 Task: Save favorite listings for houses in San Diego, California, with a minimum of 5 beds and a pool.
Action: Mouse moved to (355, 186)
Screenshot: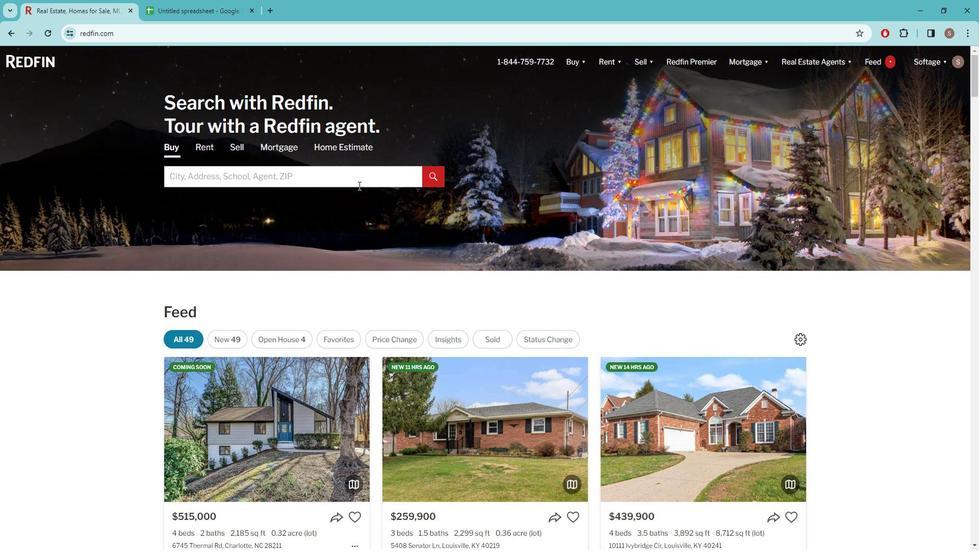 
Action: Mouse pressed left at (355, 186)
Screenshot: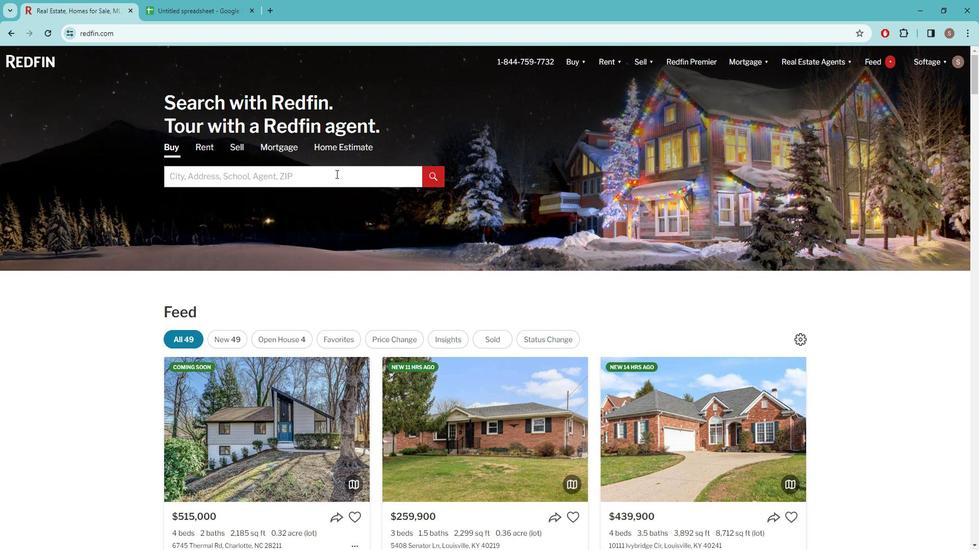 
Action: Key pressed s<Key.caps_lock>AN<Key.space><Key.caps_lock>d<Key.caps_lock>IEGO
Screenshot: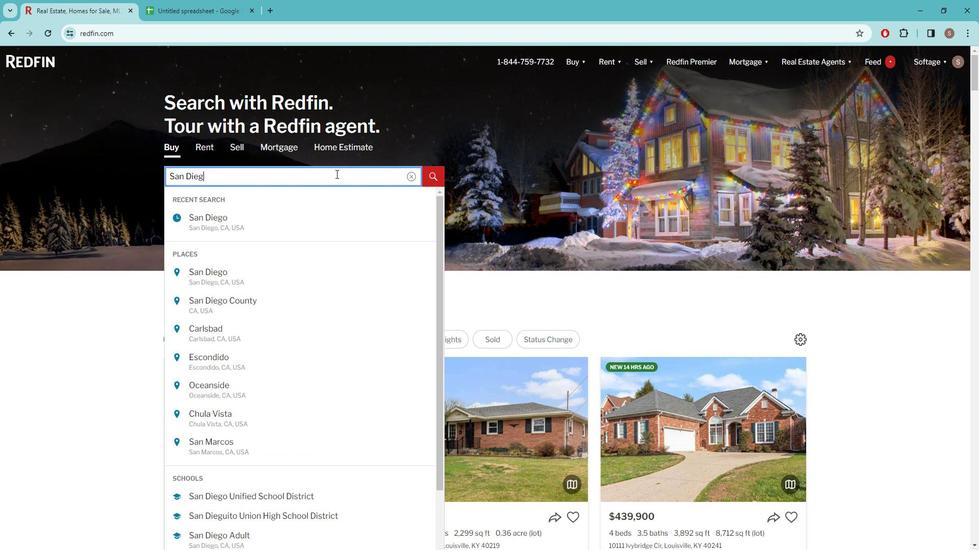 
Action: Mouse moved to (315, 239)
Screenshot: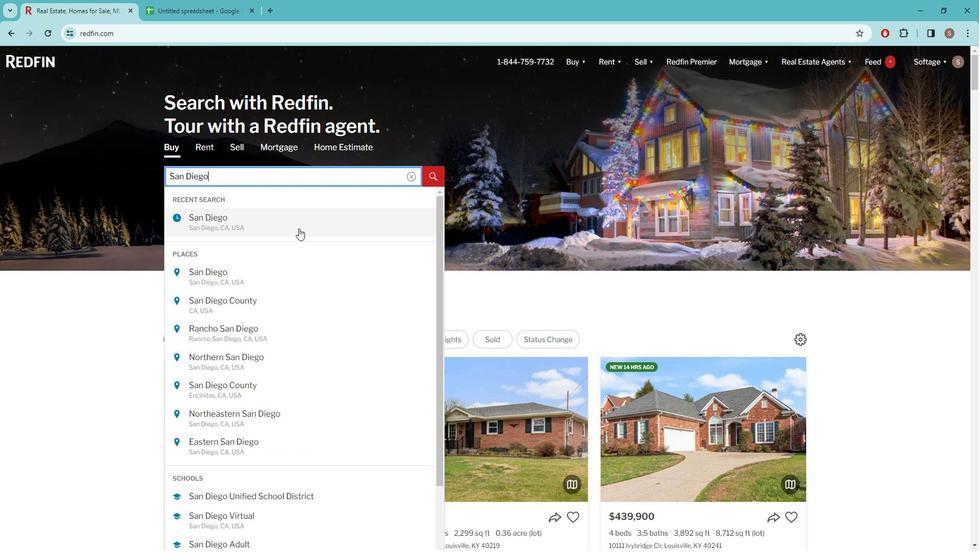 
Action: Mouse pressed left at (315, 239)
Screenshot: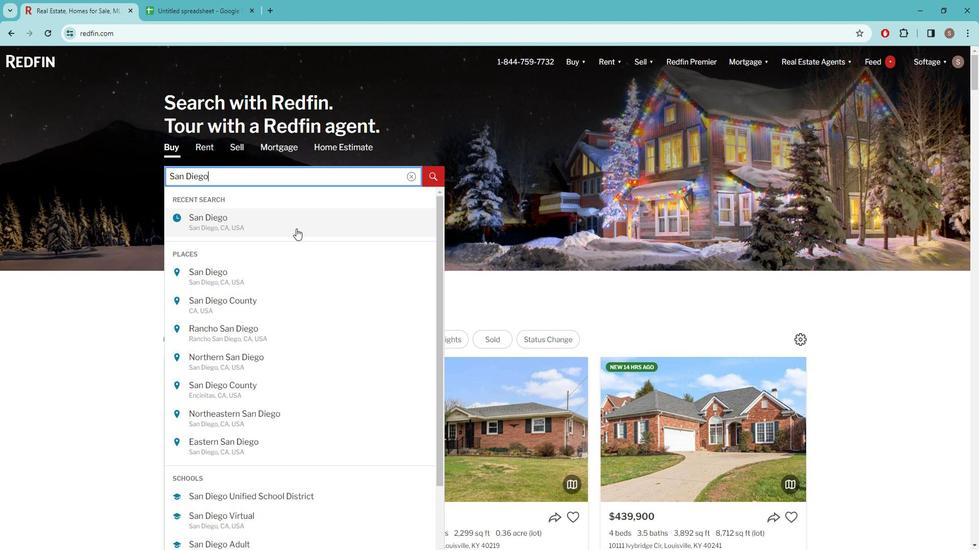 
Action: Mouse moved to (874, 143)
Screenshot: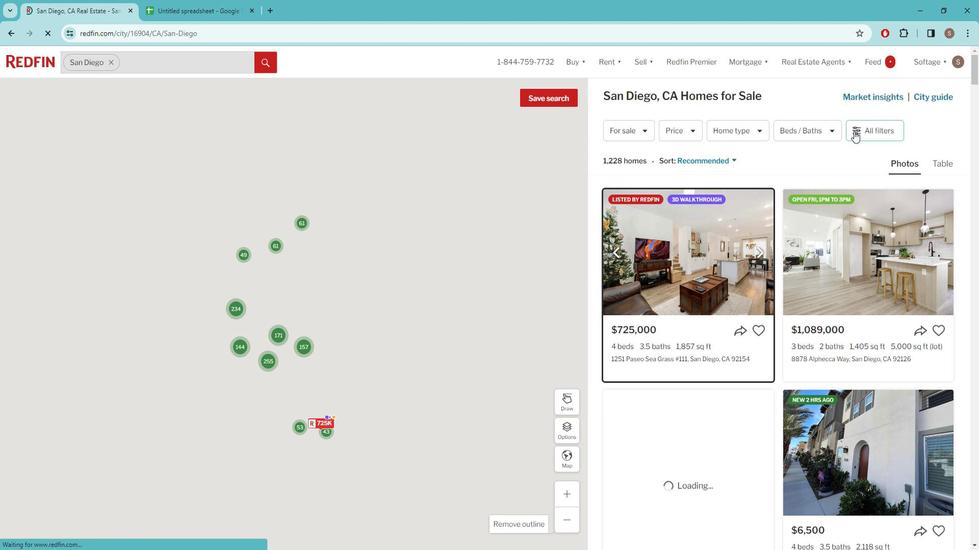 
Action: Mouse pressed left at (874, 143)
Screenshot: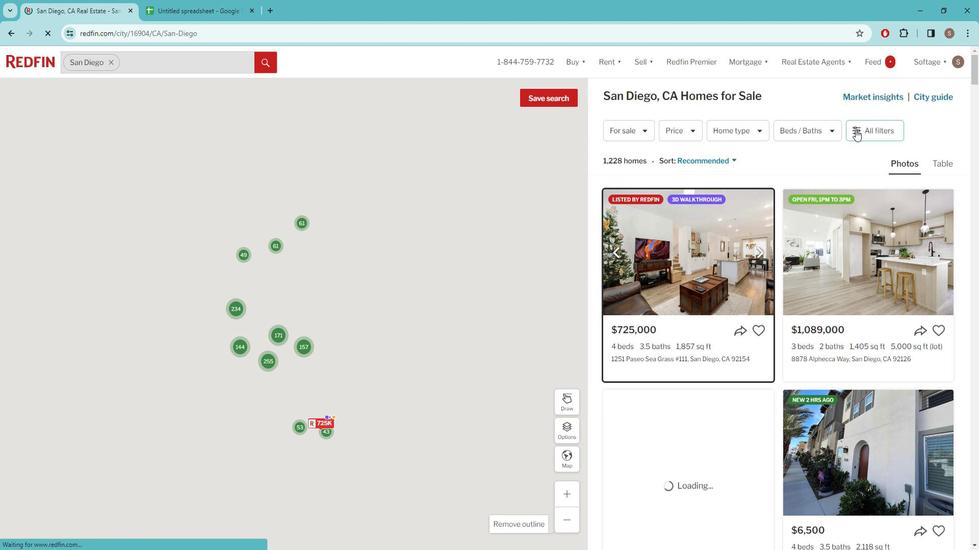
Action: Mouse pressed left at (874, 143)
Screenshot: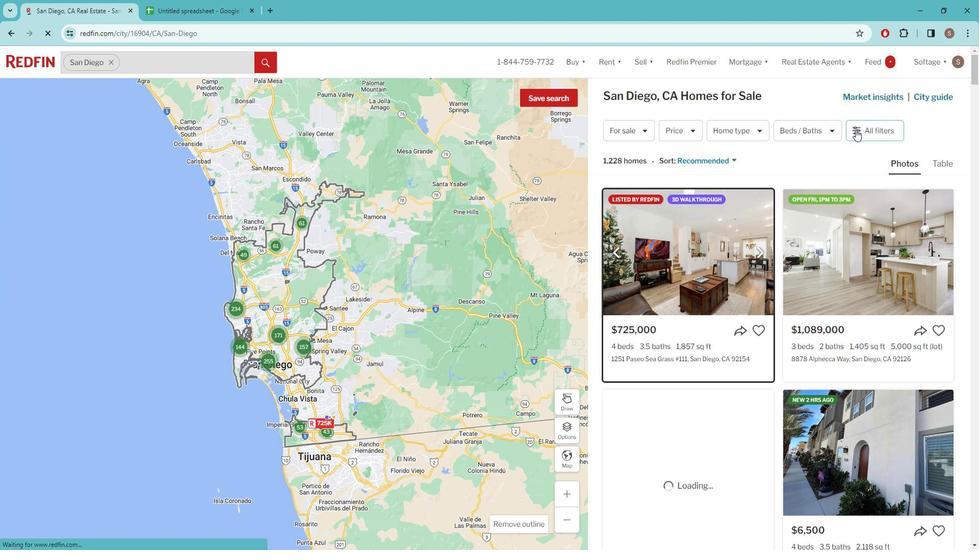 
Action: Mouse pressed left at (874, 143)
Screenshot: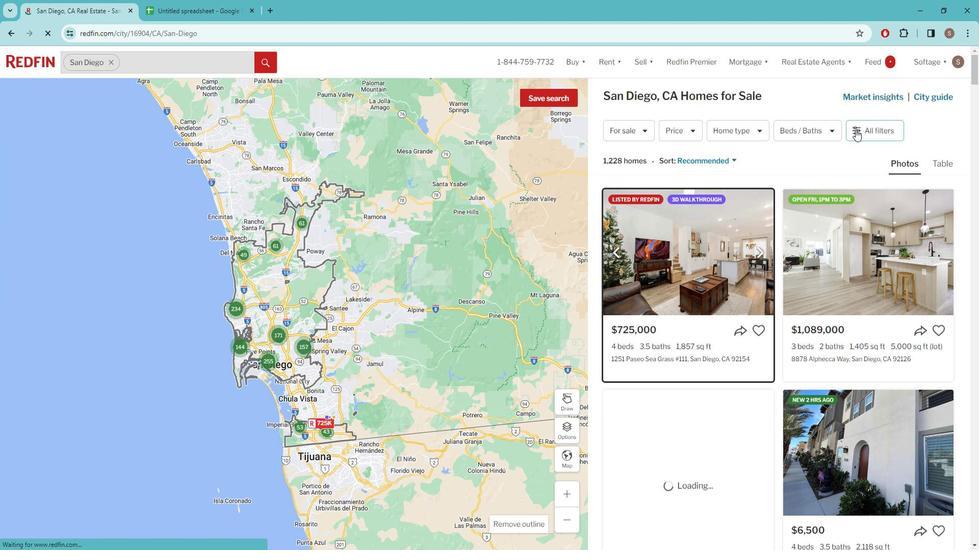 
Action: Mouse pressed left at (874, 143)
Screenshot: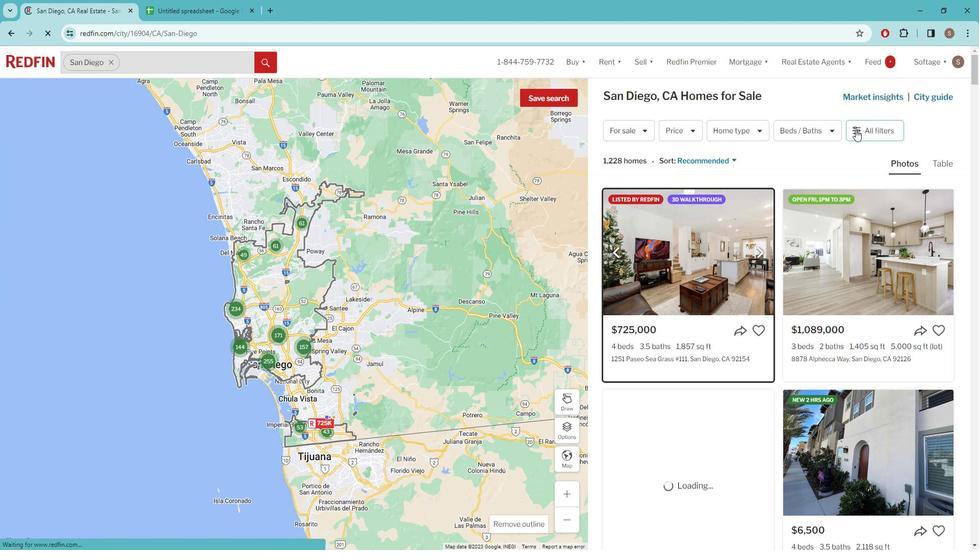 
Action: Mouse pressed left at (874, 143)
Screenshot: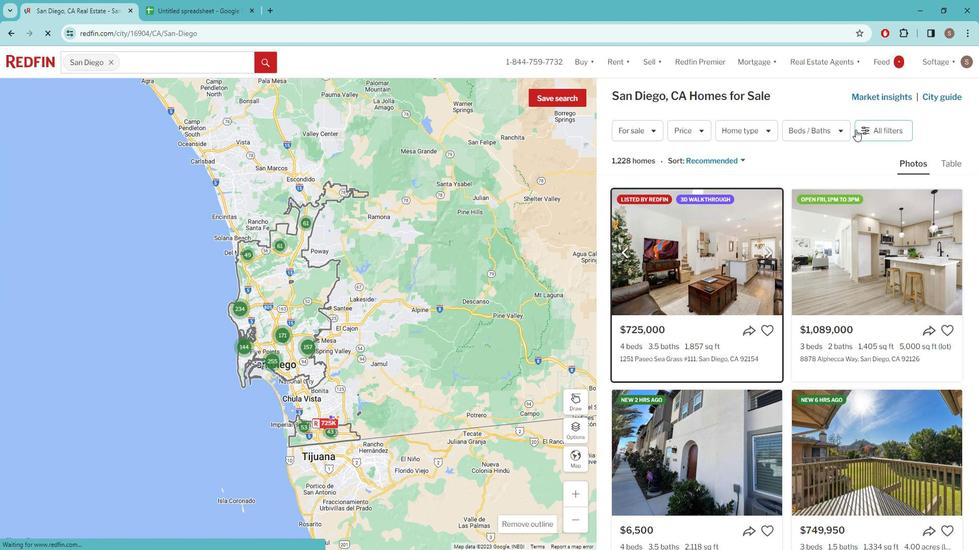 
Action: Mouse moved to (881, 144)
Screenshot: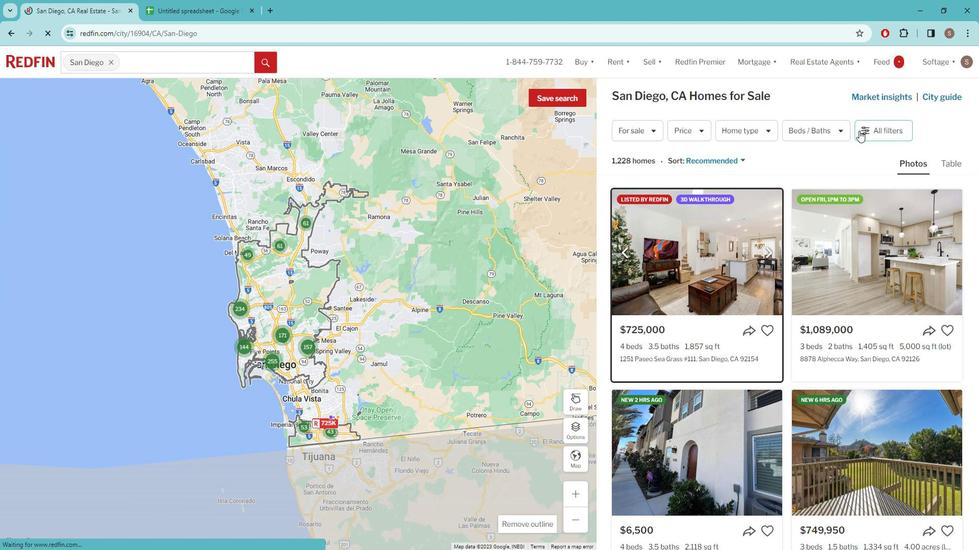 
Action: Mouse pressed left at (881, 144)
Screenshot: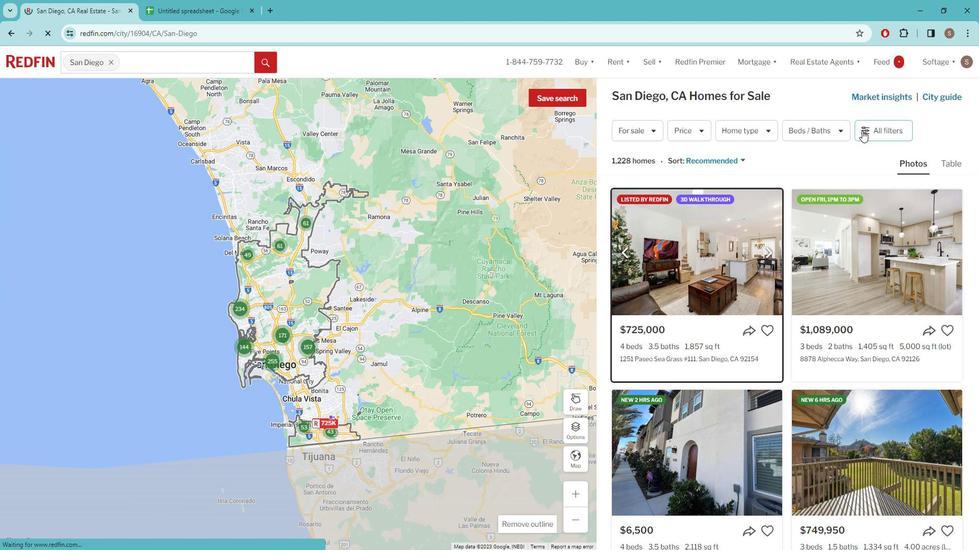 
Action: Mouse moved to (796, 207)
Screenshot: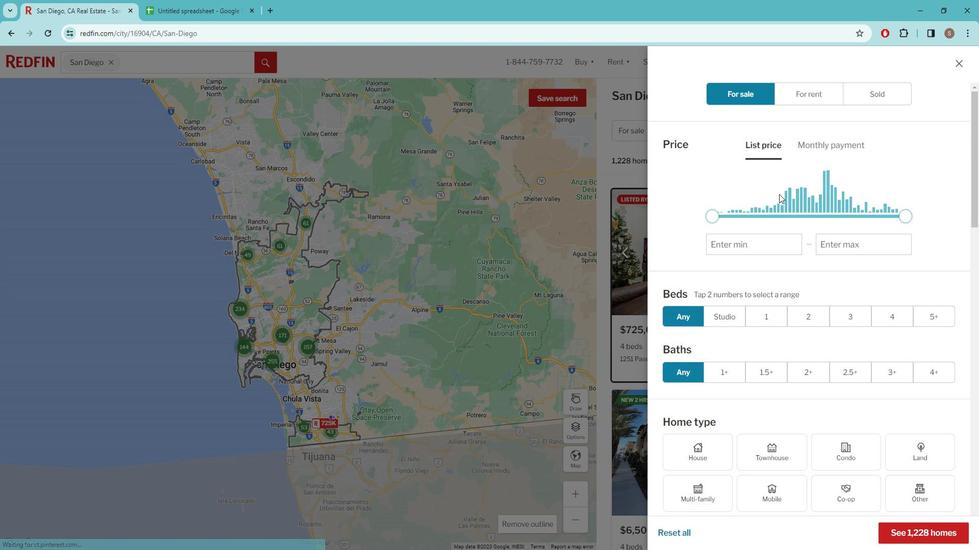 
Action: Mouse scrolled (796, 206) with delta (0, 0)
Screenshot: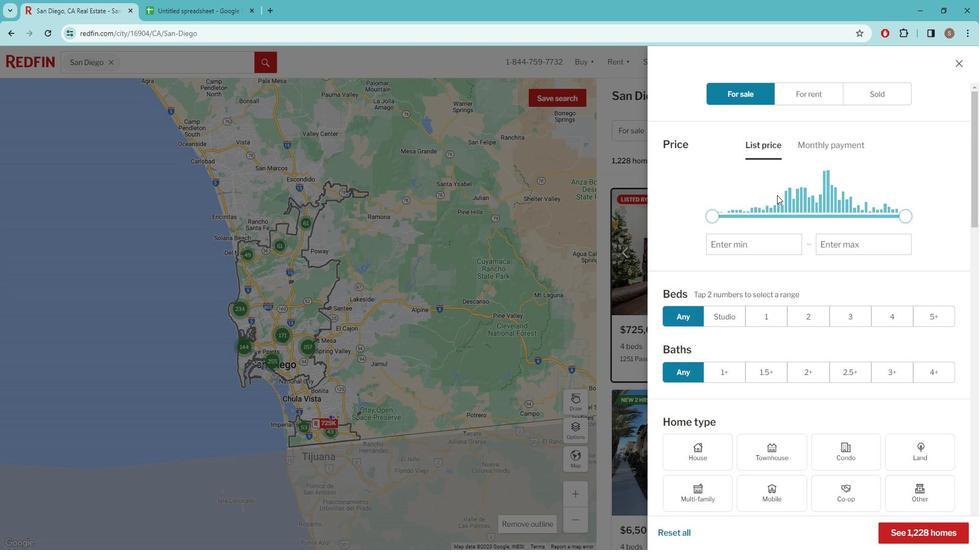 
Action: Mouse moved to (792, 217)
Screenshot: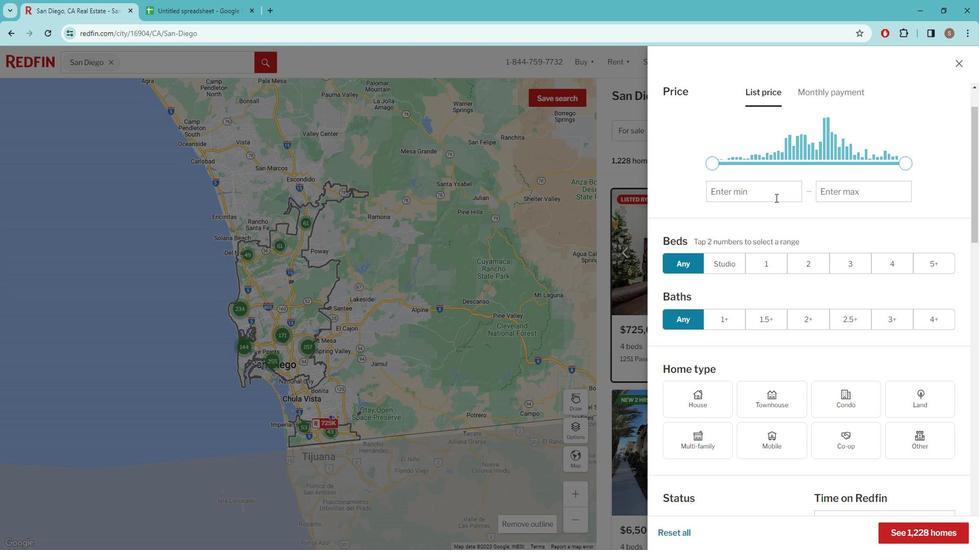 
Action: Mouse scrolled (792, 217) with delta (0, 0)
Screenshot: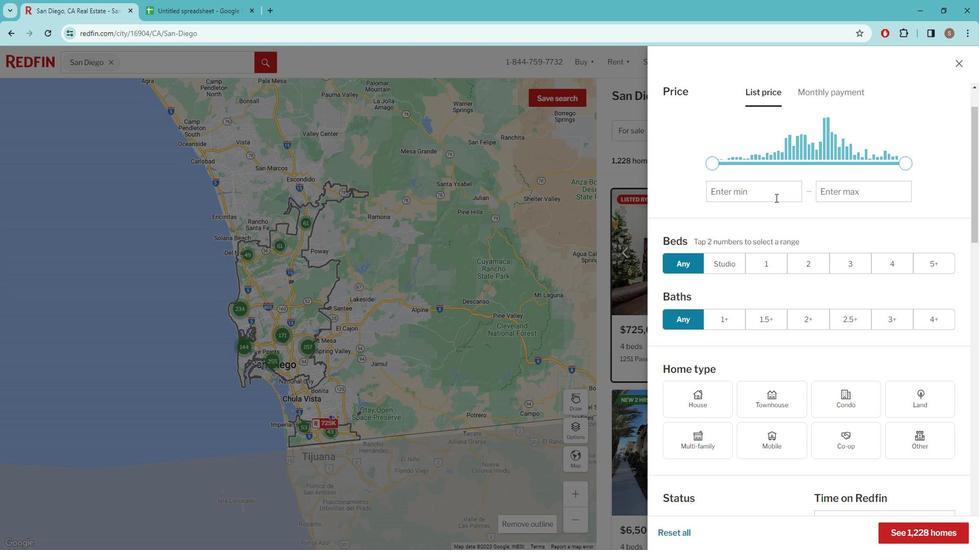 
Action: Mouse moved to (792, 219)
Screenshot: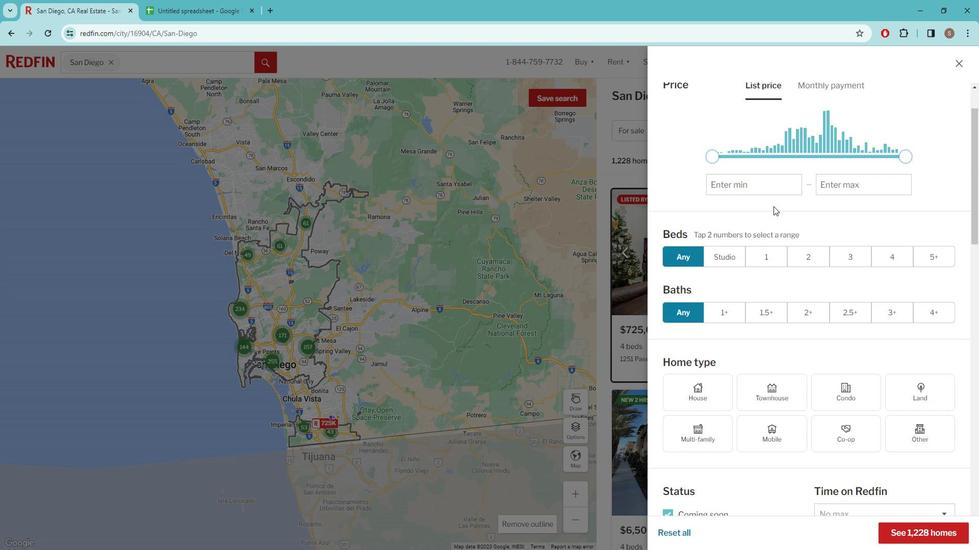 
Action: Mouse scrolled (792, 218) with delta (0, 0)
Screenshot: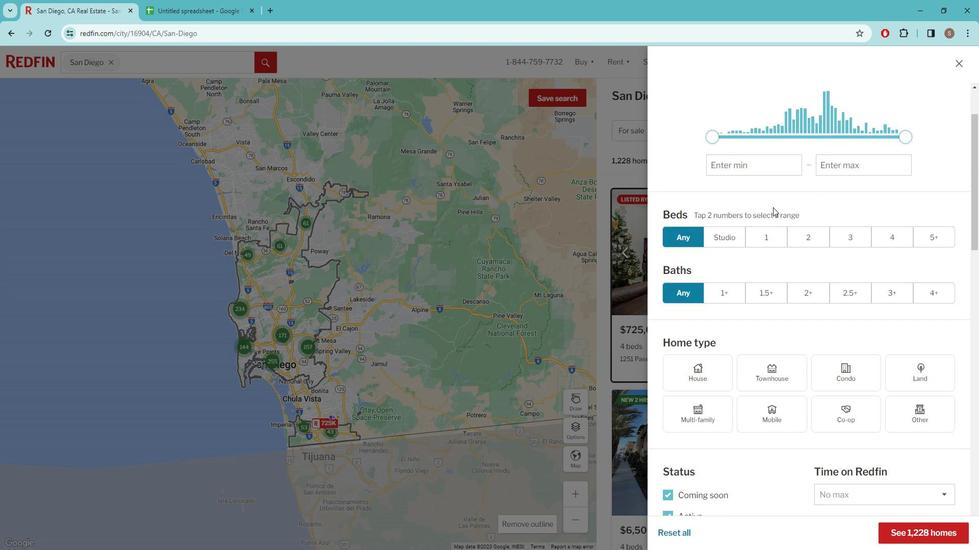 
Action: Mouse moved to (717, 305)
Screenshot: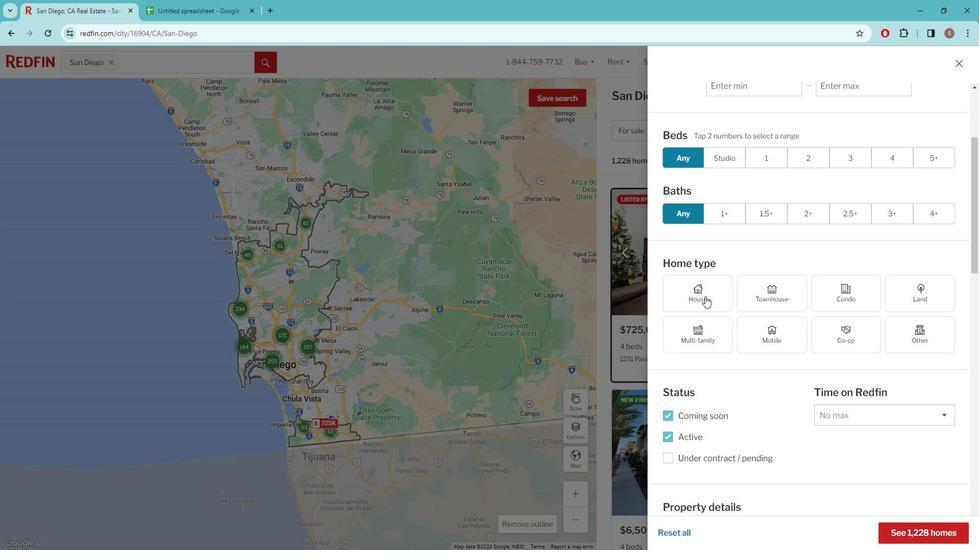 
Action: Mouse pressed left at (717, 305)
Screenshot: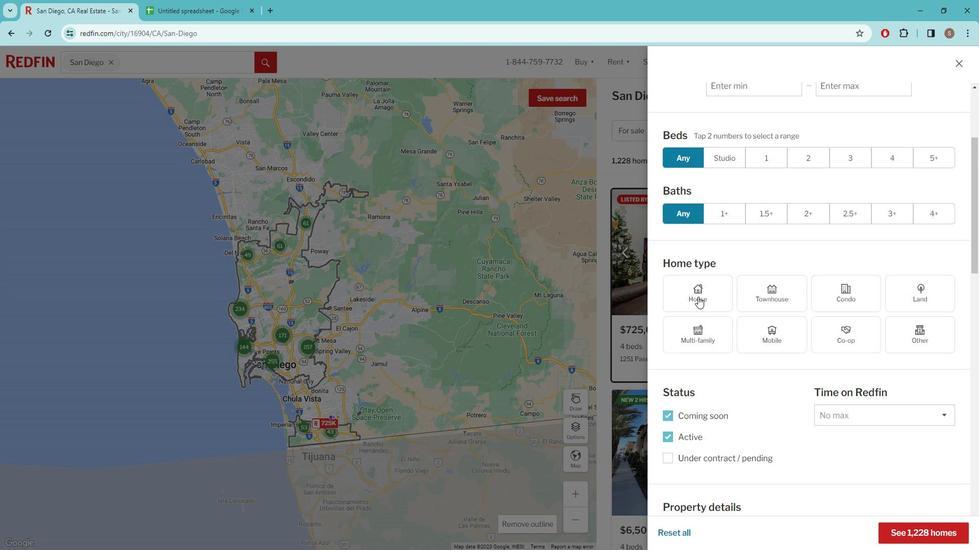 
Action: Mouse moved to (961, 167)
Screenshot: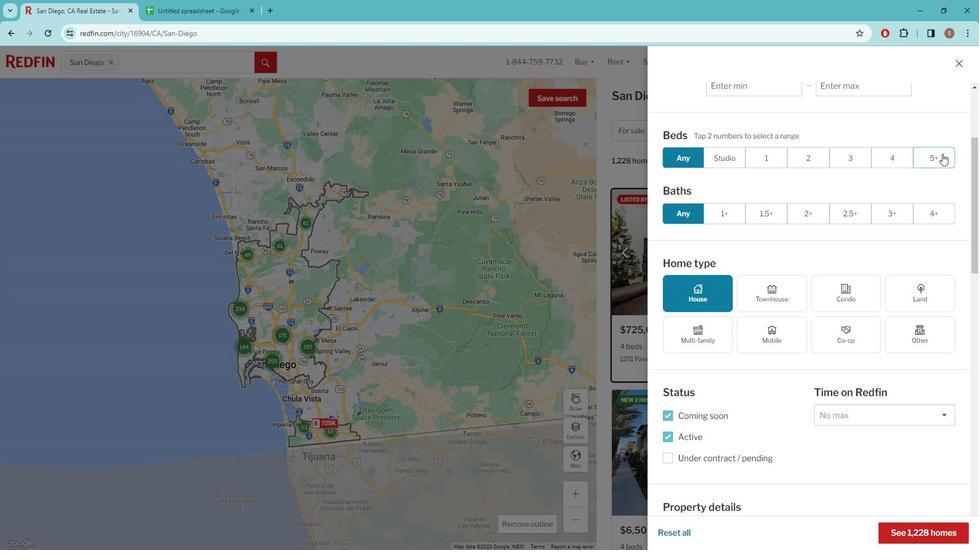 
Action: Mouse pressed left at (961, 167)
Screenshot: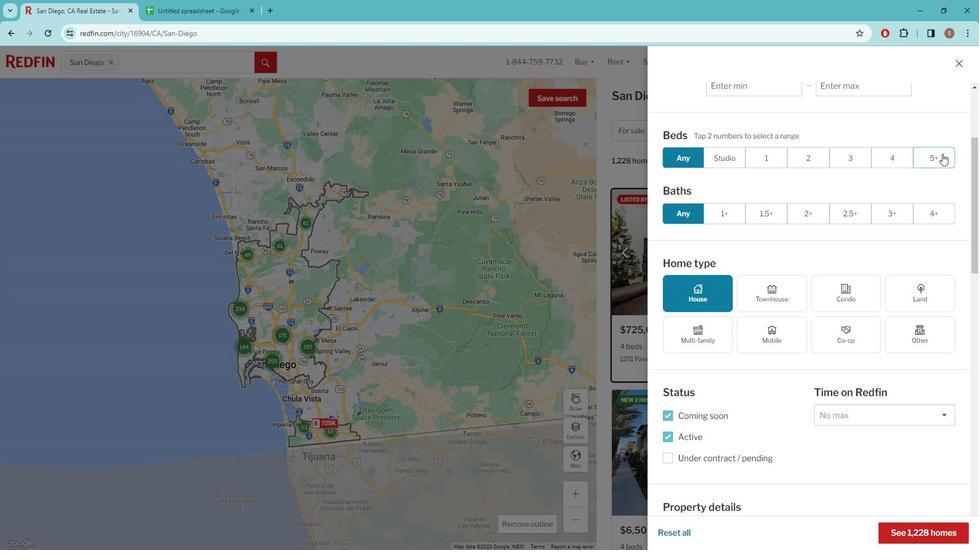 
Action: Mouse moved to (862, 259)
Screenshot: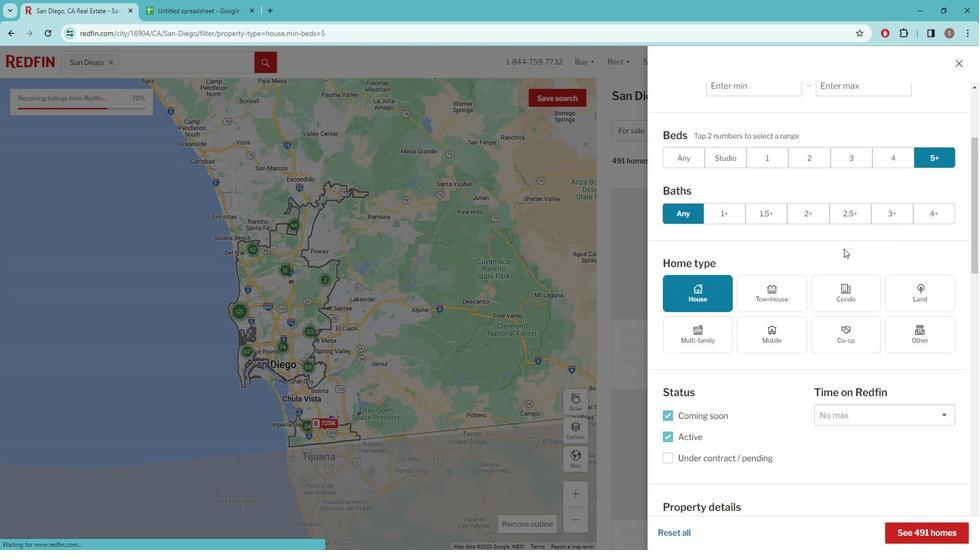 
Action: Mouse scrolled (862, 258) with delta (0, 0)
Screenshot: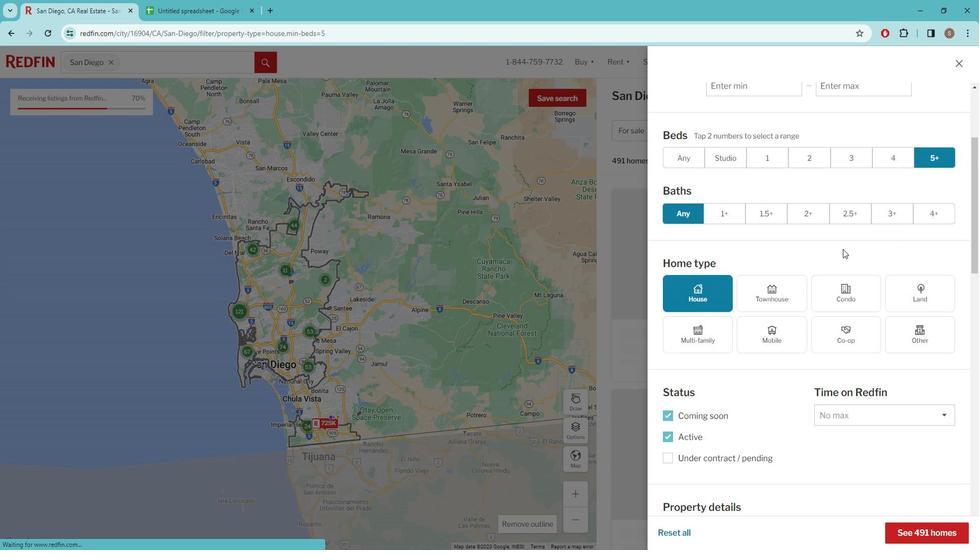 
Action: Mouse moved to (858, 260)
Screenshot: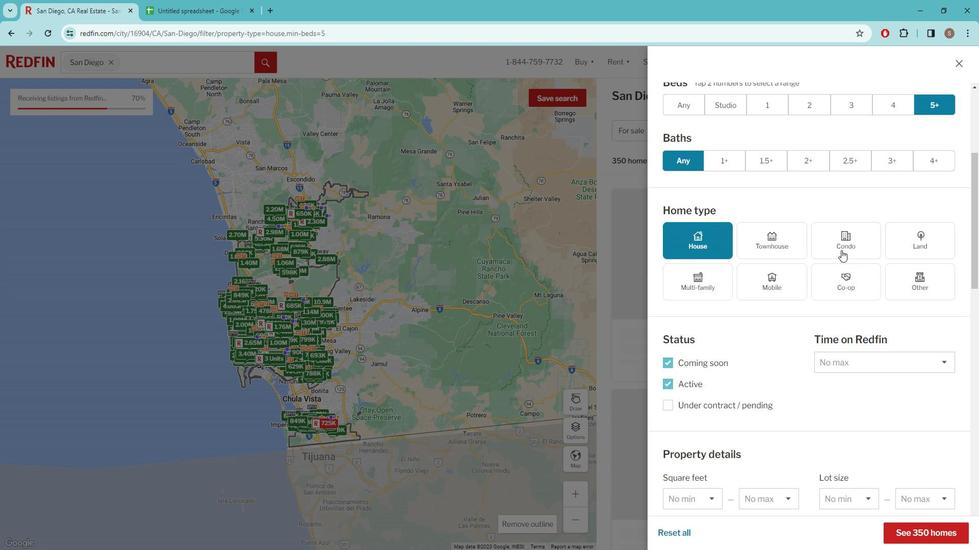 
Action: Mouse scrolled (858, 260) with delta (0, 0)
Screenshot: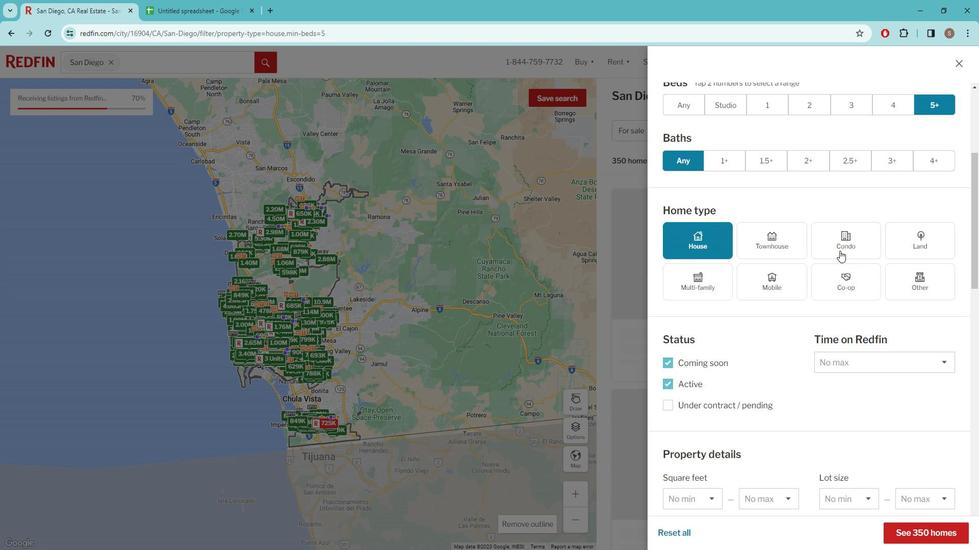 
Action: Mouse moved to (843, 269)
Screenshot: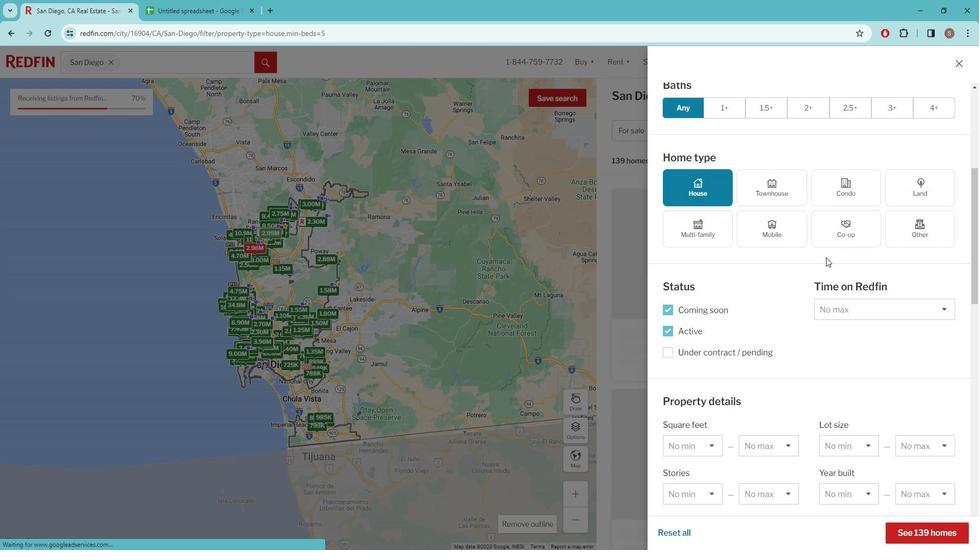 
Action: Mouse scrolled (843, 269) with delta (0, 0)
Screenshot: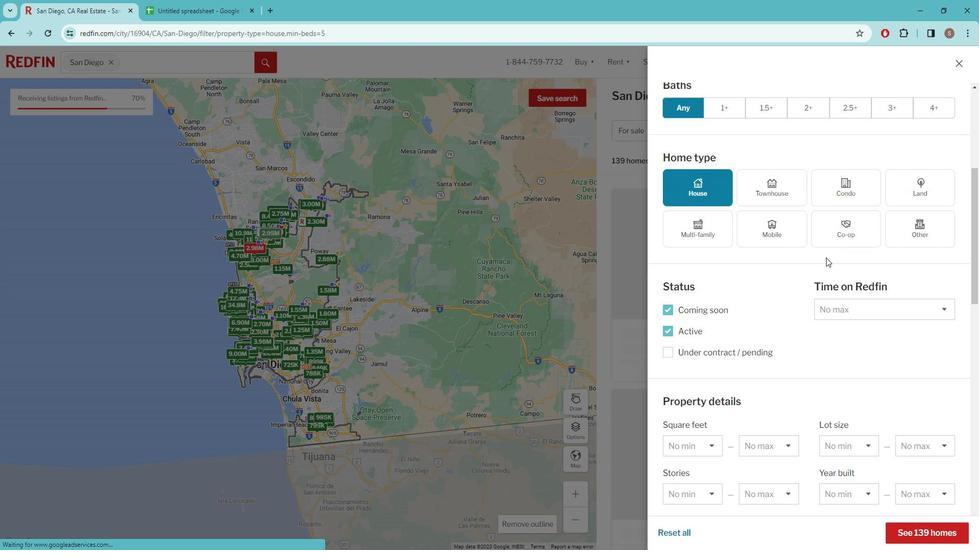 
Action: Mouse moved to (842, 271)
Screenshot: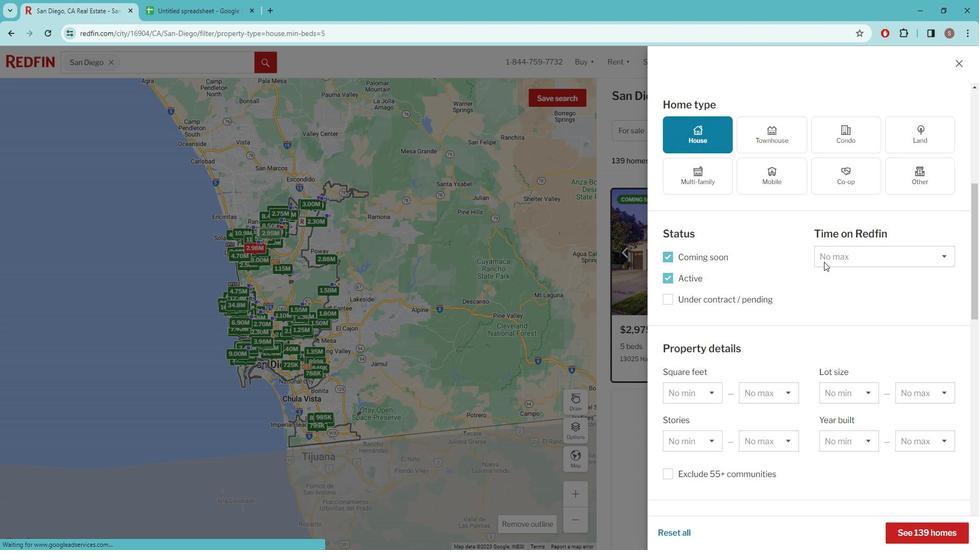 
Action: Mouse scrolled (842, 270) with delta (0, 0)
Screenshot: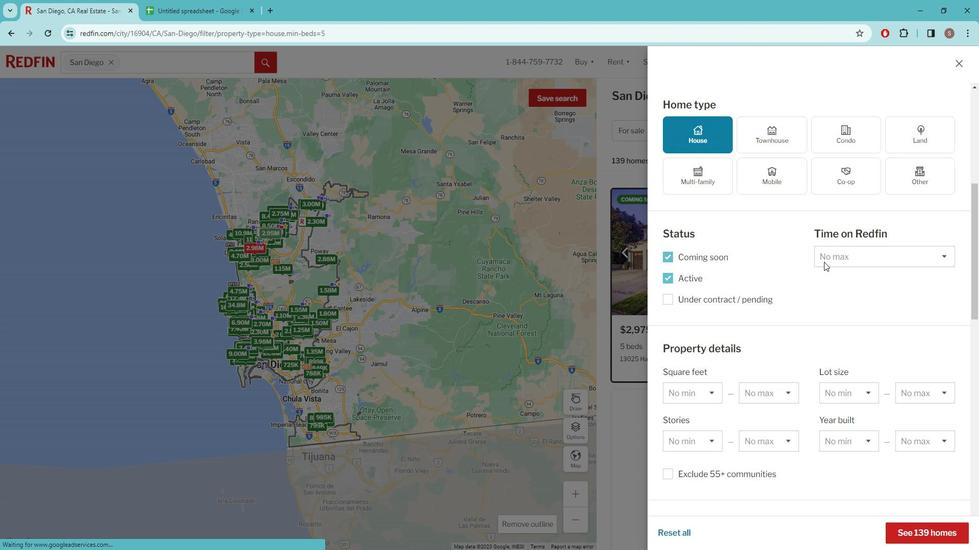
Action: Mouse moved to (841, 272)
Screenshot: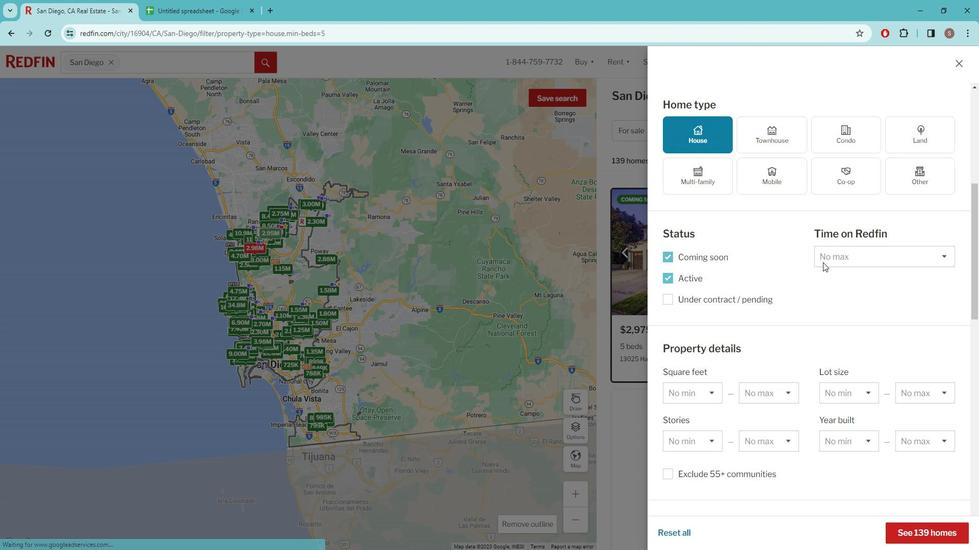 
Action: Mouse scrolled (841, 271) with delta (0, 0)
Screenshot: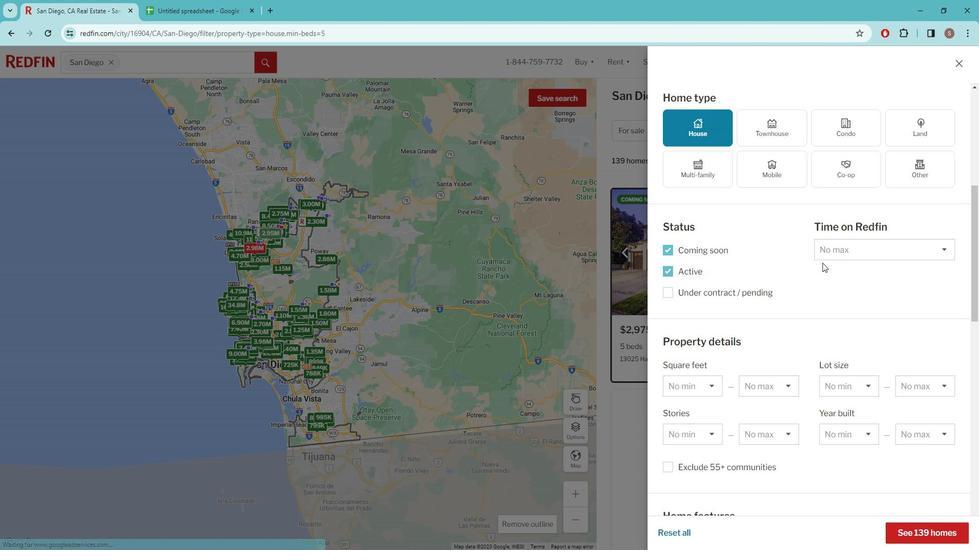 
Action: Mouse scrolled (841, 271) with delta (0, 0)
Screenshot: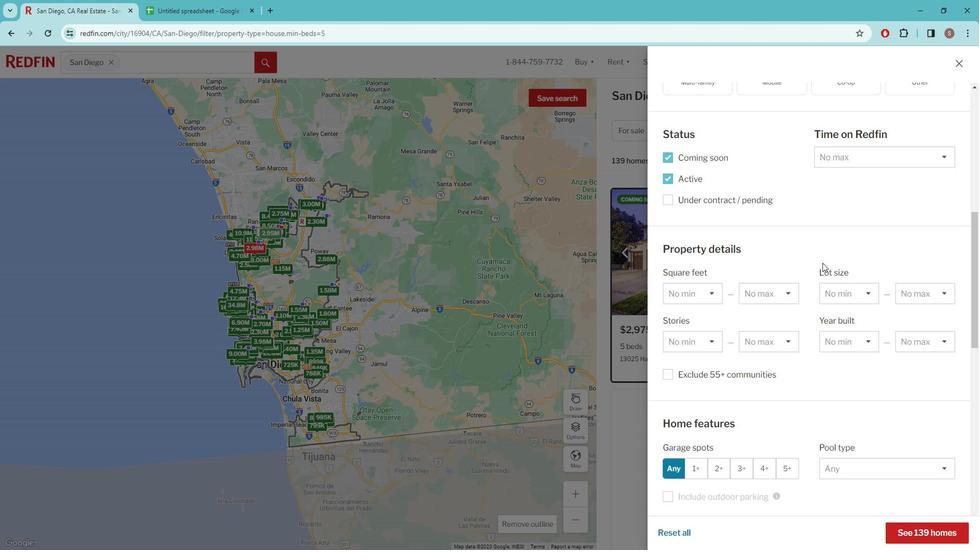 
Action: Mouse scrolled (841, 271) with delta (0, 0)
Screenshot: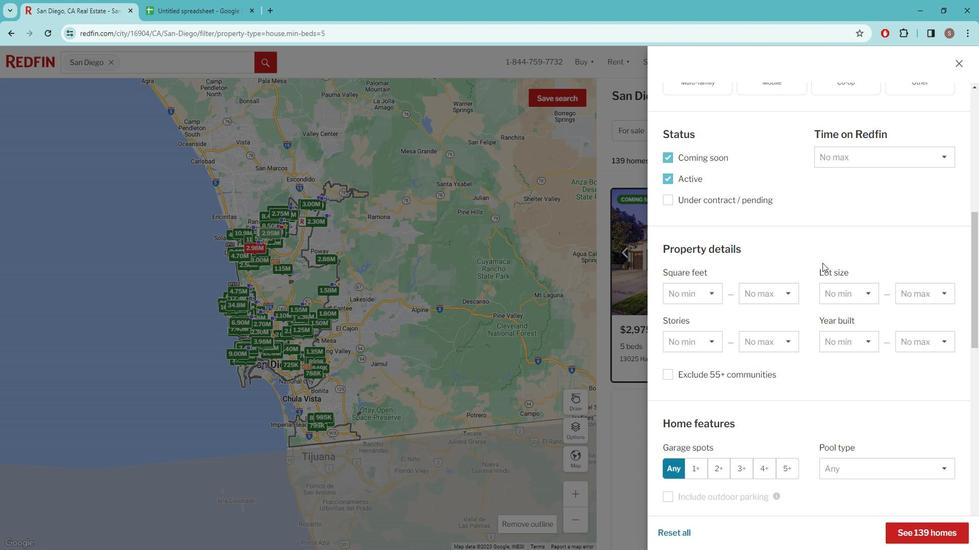 
Action: Mouse moved to (876, 360)
Screenshot: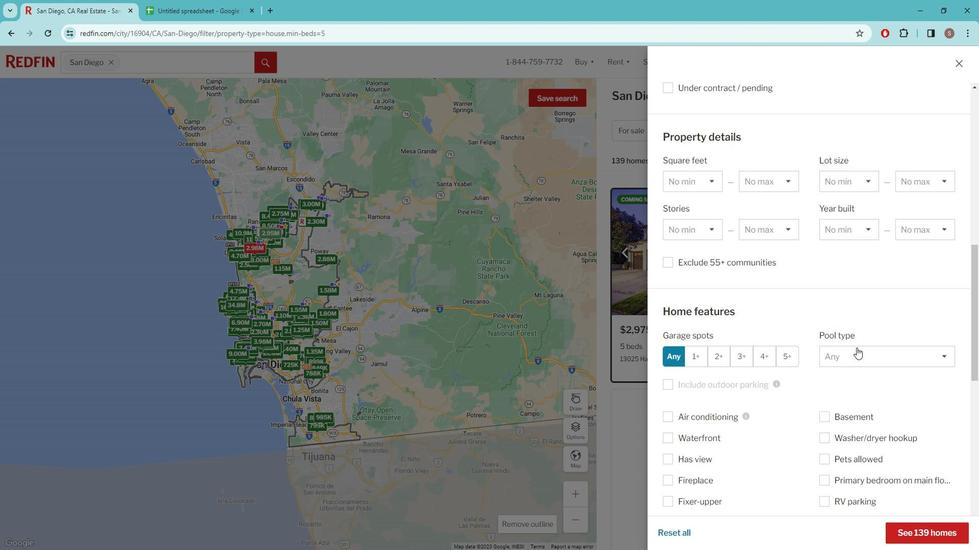 
Action: Mouse pressed left at (876, 360)
Screenshot: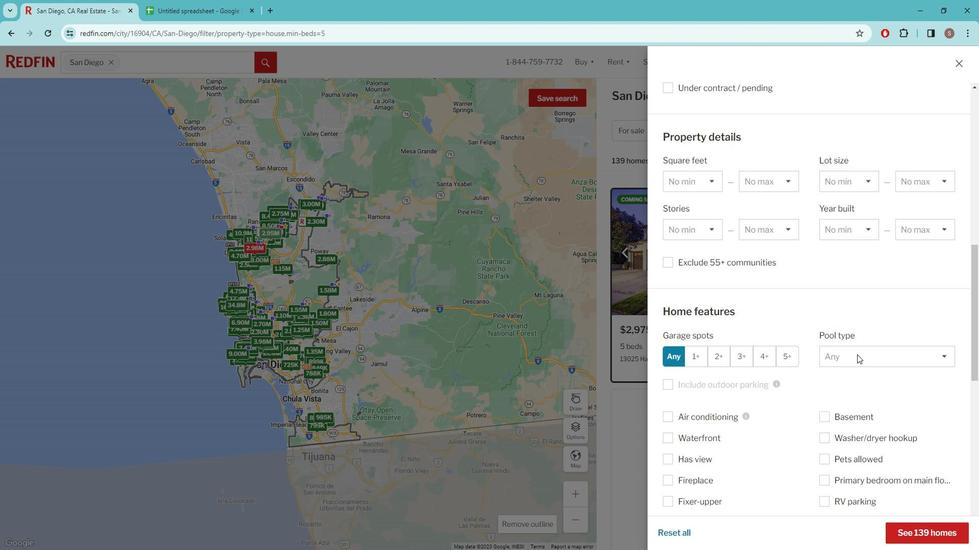 
Action: Mouse moved to (881, 409)
Screenshot: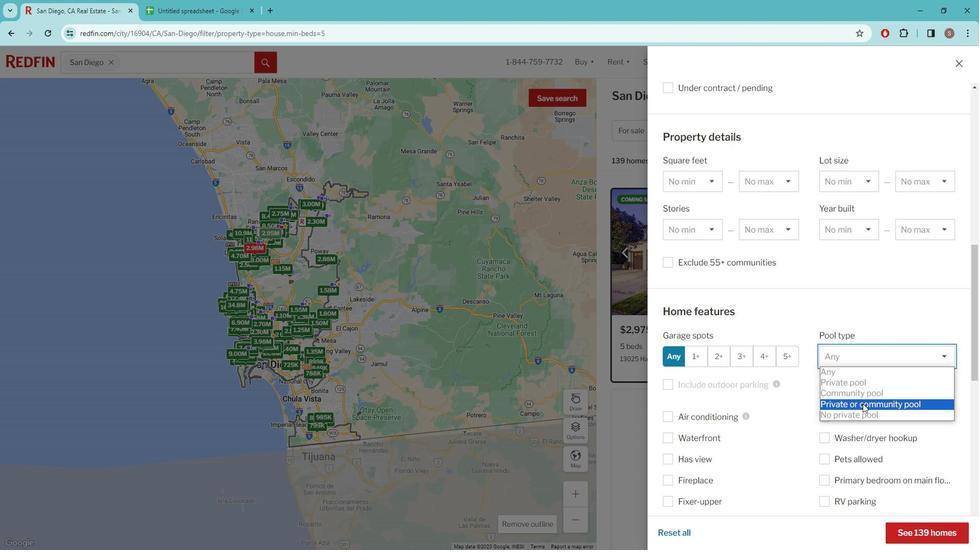 
Action: Mouse pressed left at (881, 409)
Screenshot: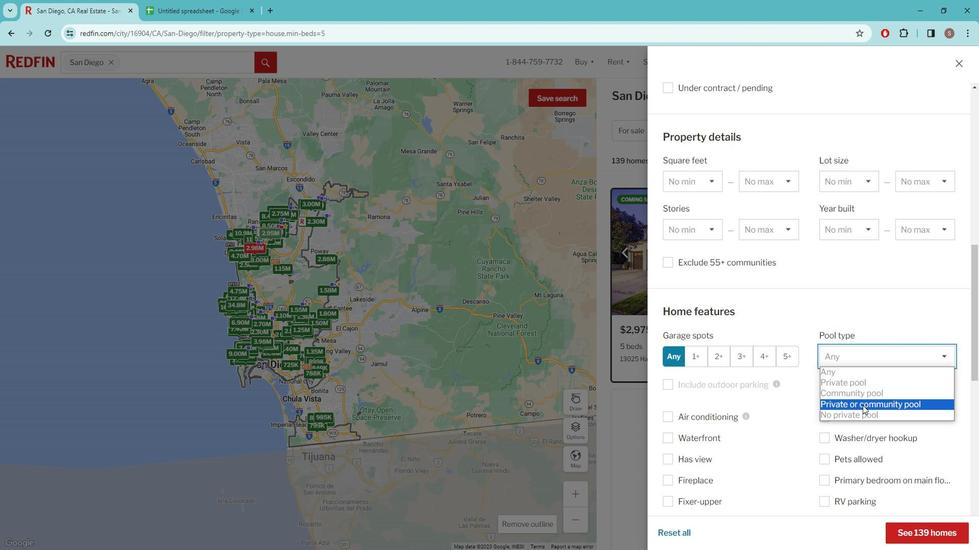 
Action: Mouse moved to (823, 380)
Screenshot: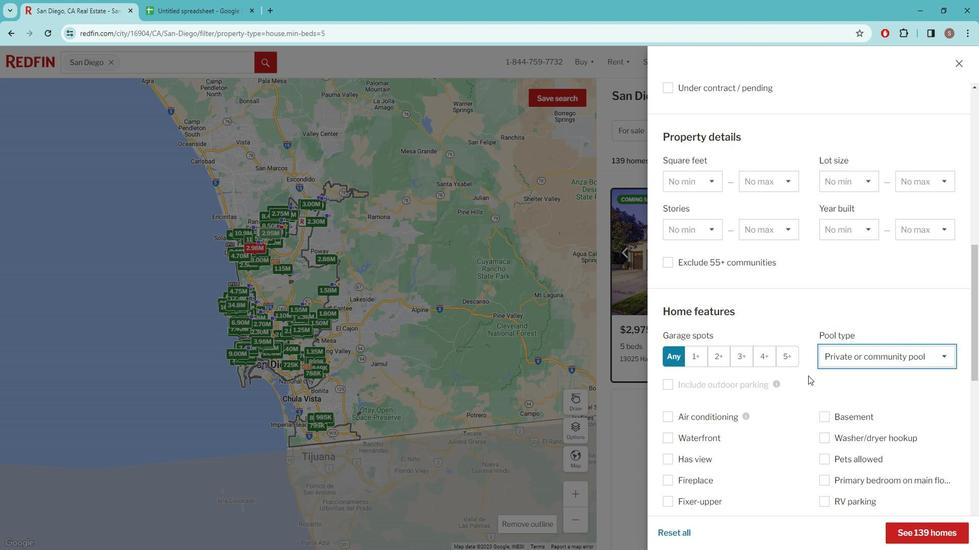 
Action: Mouse scrolled (823, 380) with delta (0, 0)
Screenshot: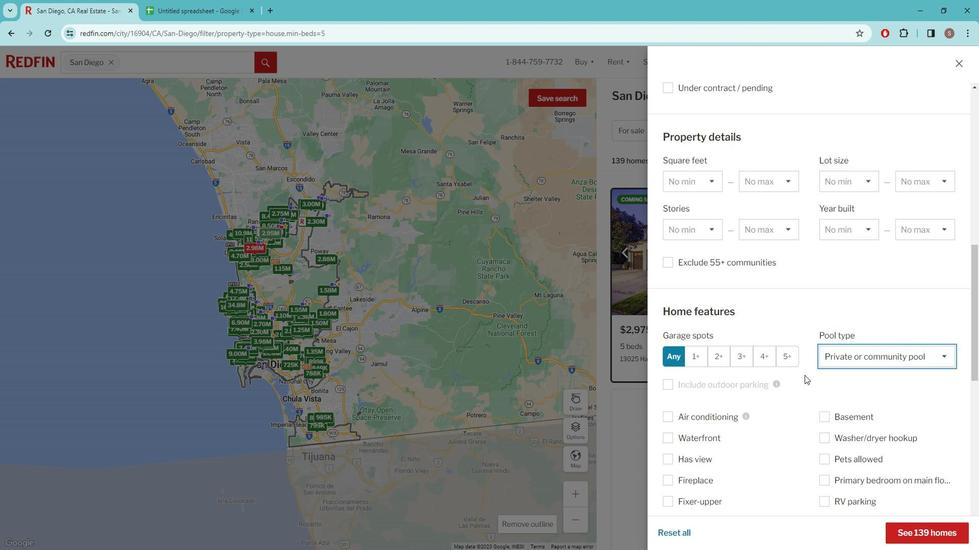 
Action: Mouse scrolled (823, 380) with delta (0, 0)
Screenshot: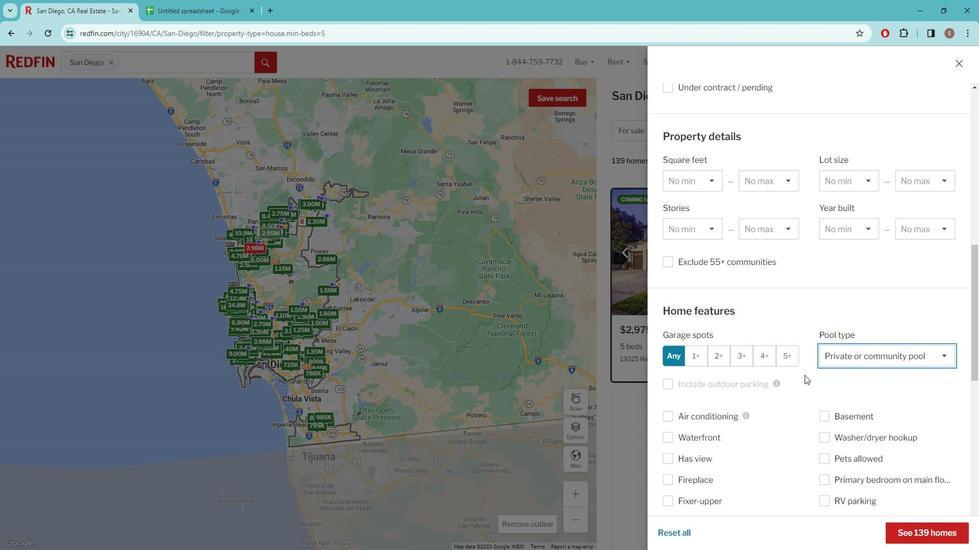 
Action: Mouse scrolled (823, 380) with delta (0, 0)
Screenshot: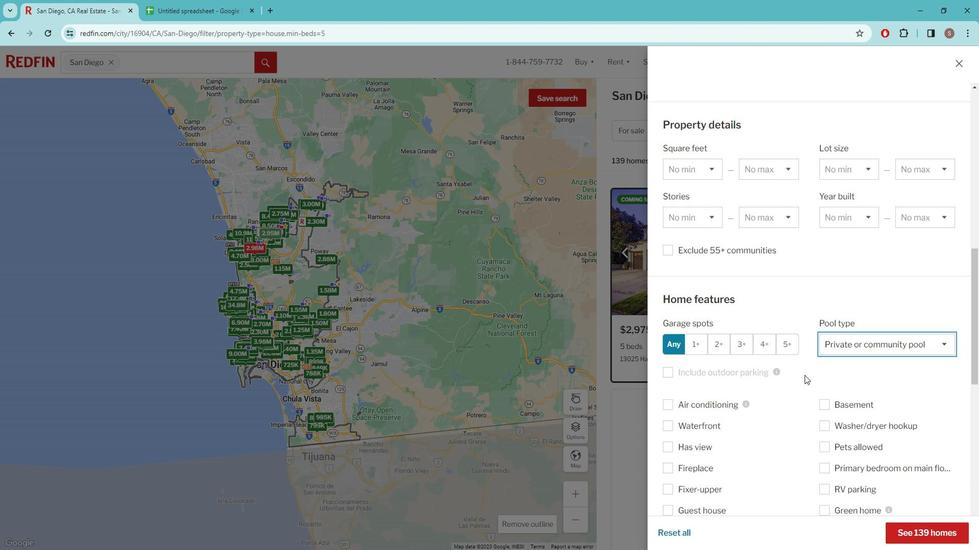 
Action: Mouse moved to (784, 356)
Screenshot: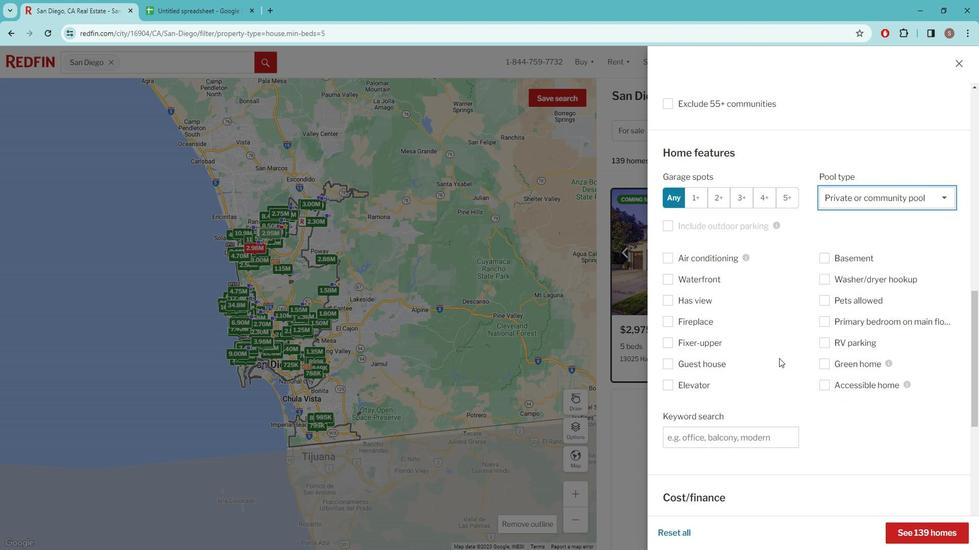 
Action: Mouse scrolled (784, 355) with delta (0, 0)
Screenshot: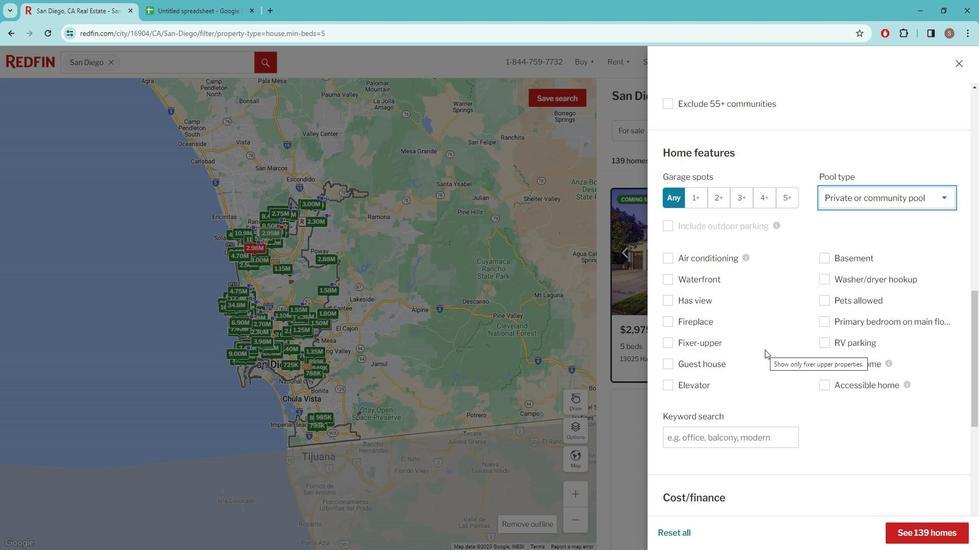 
Action: Mouse scrolled (784, 355) with delta (0, 0)
Screenshot: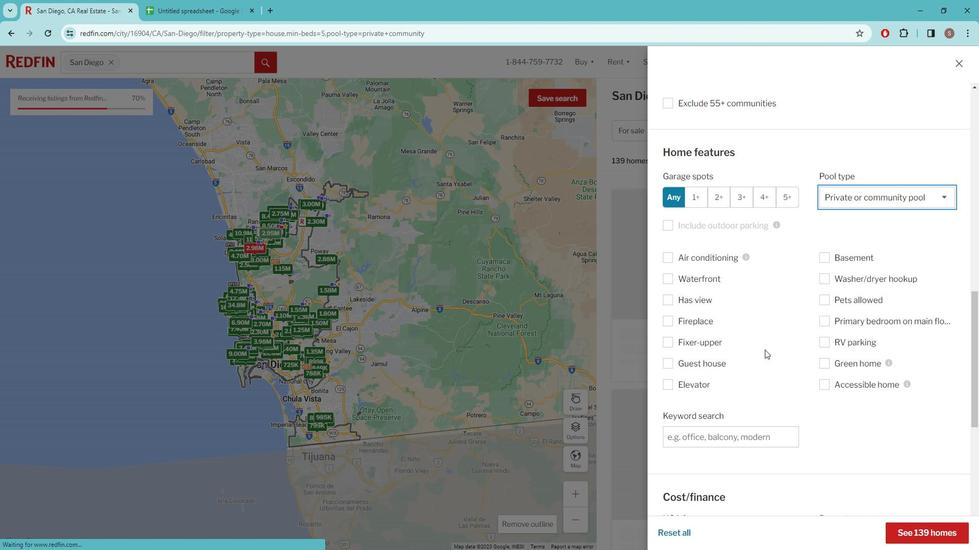 
Action: Mouse scrolled (784, 355) with delta (0, 0)
Screenshot: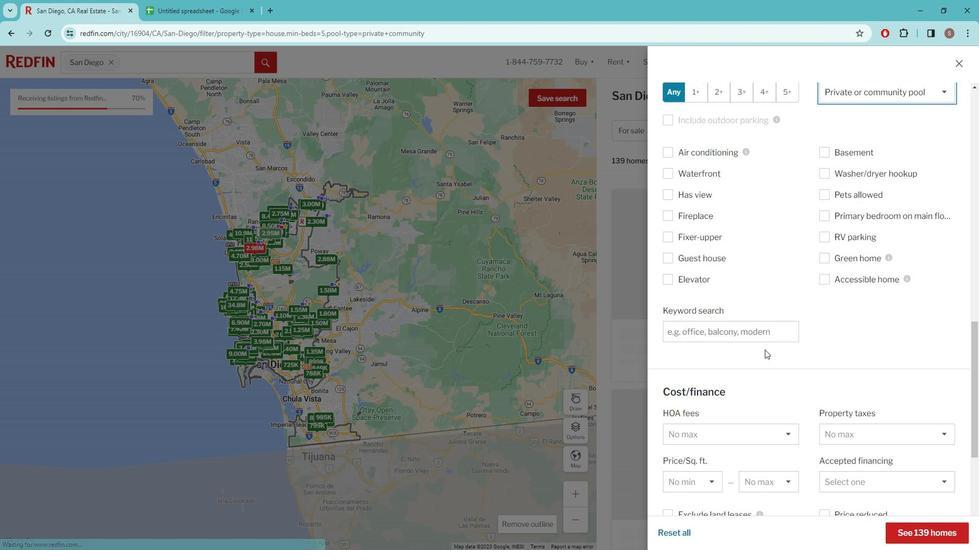 
Action: Mouse scrolled (784, 355) with delta (0, 0)
Screenshot: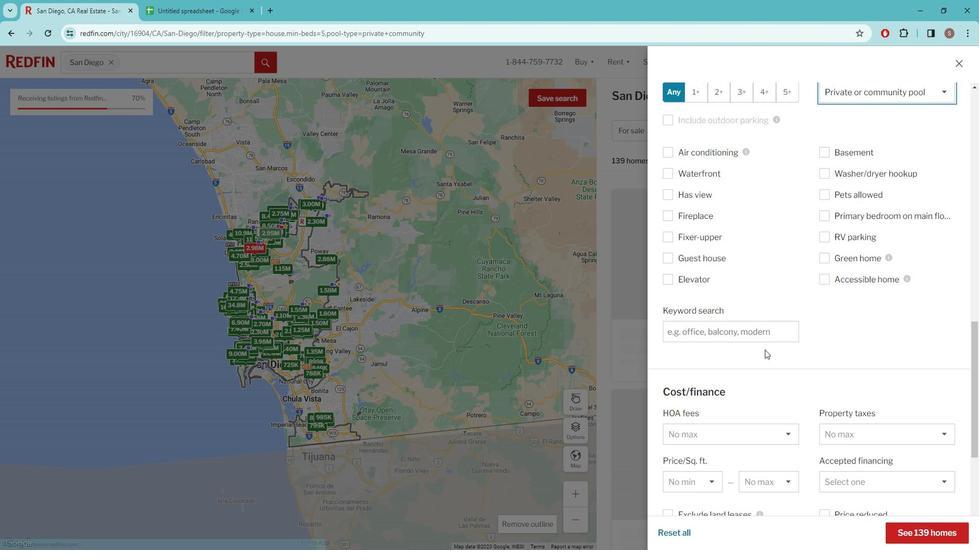 
Action: Mouse scrolled (784, 355) with delta (0, 0)
Screenshot: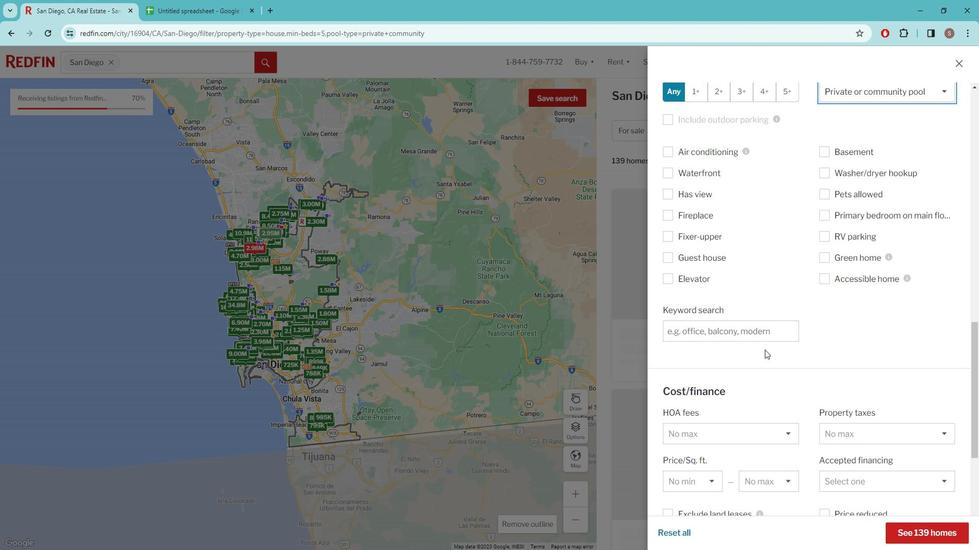 
Action: Mouse scrolled (784, 355) with delta (0, 0)
Screenshot: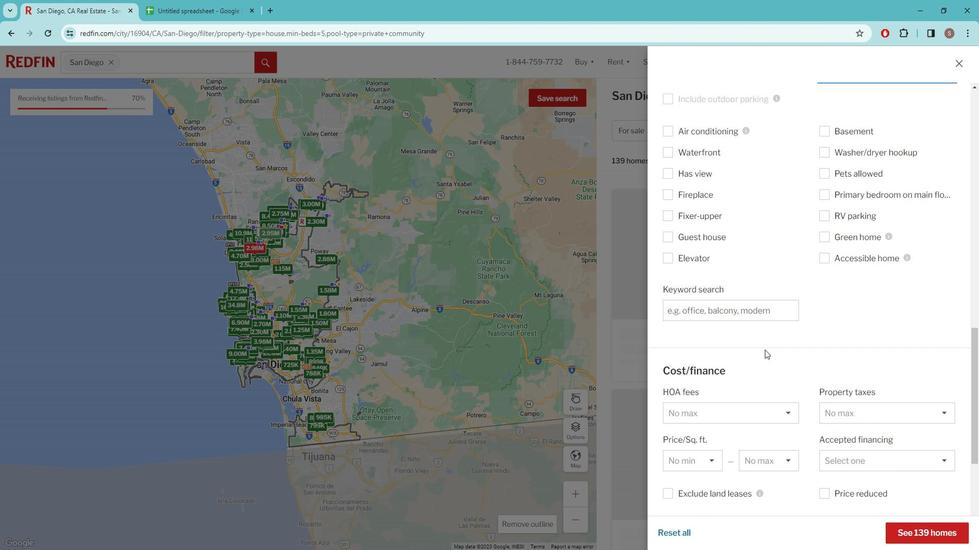 
Action: Mouse scrolled (784, 355) with delta (0, 0)
Screenshot: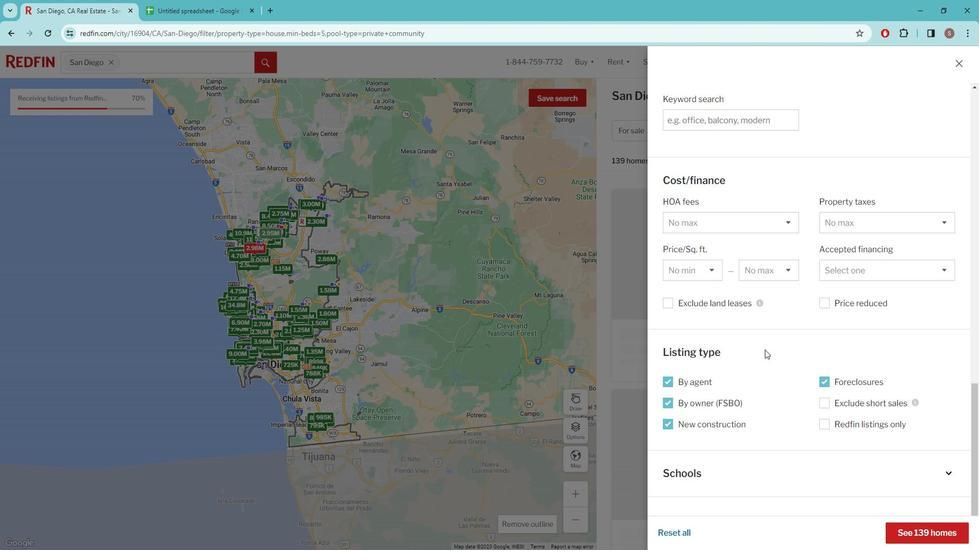 
Action: Mouse scrolled (784, 355) with delta (0, 0)
Screenshot: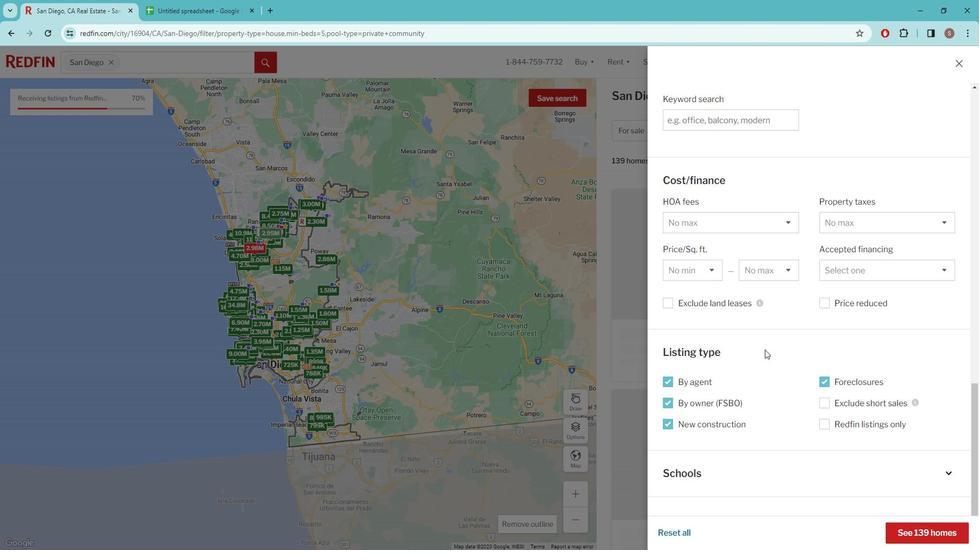 
Action: Mouse scrolled (784, 355) with delta (0, 0)
Screenshot: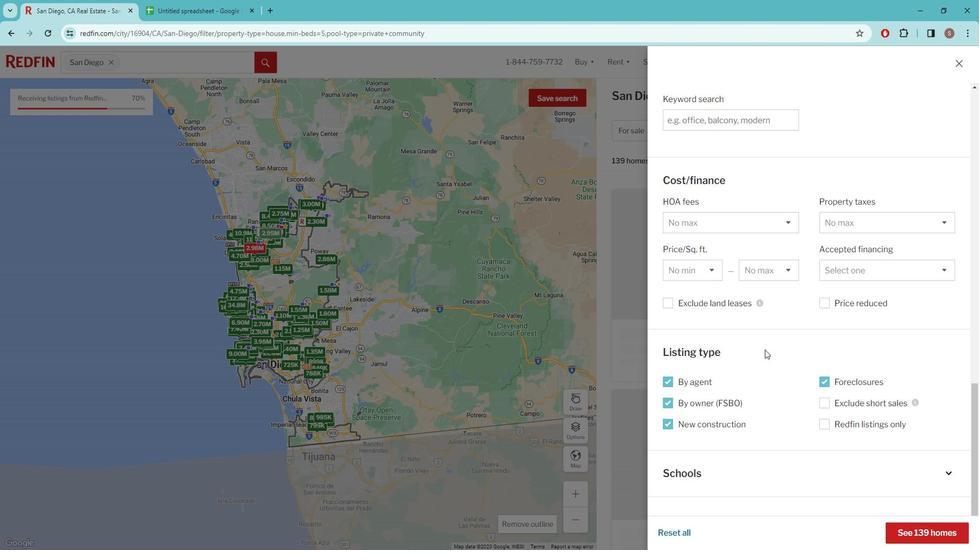 
Action: Mouse scrolled (784, 355) with delta (0, 0)
Screenshot: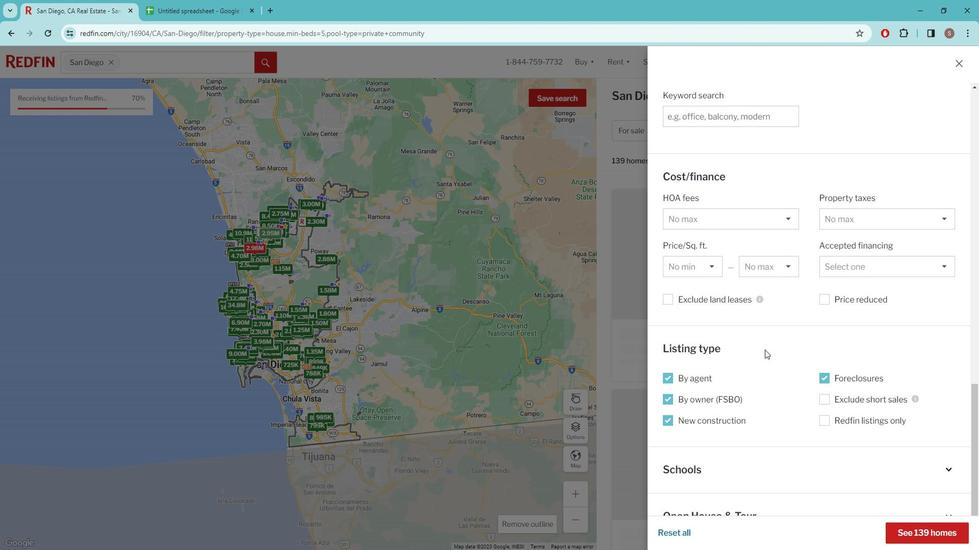 
Action: Mouse scrolled (784, 355) with delta (0, 0)
Screenshot: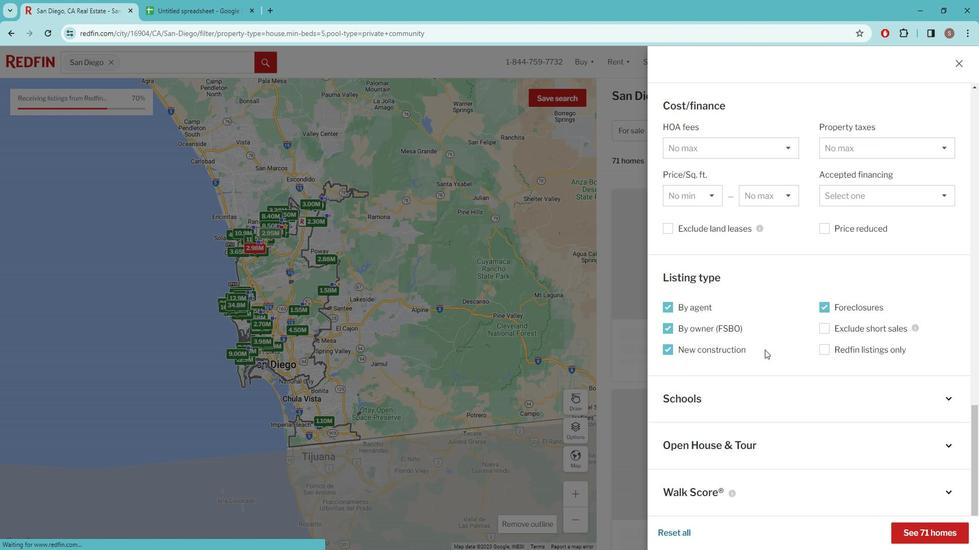 
Action: Mouse scrolled (784, 355) with delta (0, 0)
Screenshot: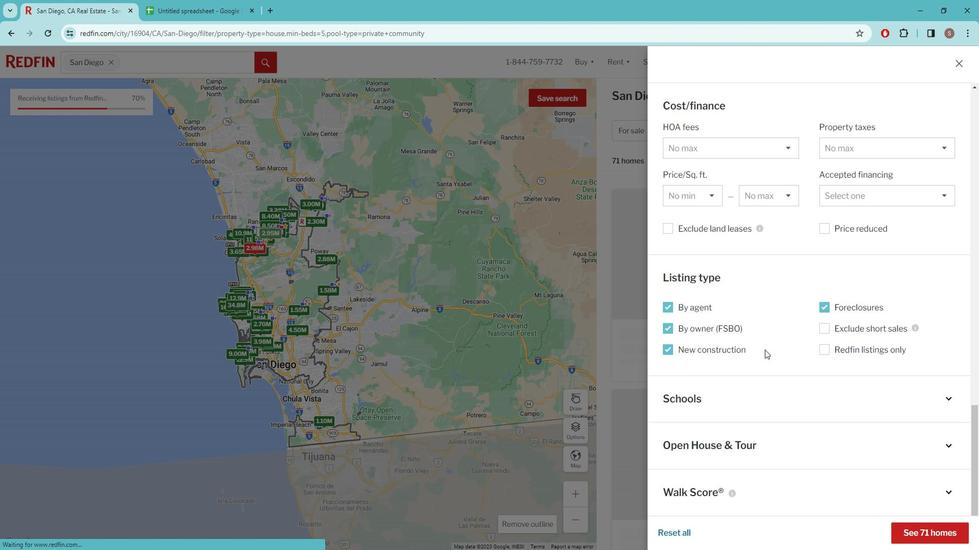 
Action: Mouse moved to (784, 368)
Screenshot: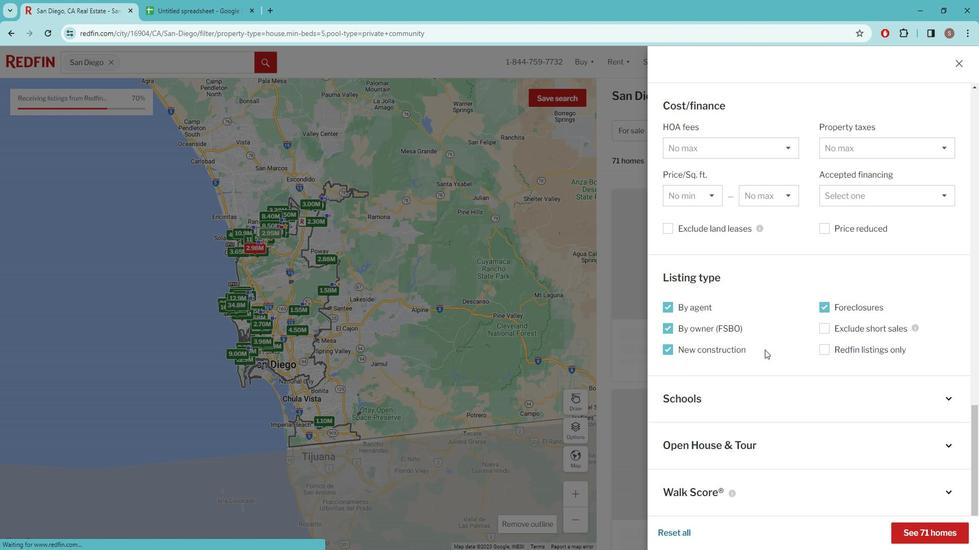 
Action: Mouse scrolled (784, 368) with delta (0, 0)
Screenshot: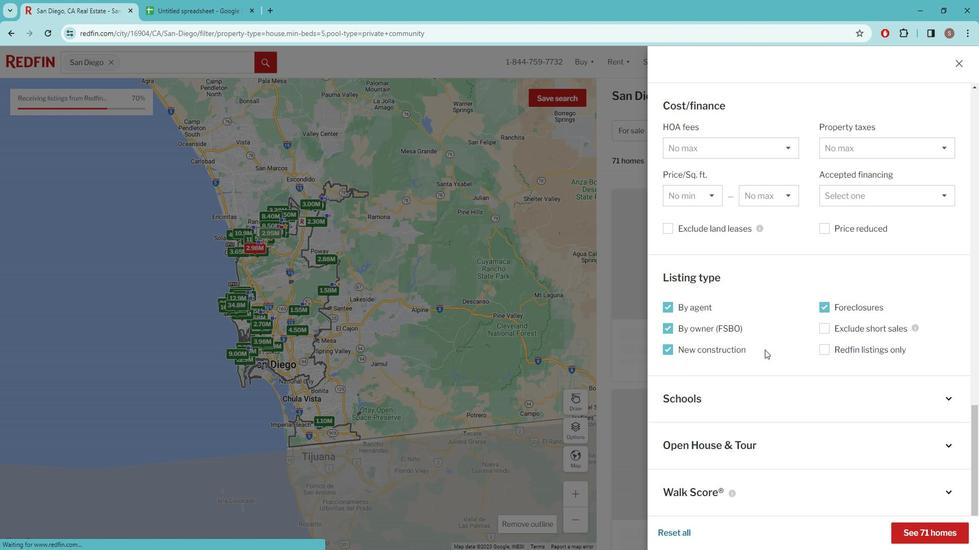 
Action: Mouse moved to (936, 530)
Screenshot: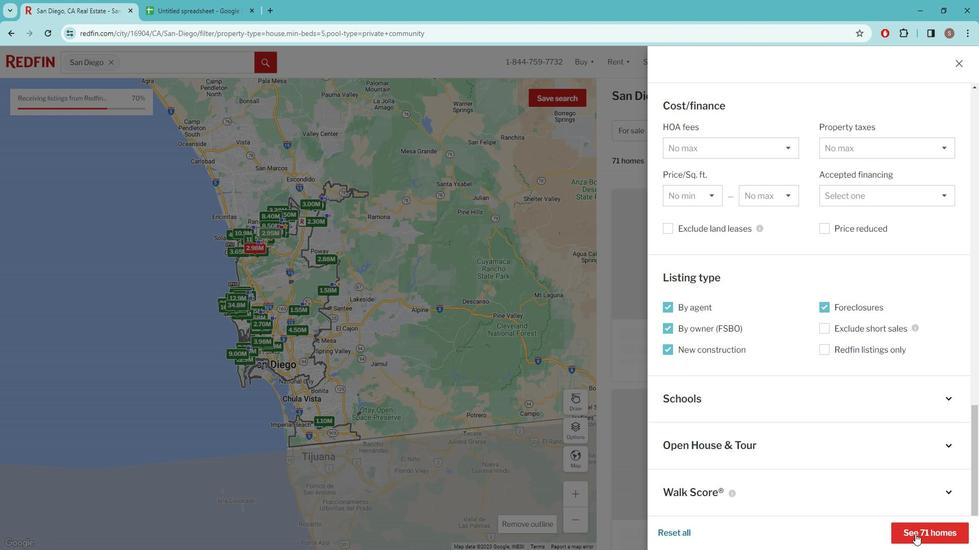 
Action: Mouse pressed left at (936, 530)
Screenshot: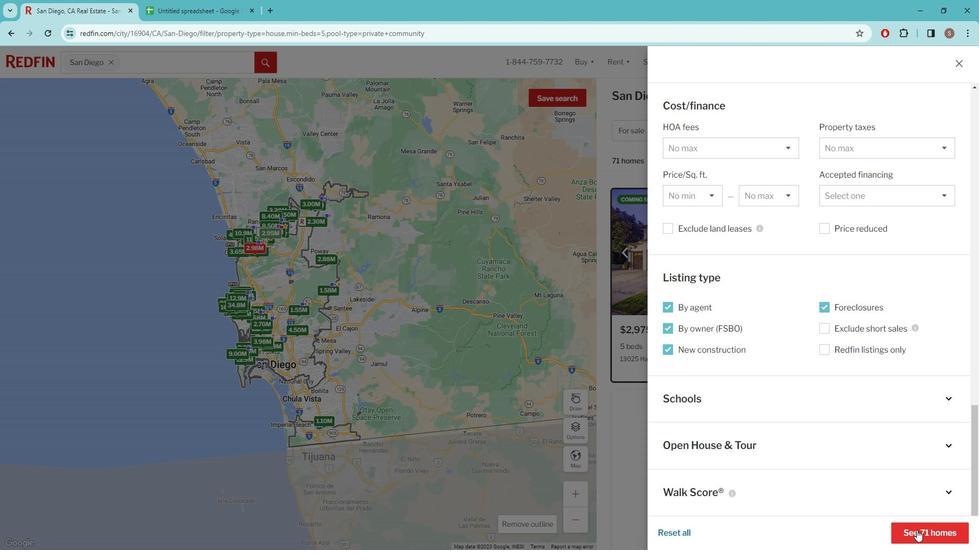 
Action: Mouse moved to (717, 334)
Screenshot: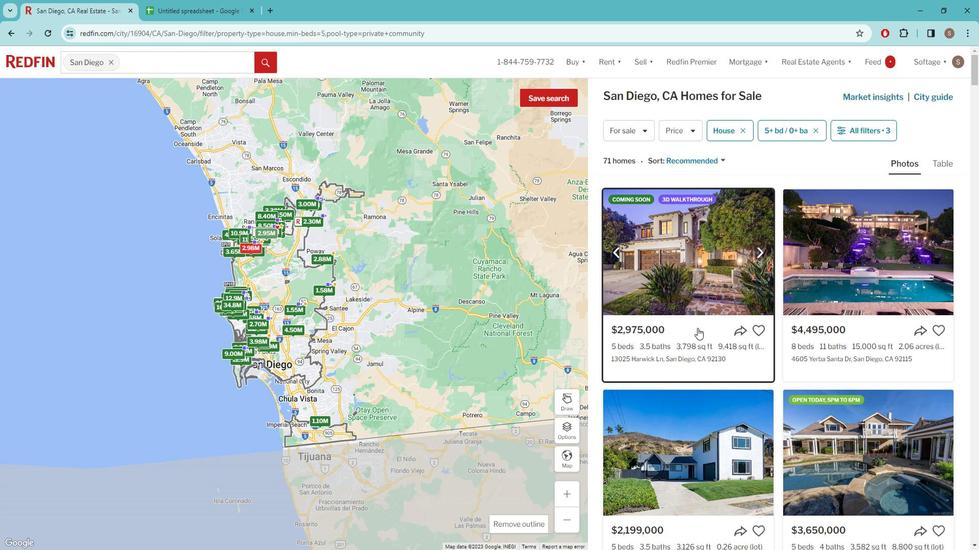 
Action: Mouse pressed left at (717, 334)
Screenshot: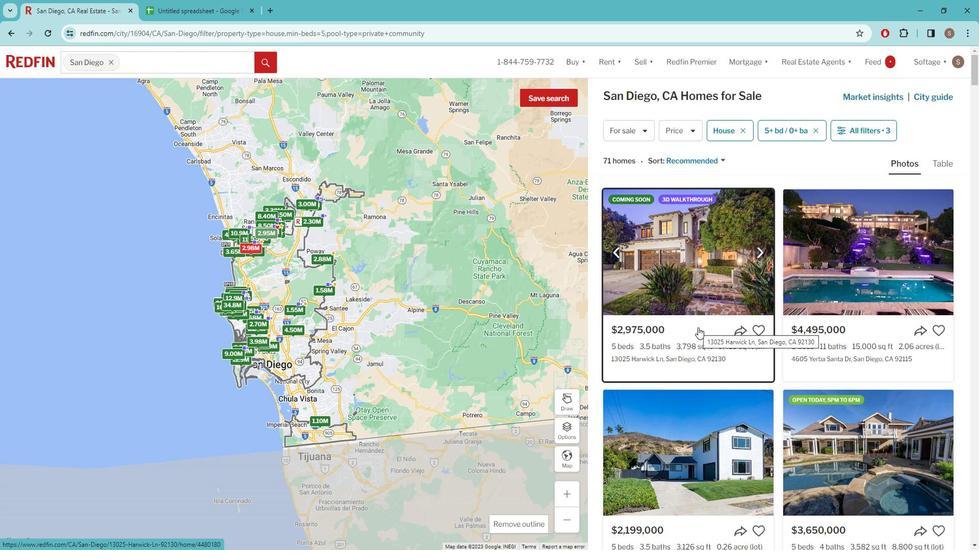 
Action: Mouse moved to (516, 309)
Screenshot: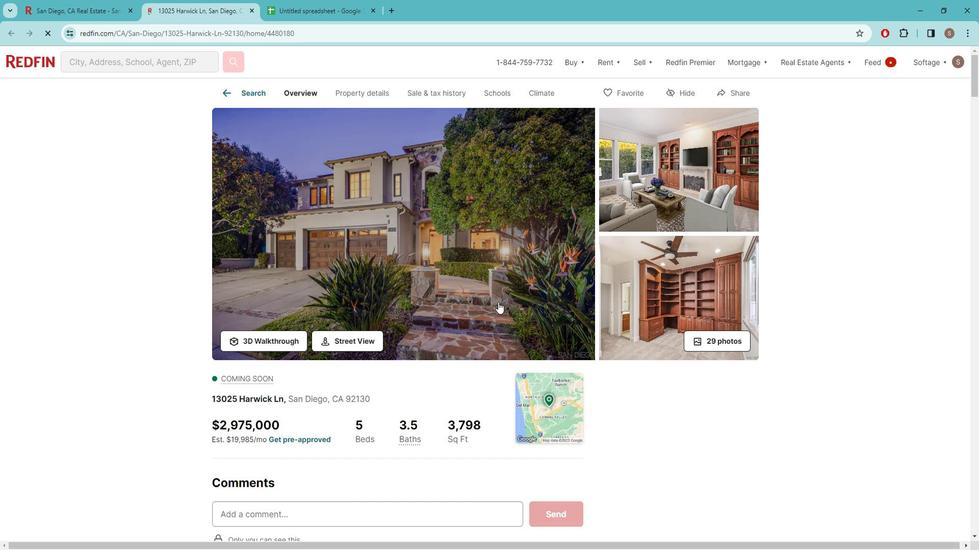 
Action: Mouse pressed left at (516, 309)
Screenshot: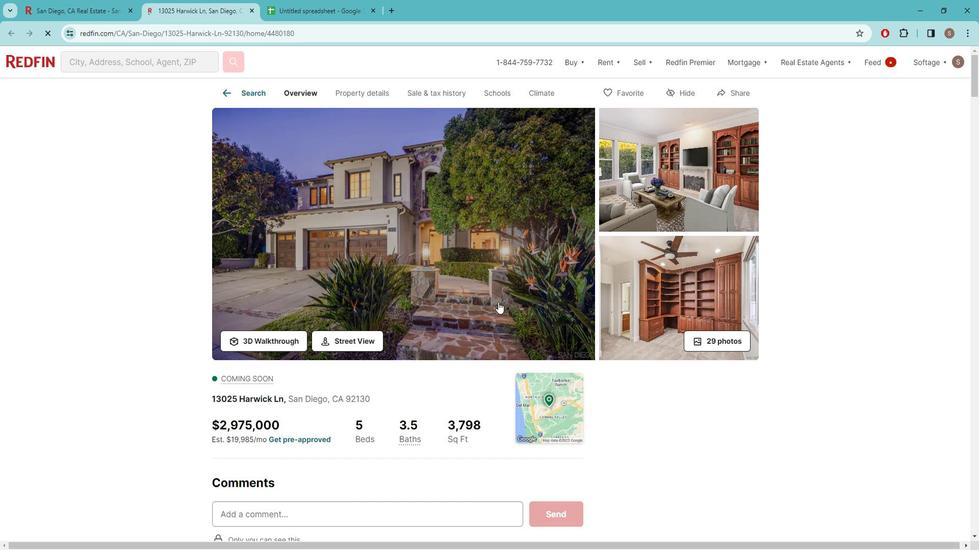 
Action: Mouse moved to (209, 515)
Screenshot: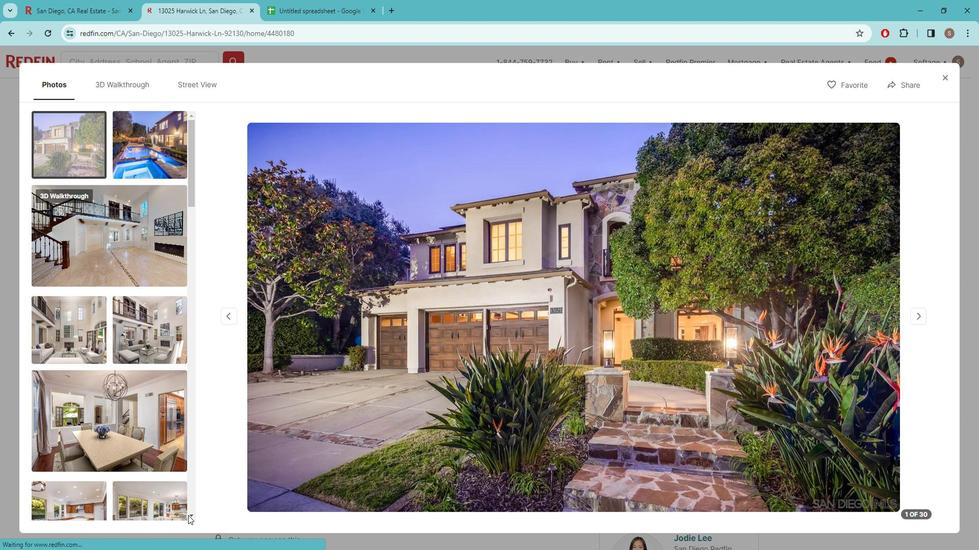 
Action: Mouse pressed left at (209, 515)
Screenshot: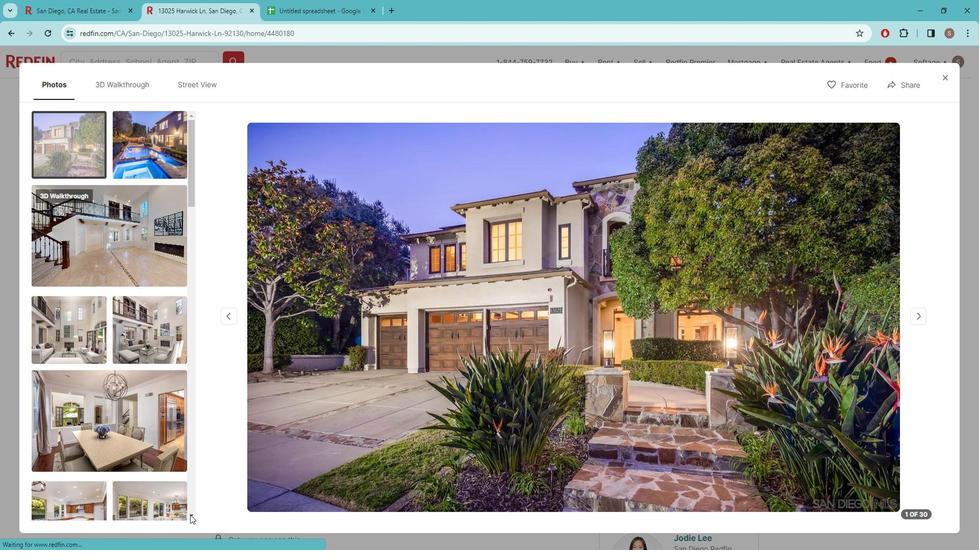 
Action: Mouse pressed left at (209, 515)
Screenshot: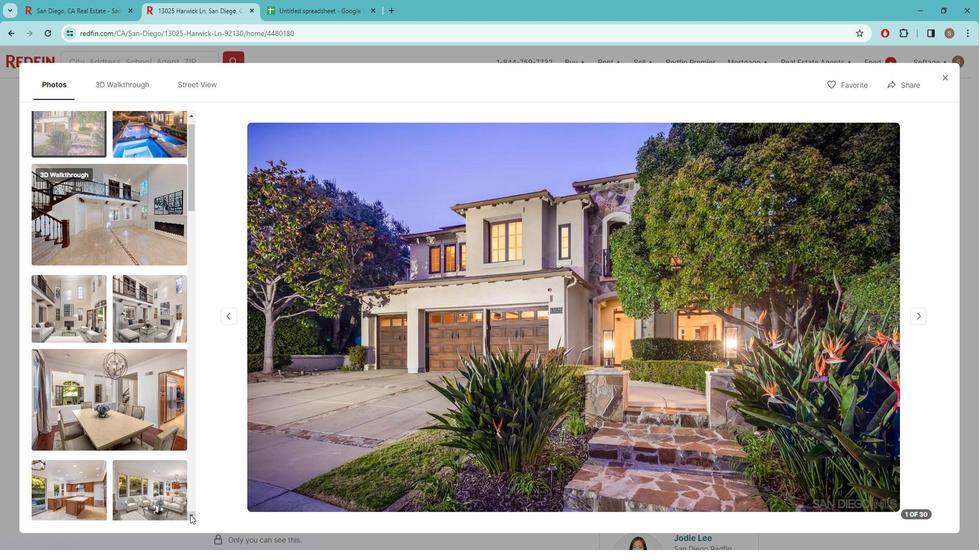 
Action: Mouse pressed left at (209, 515)
Screenshot: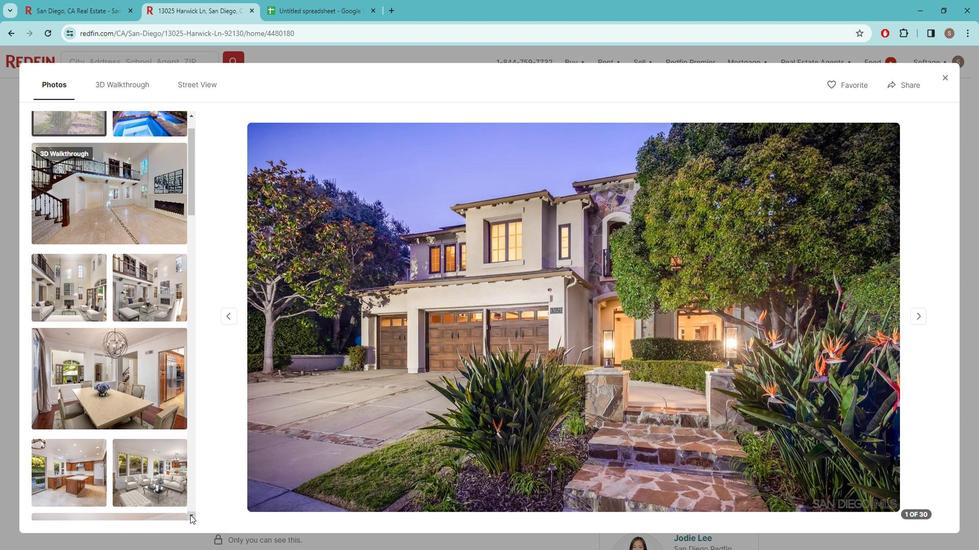 
Action: Mouse pressed left at (209, 515)
Screenshot: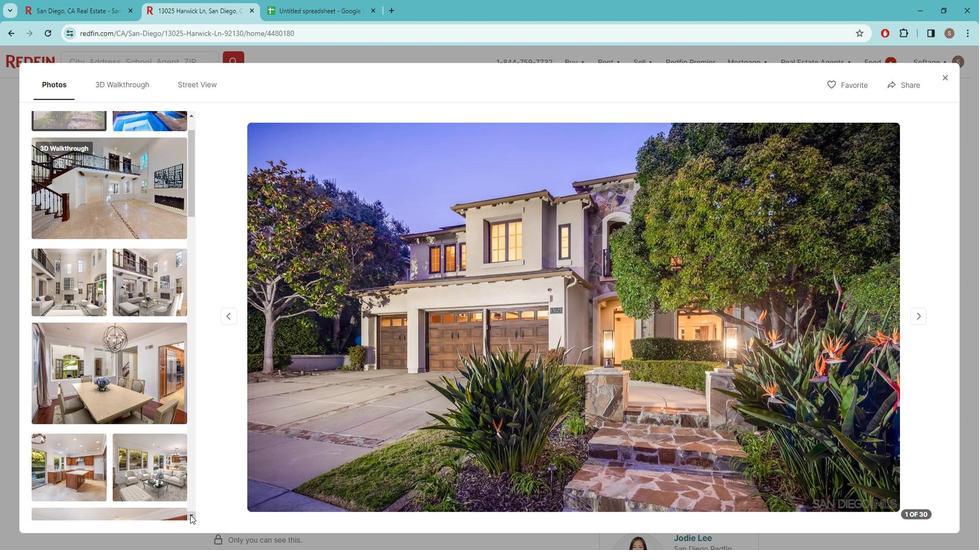 
Action: Mouse pressed left at (209, 515)
Screenshot: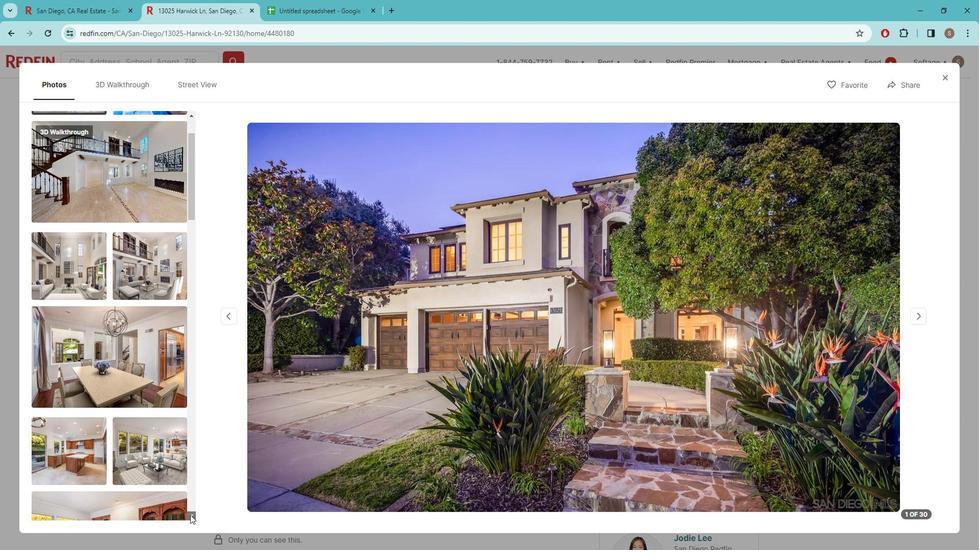 
Action: Mouse pressed left at (209, 515)
Screenshot: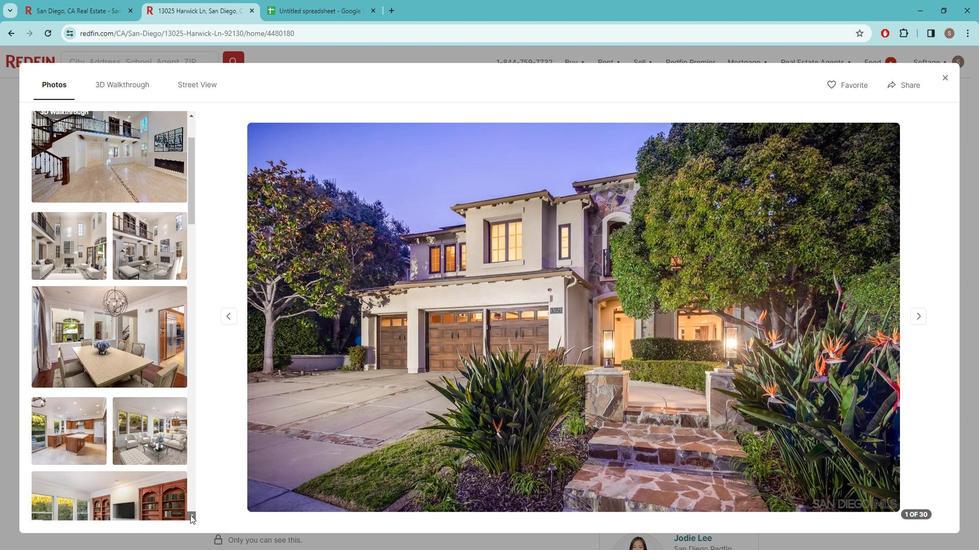
Action: Mouse pressed left at (209, 515)
Screenshot: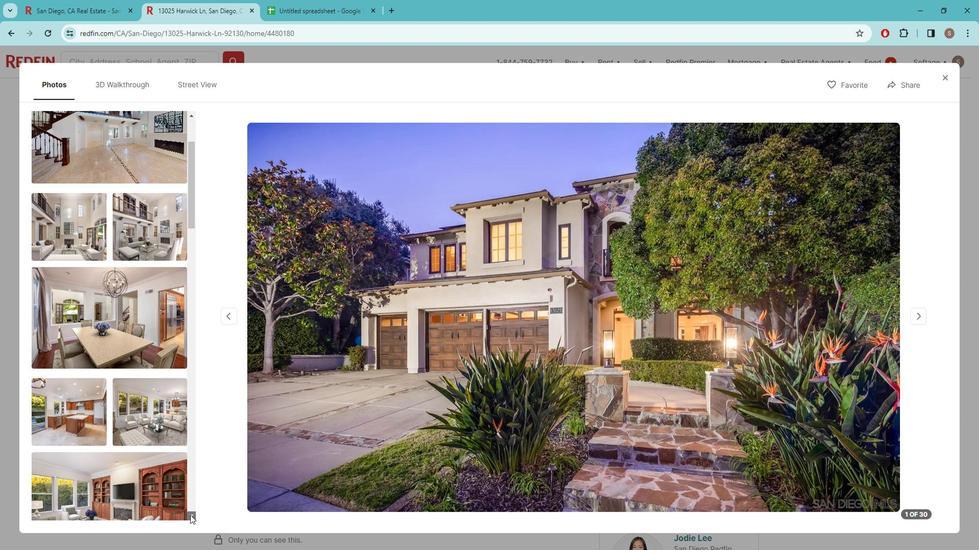 
Action: Mouse pressed left at (209, 515)
Screenshot: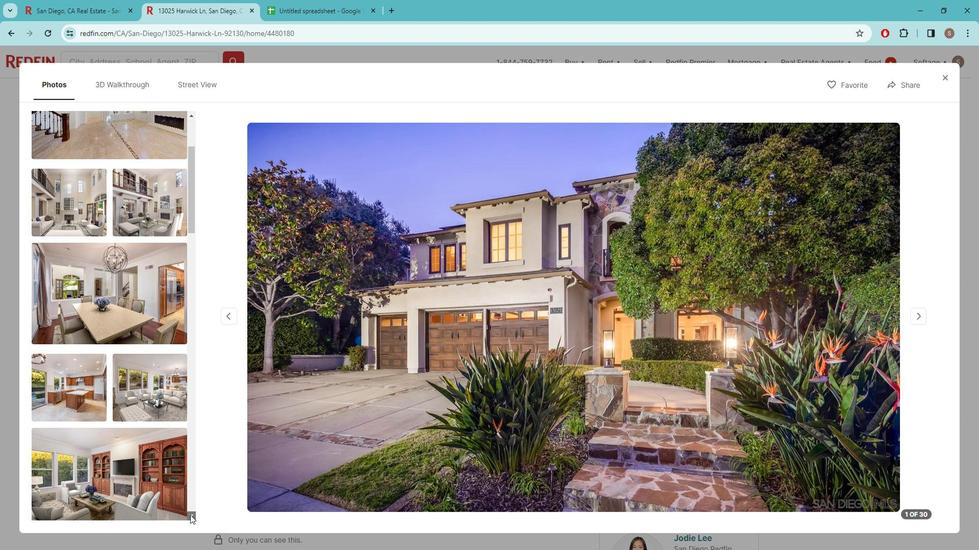 
Action: Mouse pressed left at (209, 515)
Screenshot: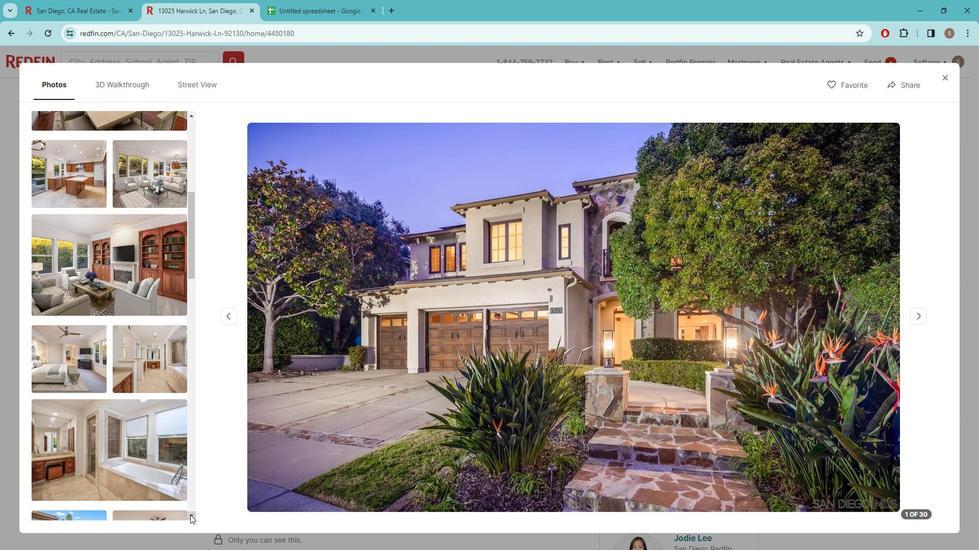 
Action: Mouse pressed left at (209, 515)
Screenshot: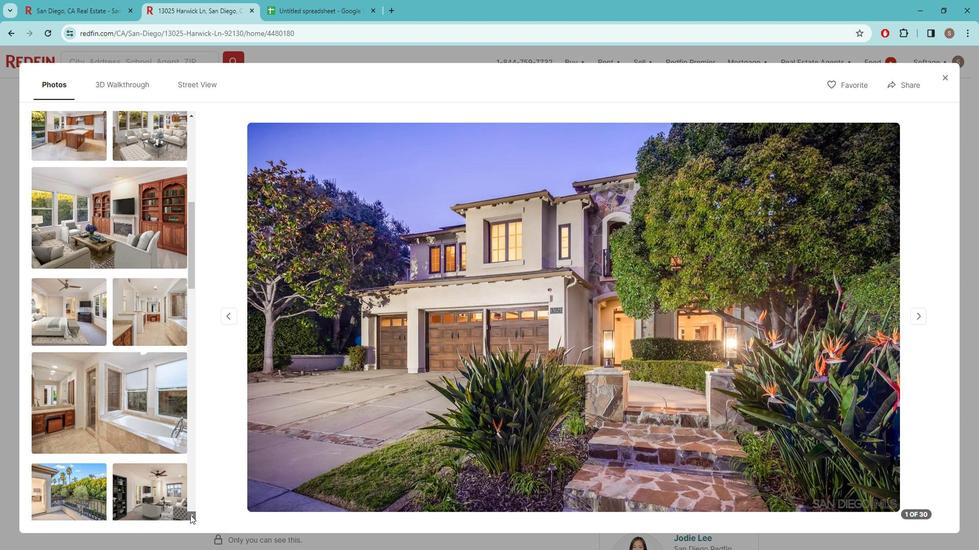 
Action: Mouse pressed left at (209, 515)
Screenshot: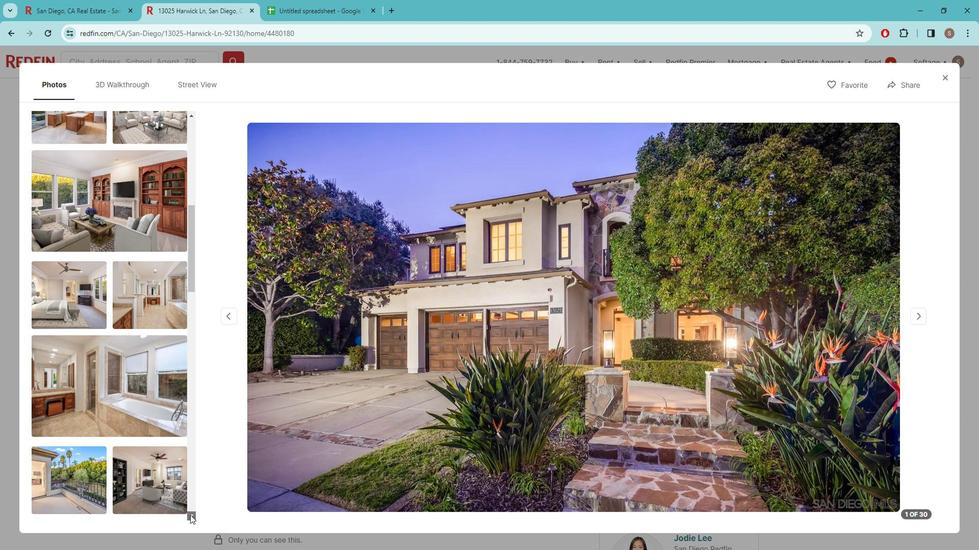 
Action: Mouse pressed left at (209, 515)
Screenshot: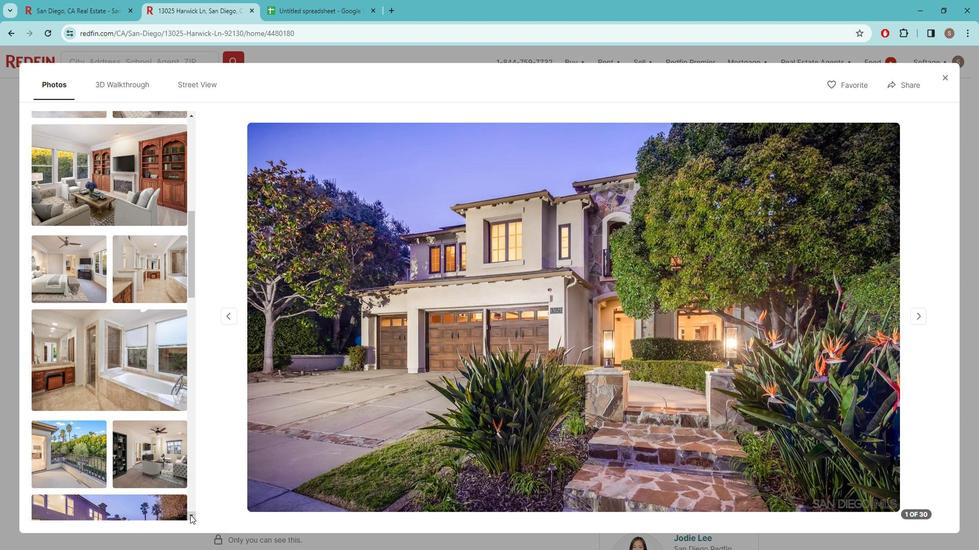 
Action: Mouse pressed left at (209, 515)
Screenshot: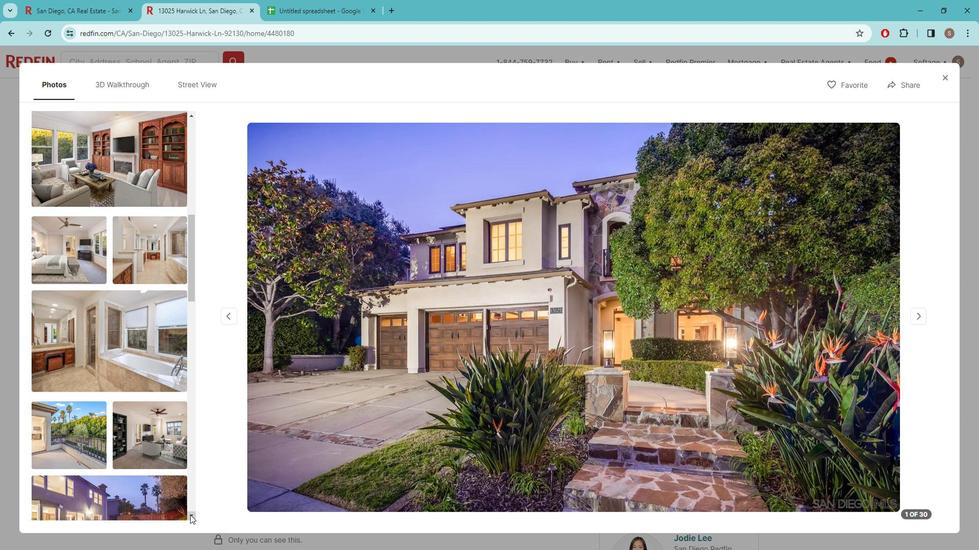 
Action: Mouse pressed left at (209, 515)
Screenshot: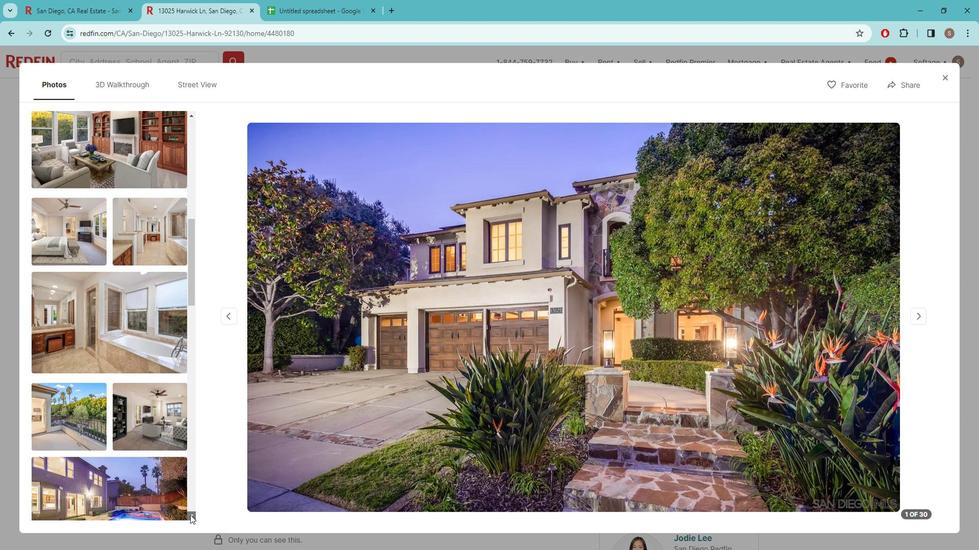 
Action: Mouse pressed left at (209, 515)
Screenshot: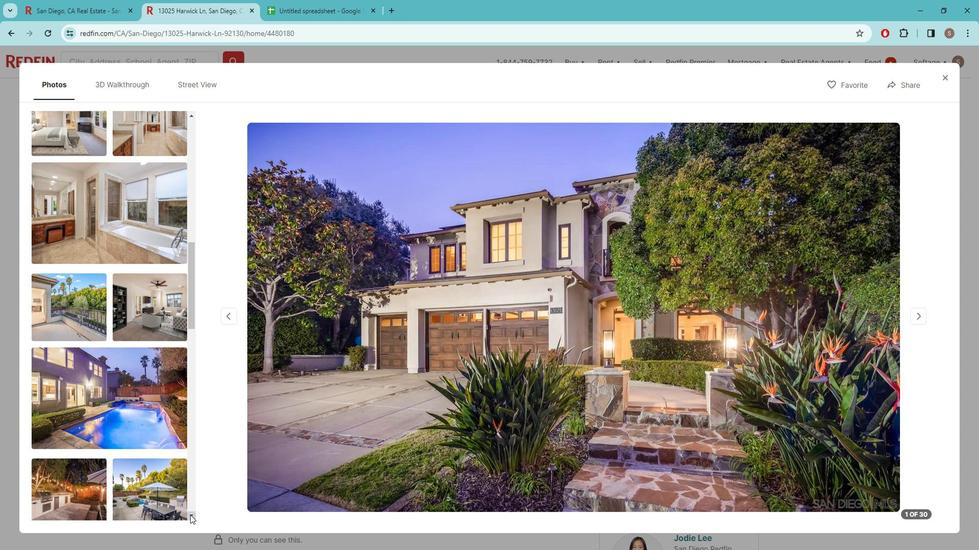 
Action: Mouse pressed left at (209, 515)
Screenshot: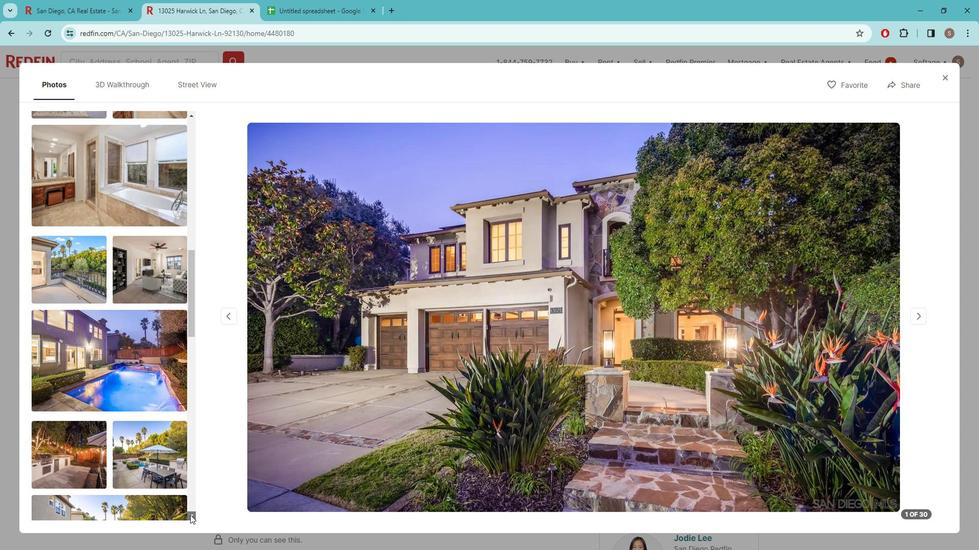
Action: Mouse pressed left at (209, 515)
Screenshot: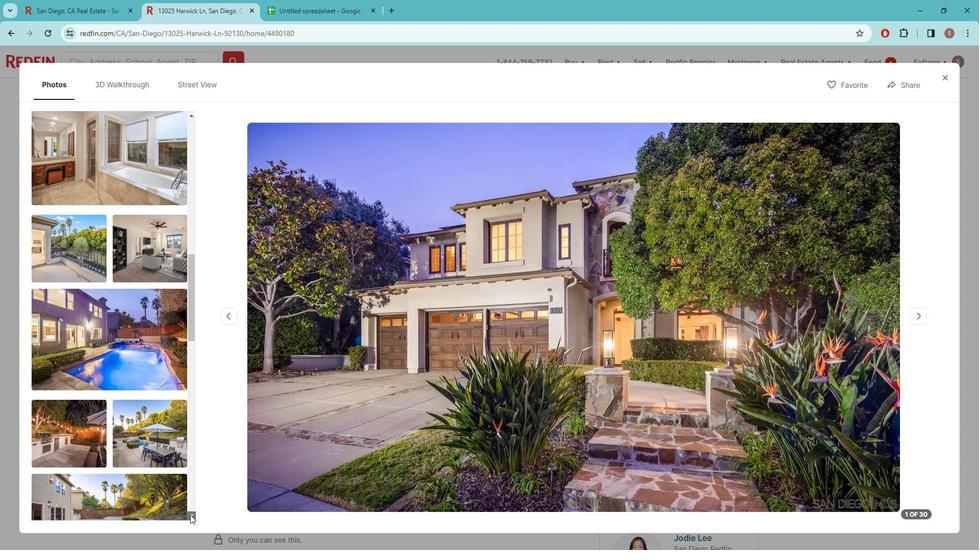 
Action: Mouse pressed left at (209, 515)
Screenshot: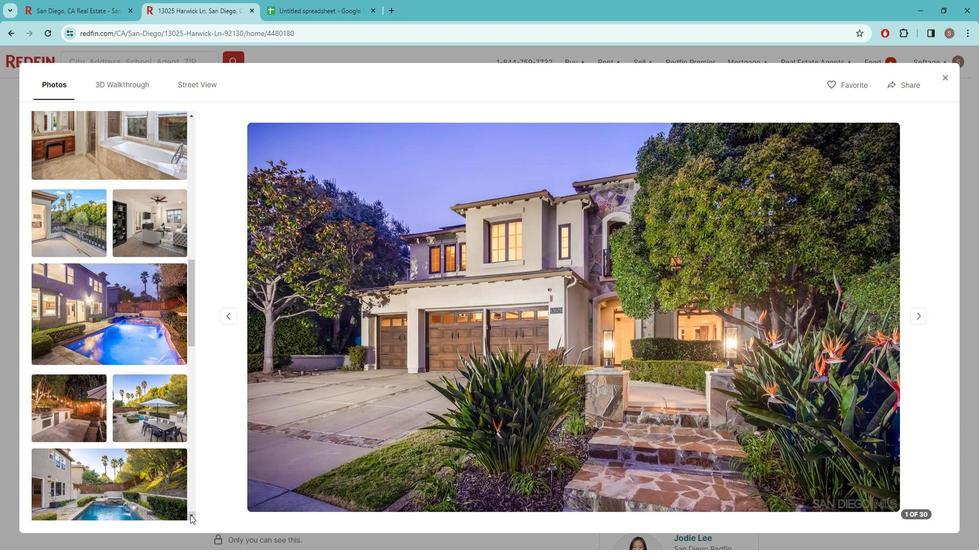 
Action: Mouse pressed left at (209, 515)
Screenshot: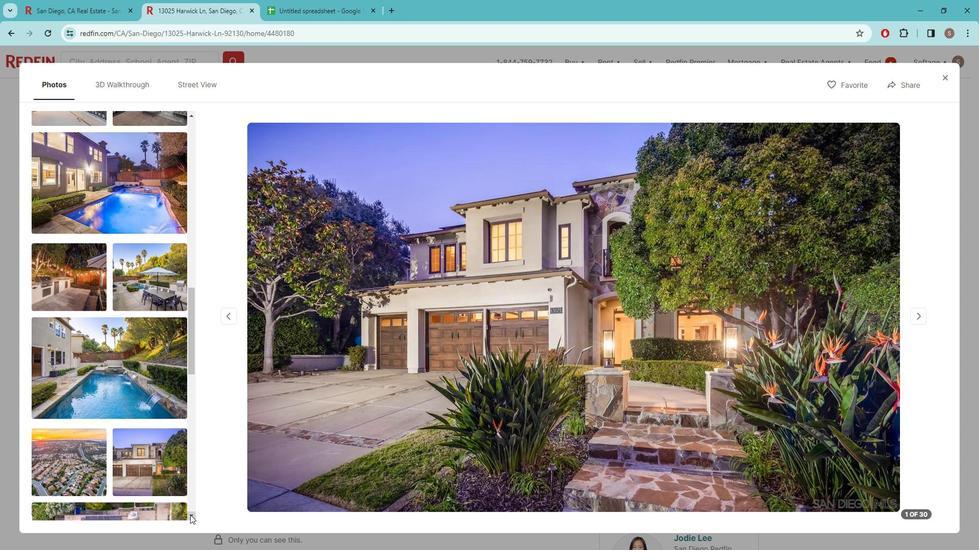 
Action: Mouse pressed left at (209, 515)
Screenshot: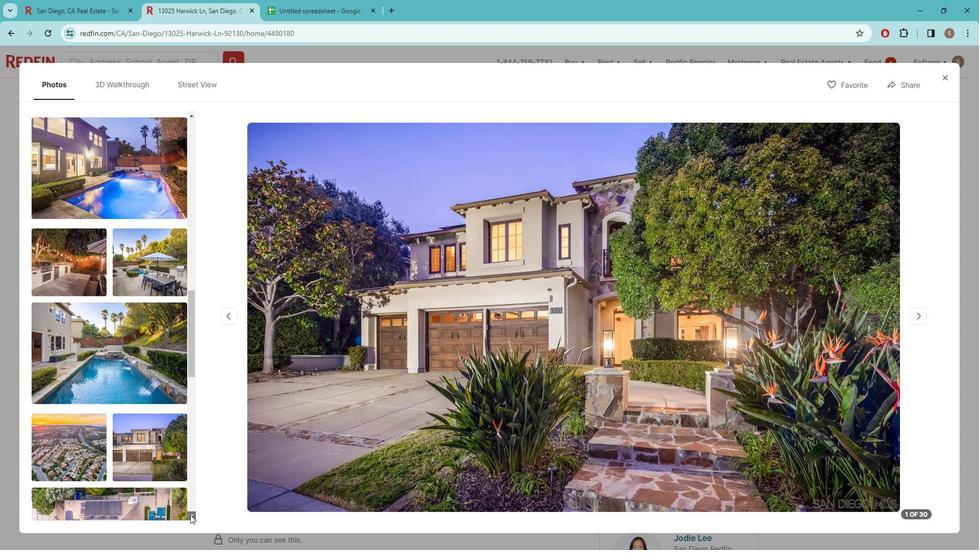 
Action: Mouse pressed left at (209, 515)
Screenshot: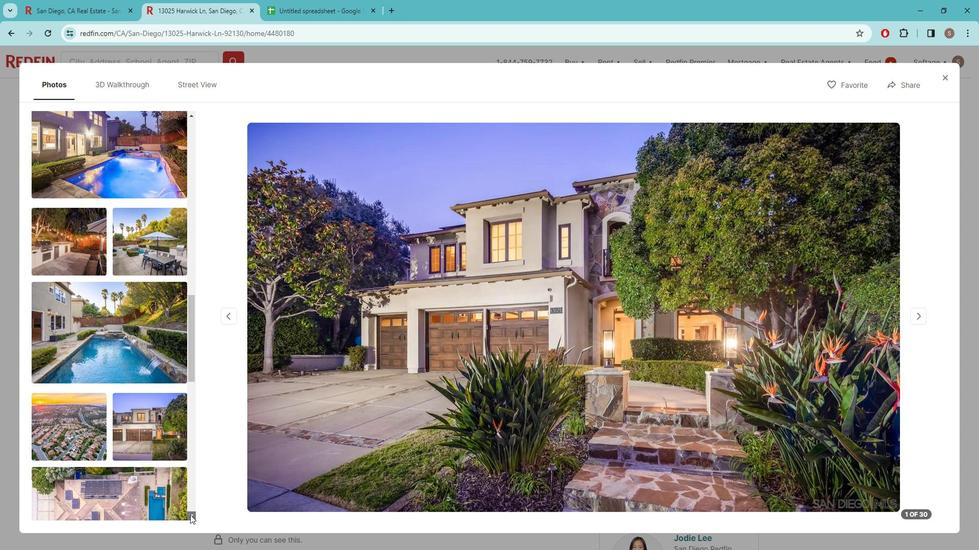 
Action: Mouse pressed left at (209, 515)
Screenshot: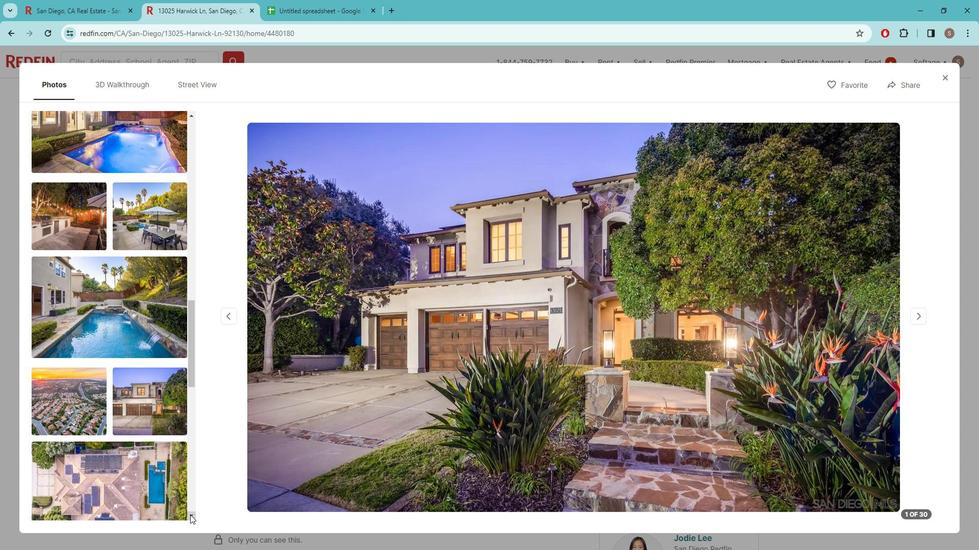 
Action: Mouse pressed left at (209, 515)
Screenshot: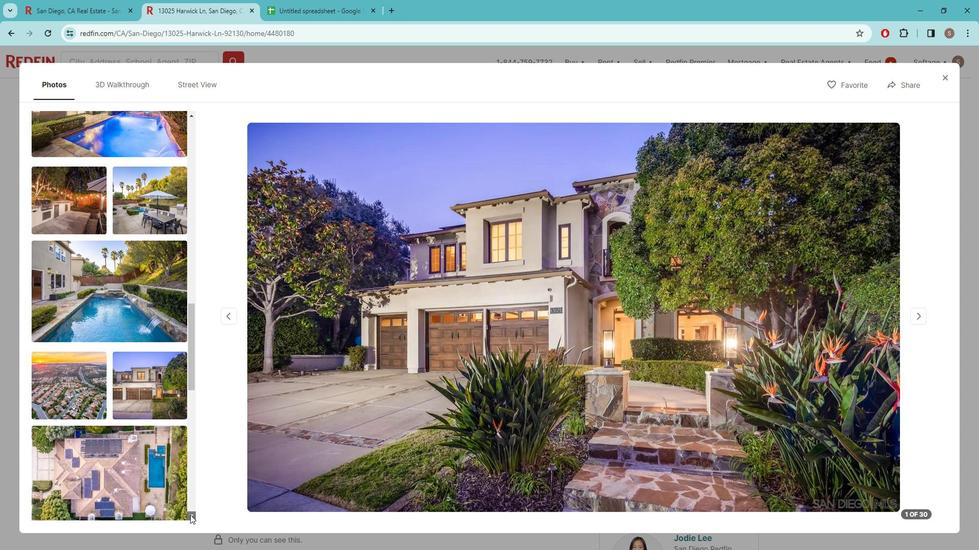 
Action: Mouse pressed left at (209, 515)
Screenshot: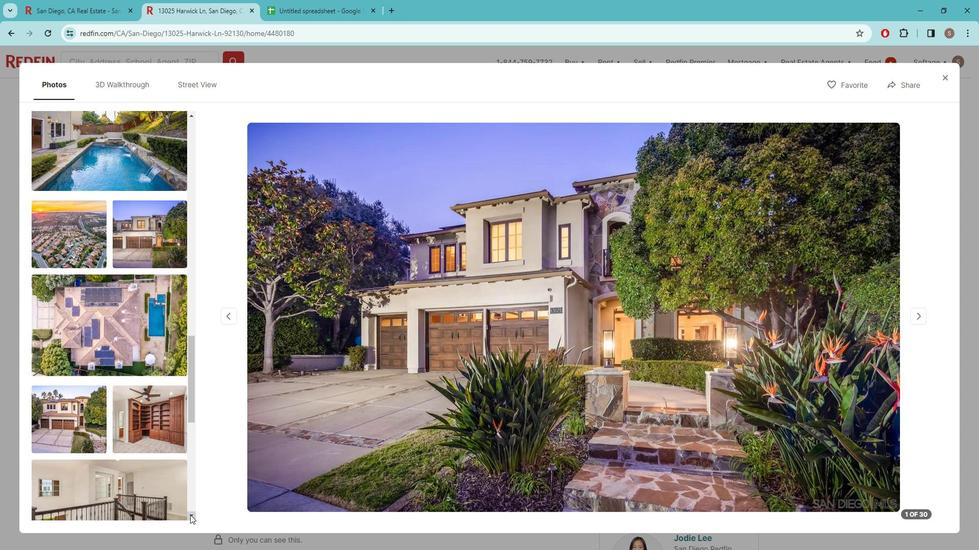 
Action: Mouse pressed left at (209, 515)
Screenshot: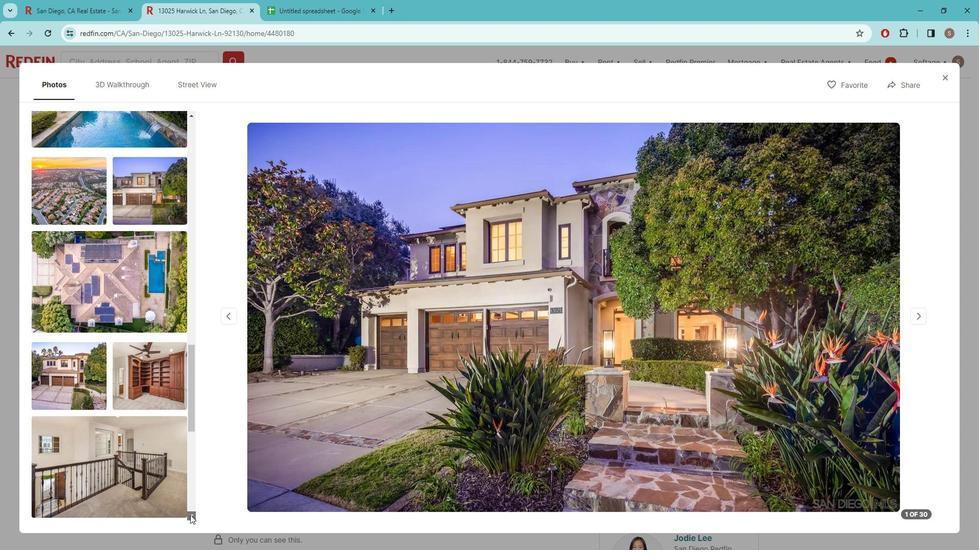 
Action: Mouse pressed left at (209, 515)
Screenshot: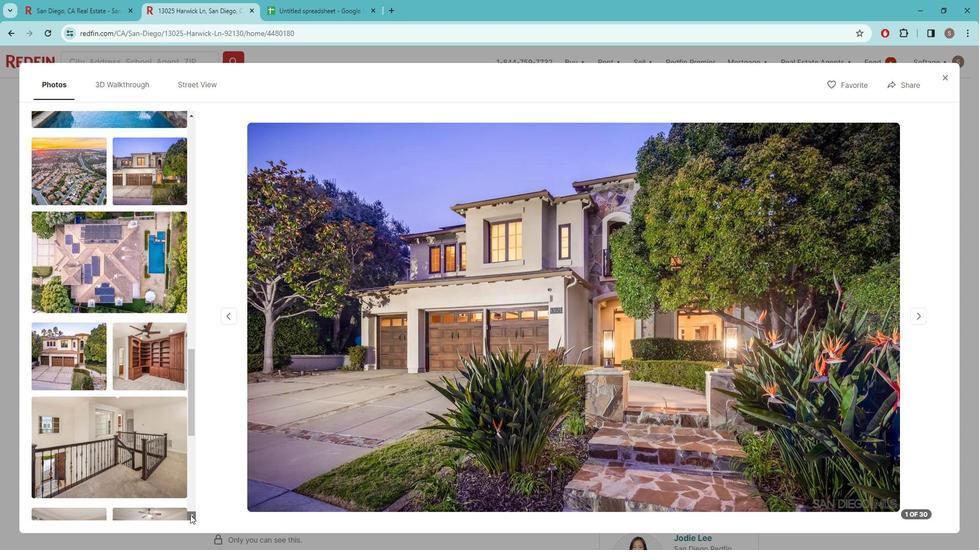 
Action: Mouse pressed left at (209, 515)
Screenshot: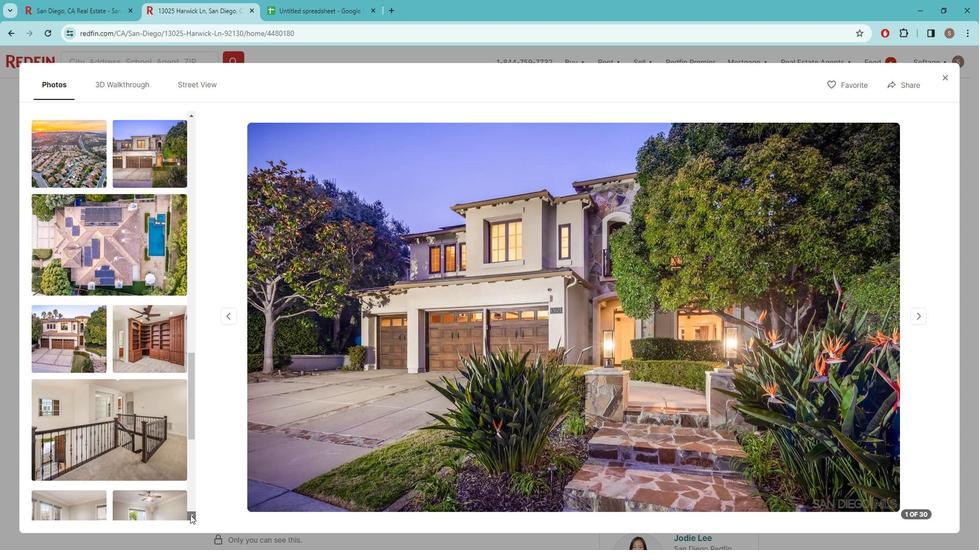 
Action: Mouse pressed left at (209, 515)
Screenshot: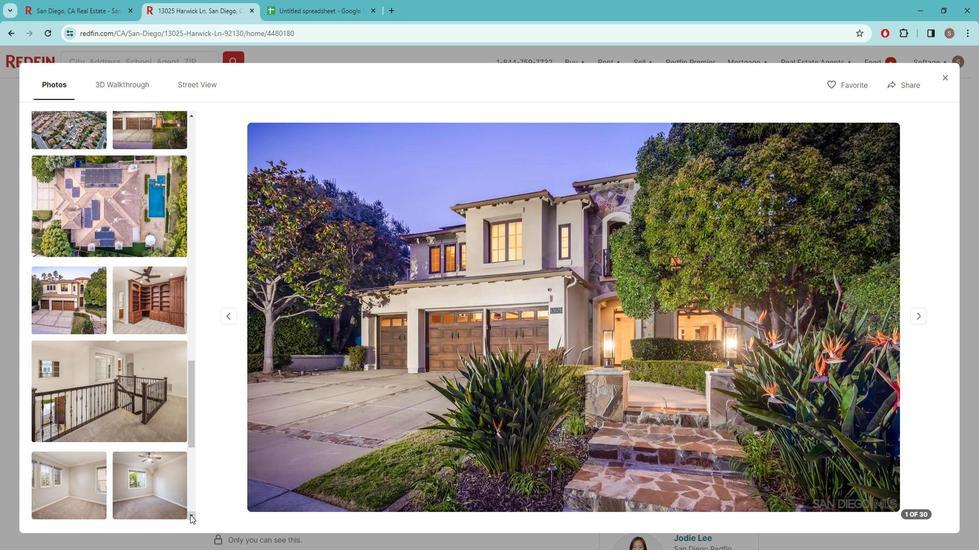 
Action: Mouse pressed left at (209, 515)
Screenshot: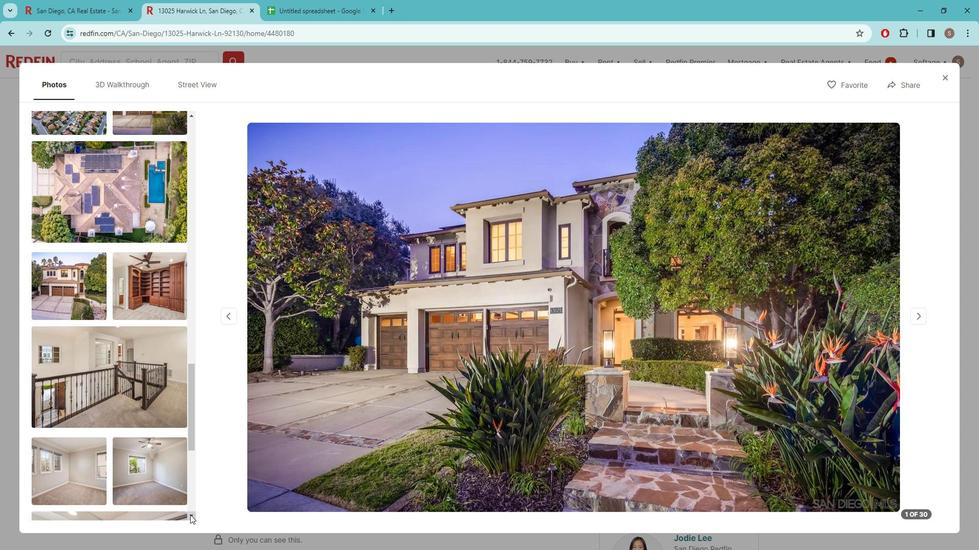 
Action: Mouse pressed left at (209, 515)
Screenshot: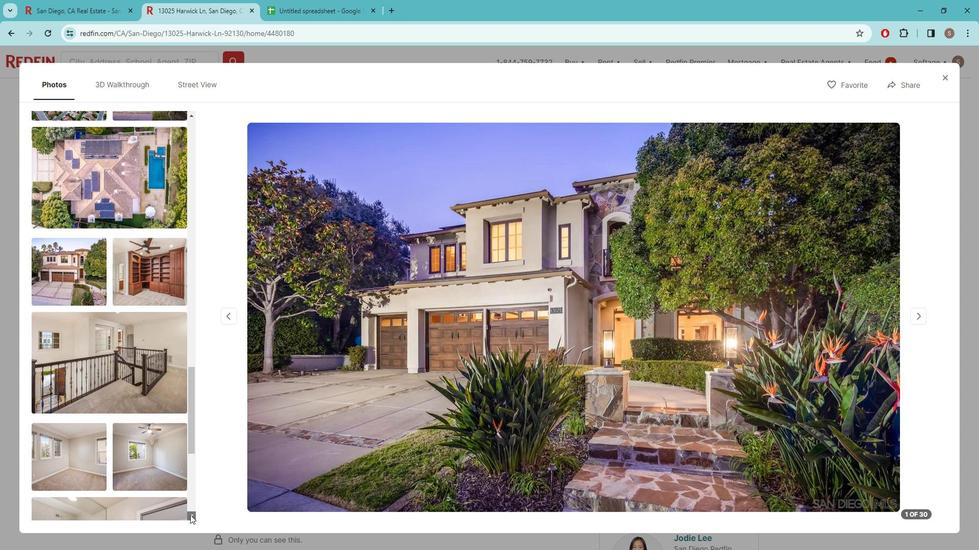 
Action: Mouse pressed left at (209, 515)
Screenshot: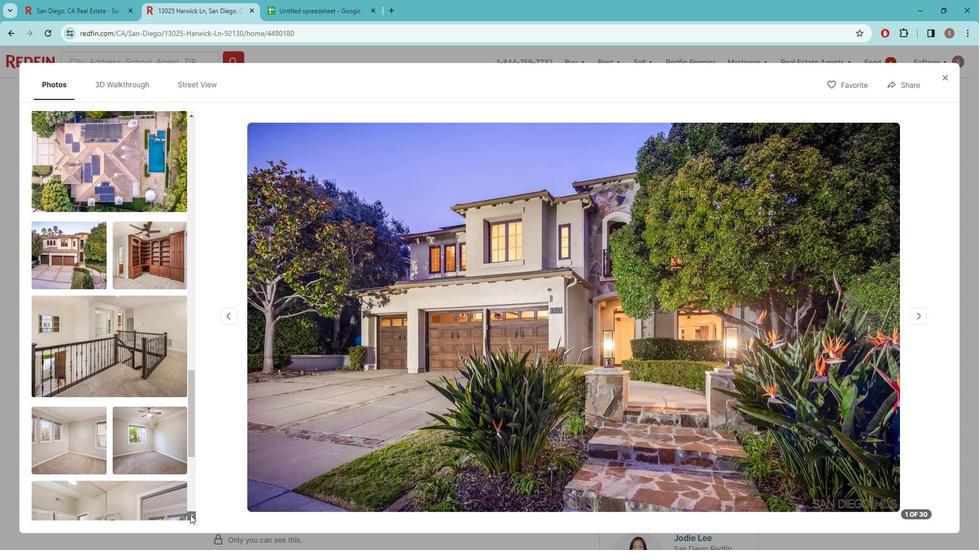 
Action: Mouse pressed left at (209, 515)
Screenshot: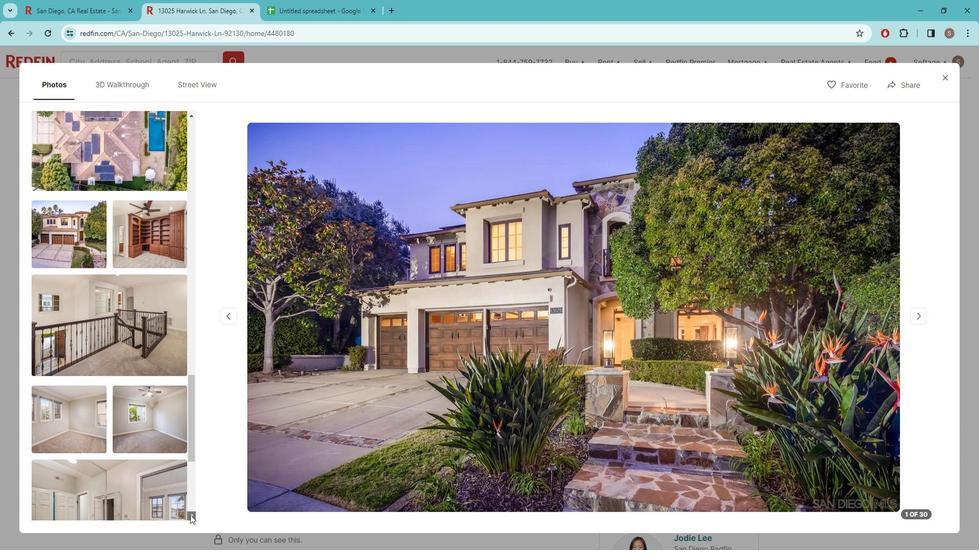
Action: Mouse pressed left at (209, 515)
Screenshot: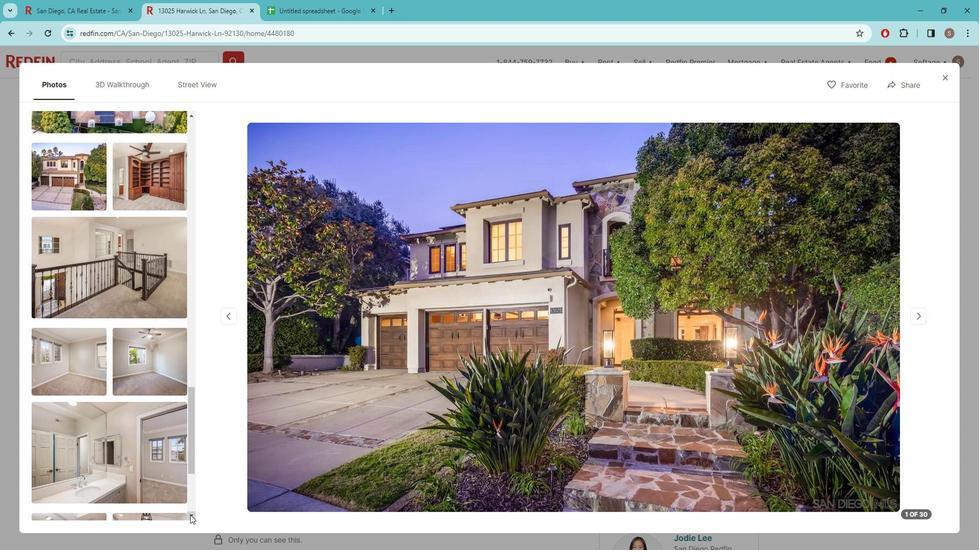 
Action: Mouse pressed left at (209, 515)
Screenshot: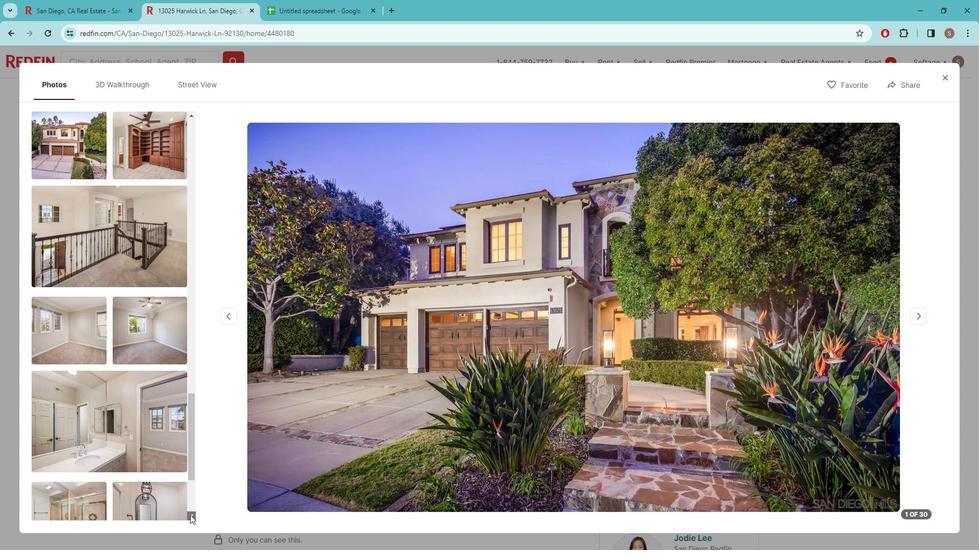 
Action: Mouse pressed left at (209, 515)
Screenshot: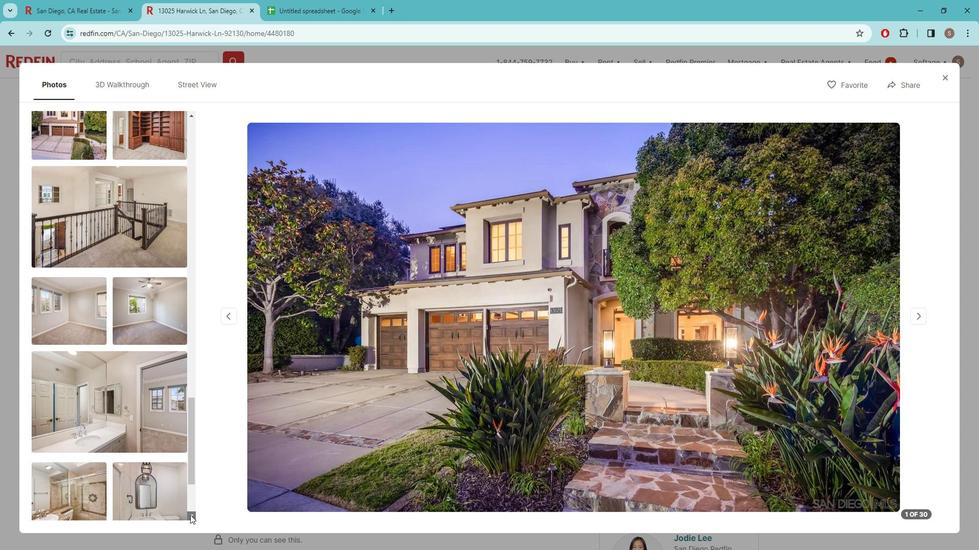 
Action: Mouse pressed left at (209, 515)
Screenshot: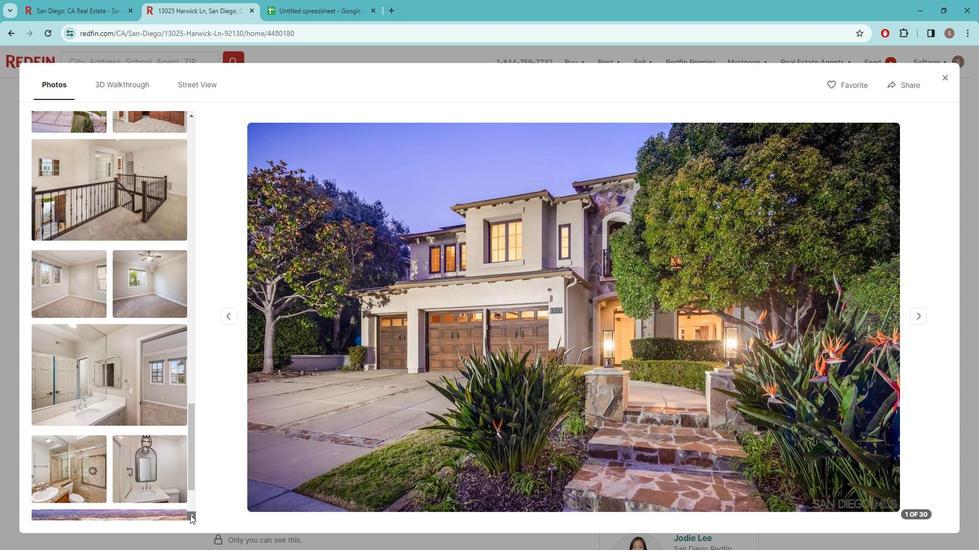 
Action: Mouse pressed left at (209, 515)
Screenshot: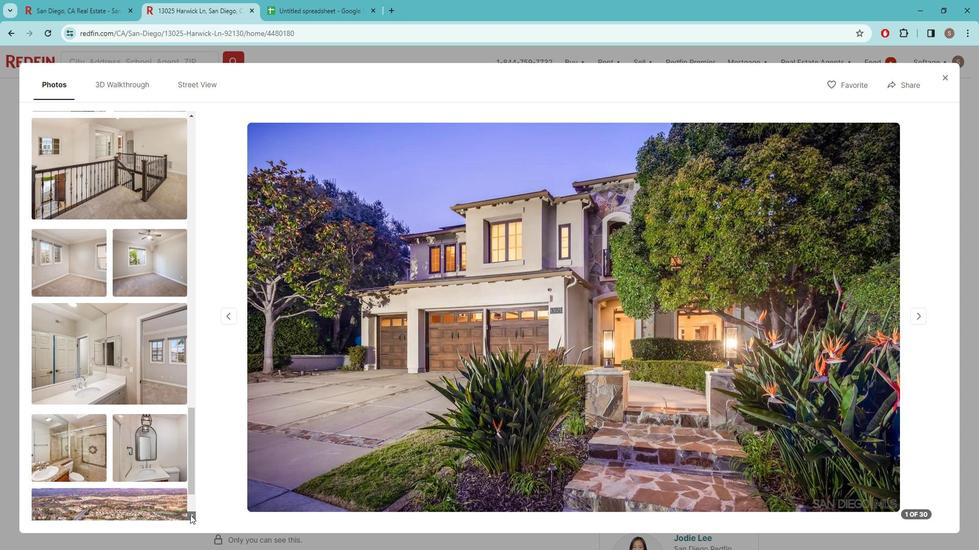 
Action: Mouse pressed left at (209, 515)
Screenshot: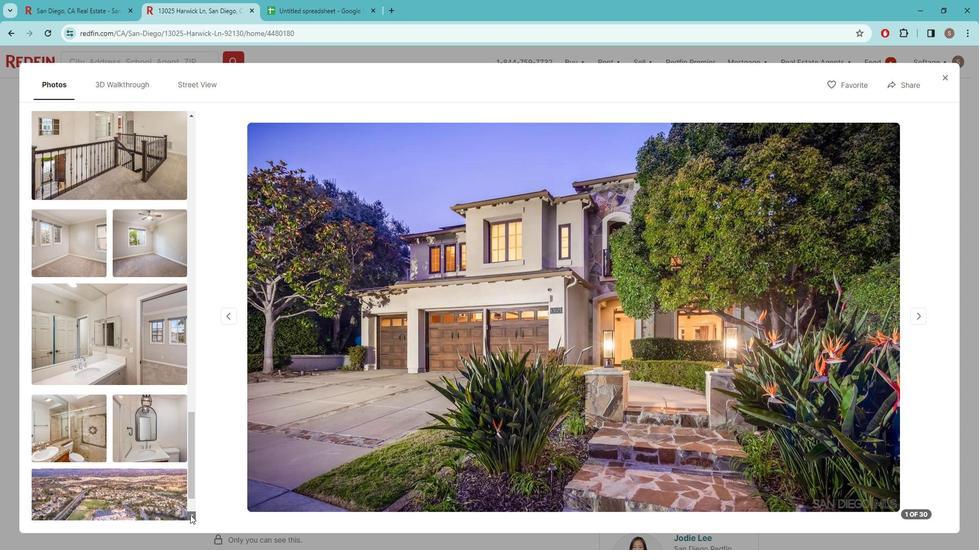 
Action: Mouse pressed left at (209, 515)
Screenshot: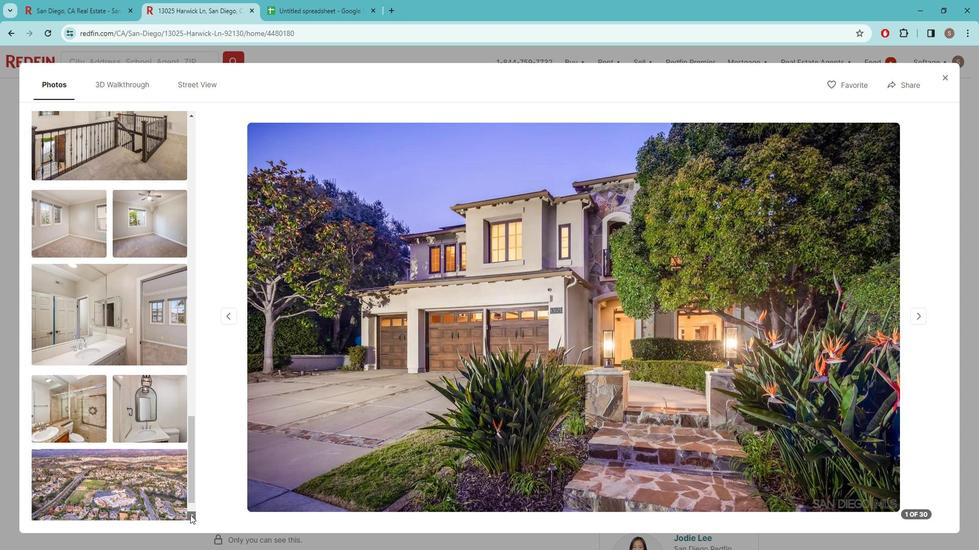 
Action: Mouse pressed left at (209, 515)
Screenshot: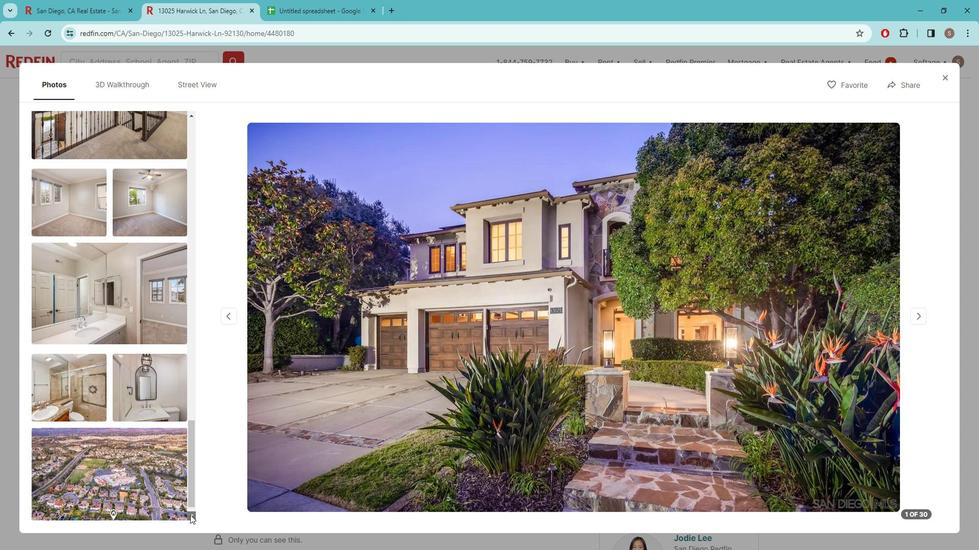 
Action: Mouse moved to (964, 93)
Screenshot: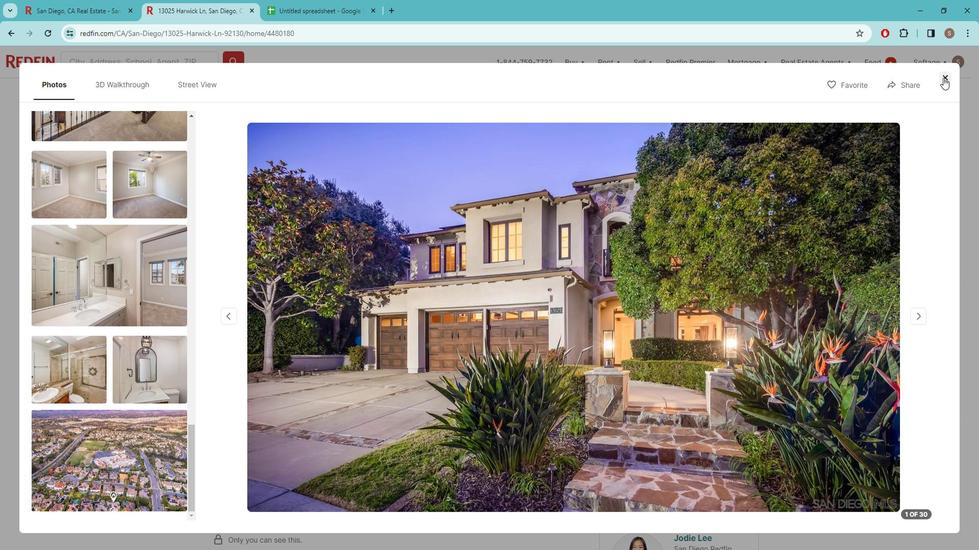 
Action: Mouse pressed left at (964, 93)
Screenshot: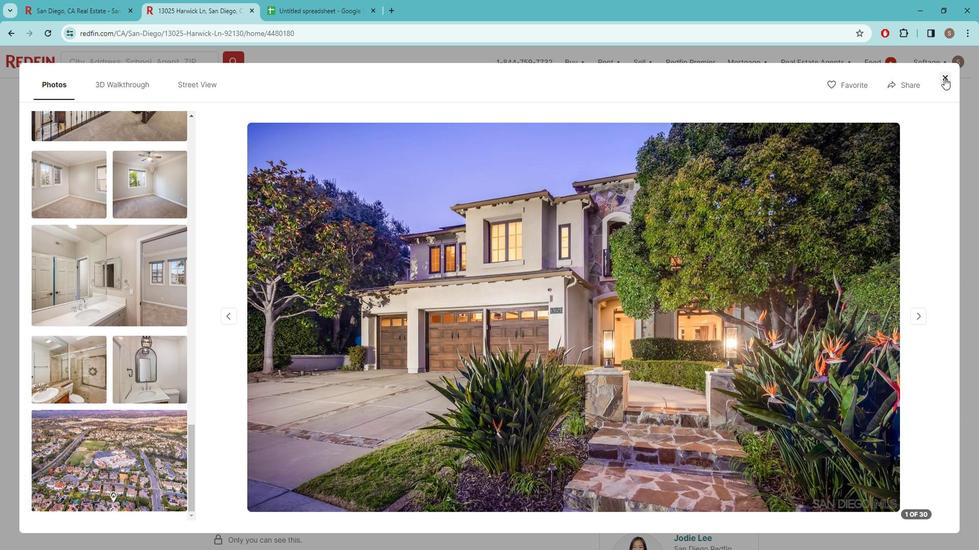 
Action: Mouse moved to (405, 337)
Screenshot: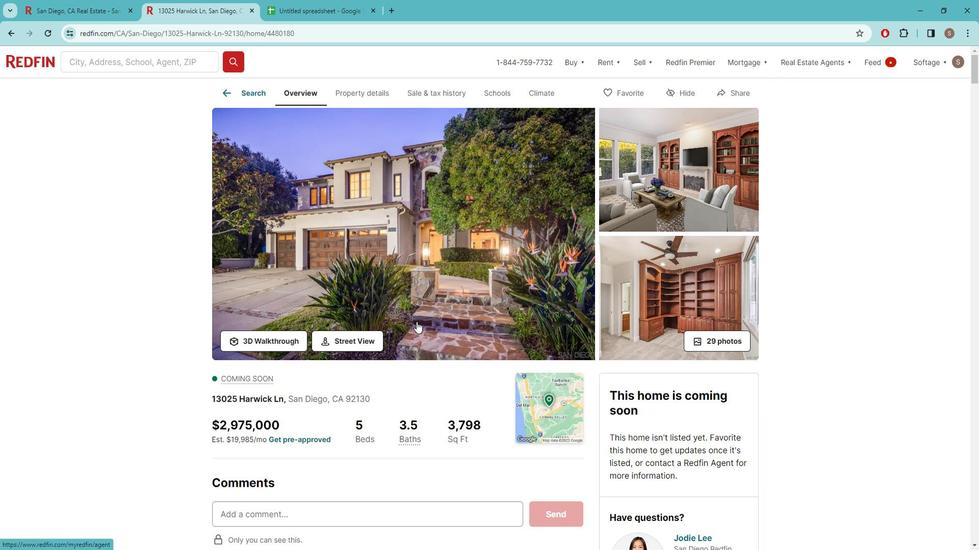 
Action: Mouse scrolled (405, 337) with delta (0, 0)
Screenshot: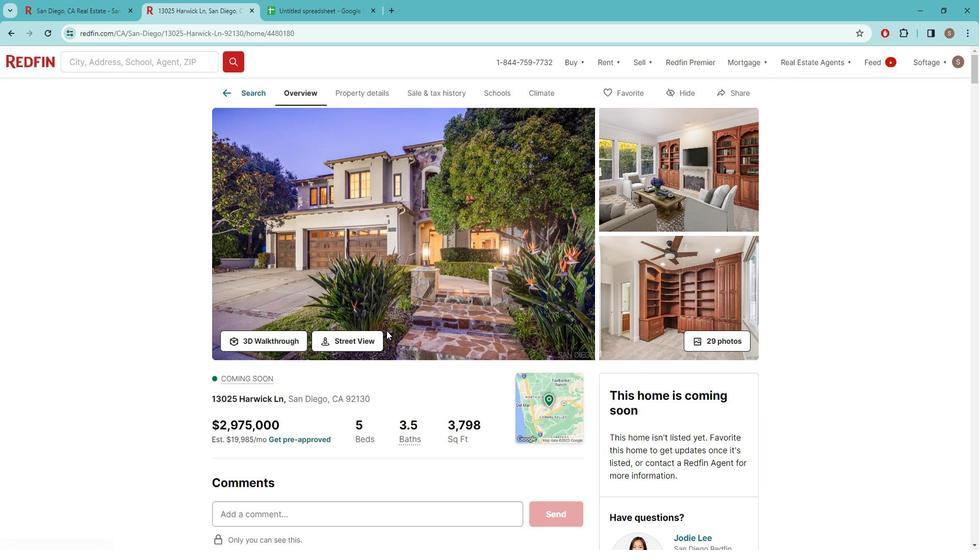 
Action: Mouse scrolled (405, 337) with delta (0, 0)
Screenshot: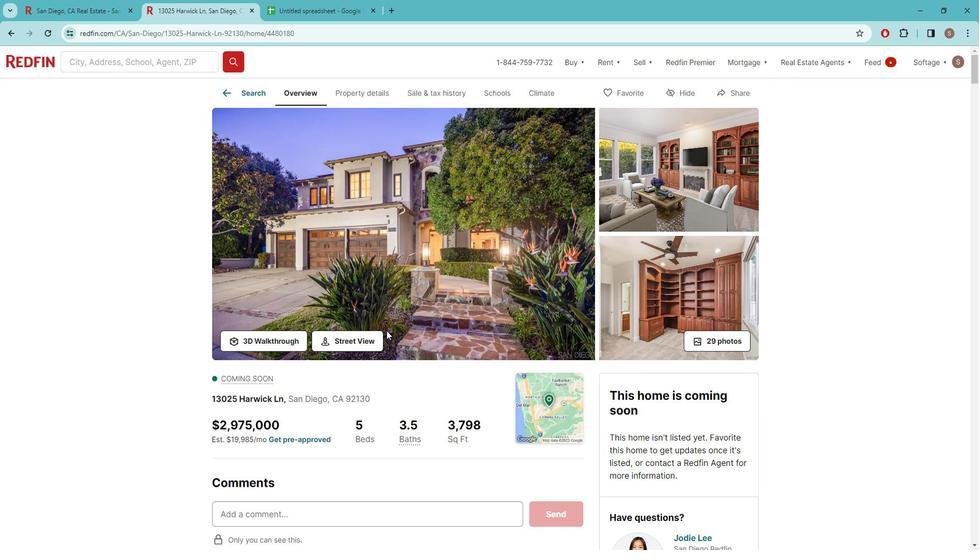 
Action: Mouse scrolled (405, 337) with delta (0, 0)
Screenshot: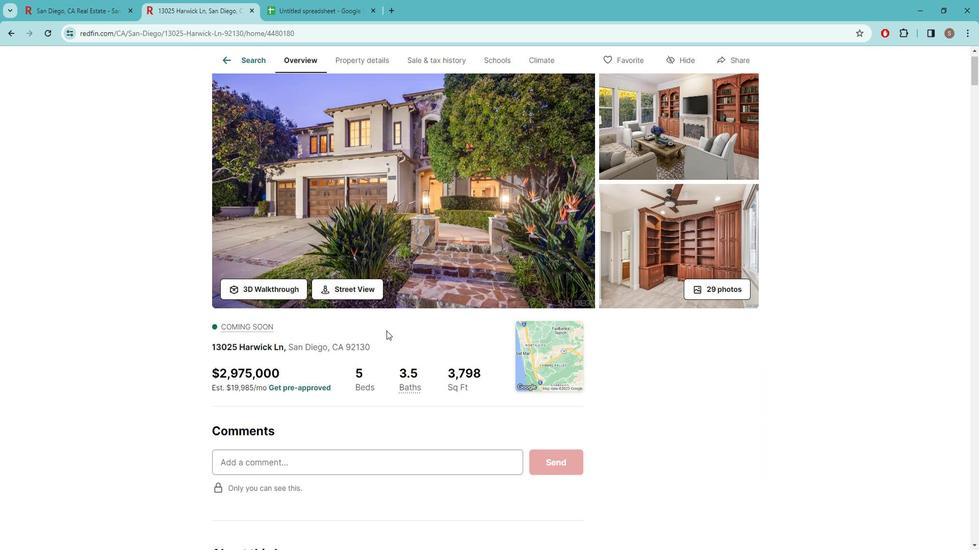 
Action: Mouse moved to (401, 333)
Screenshot: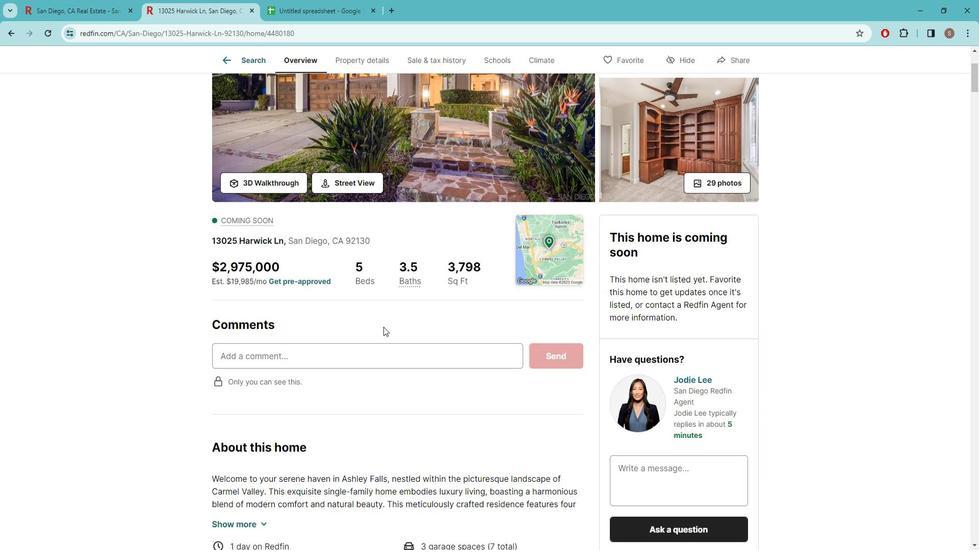 
Action: Mouse scrolled (401, 333) with delta (0, 0)
Screenshot: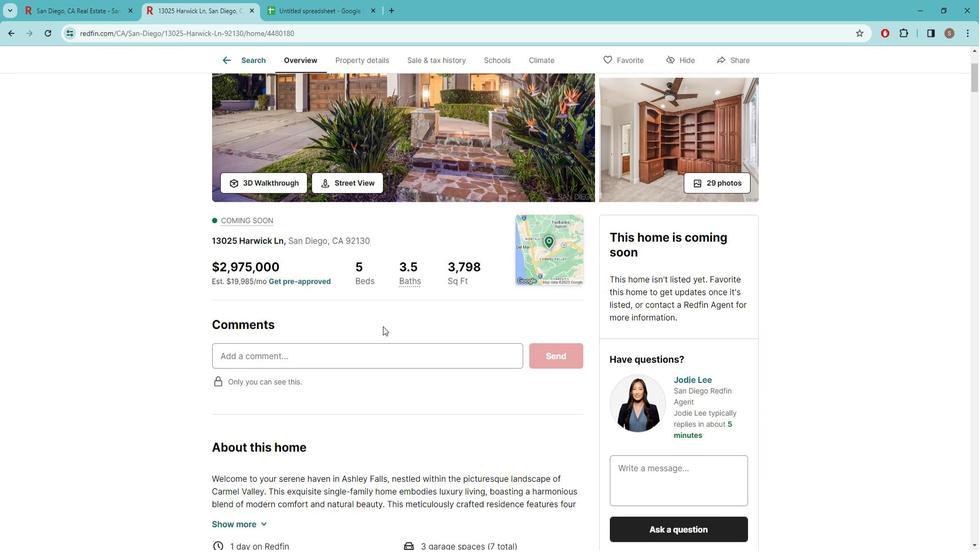 
Action: Mouse moved to (305, 398)
Screenshot: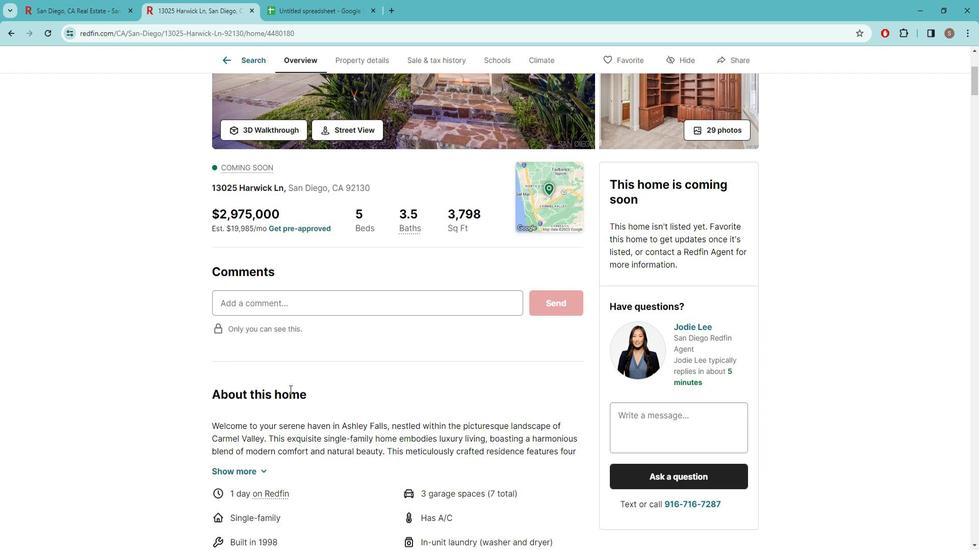 
Action: Mouse scrolled (305, 397) with delta (0, 0)
Screenshot: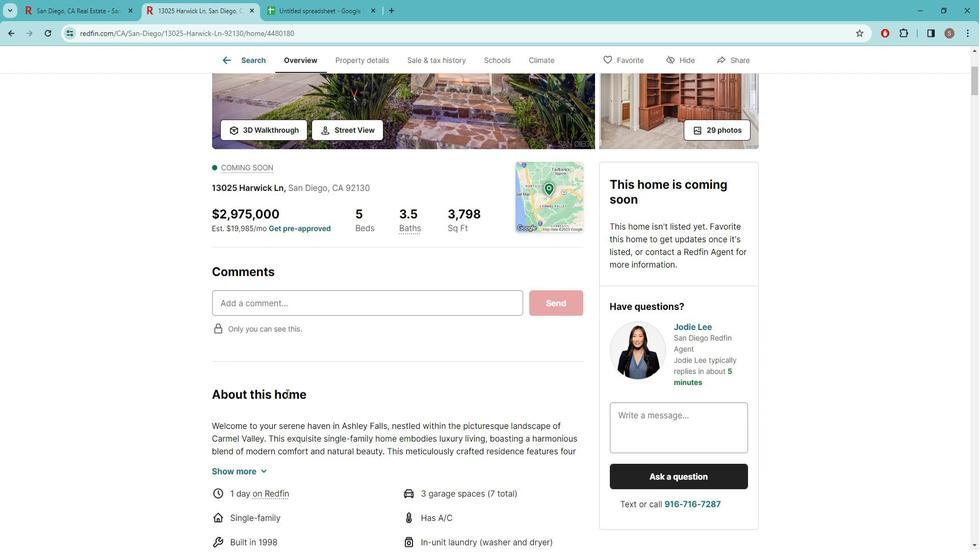 
Action: Mouse scrolled (305, 397) with delta (0, 0)
Screenshot: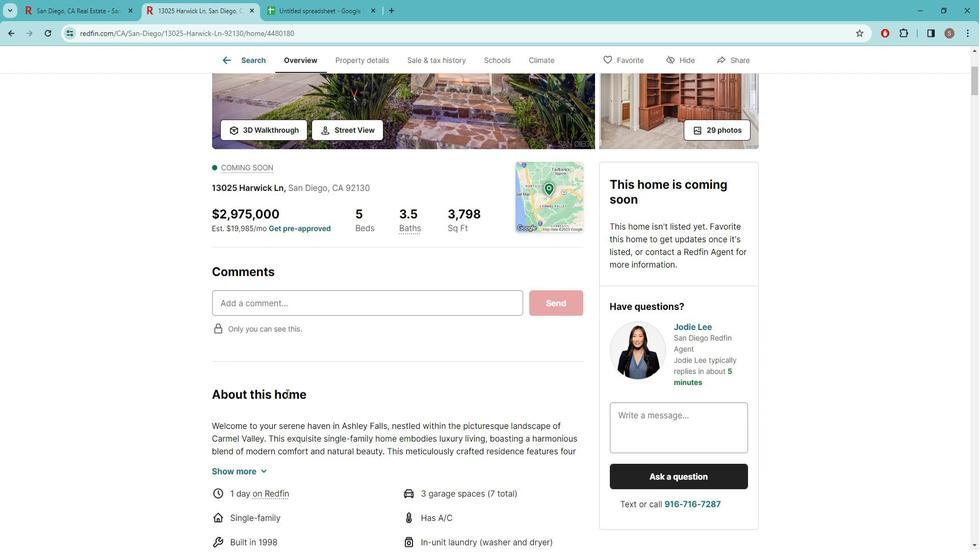 
Action: Mouse moved to (304, 370)
Screenshot: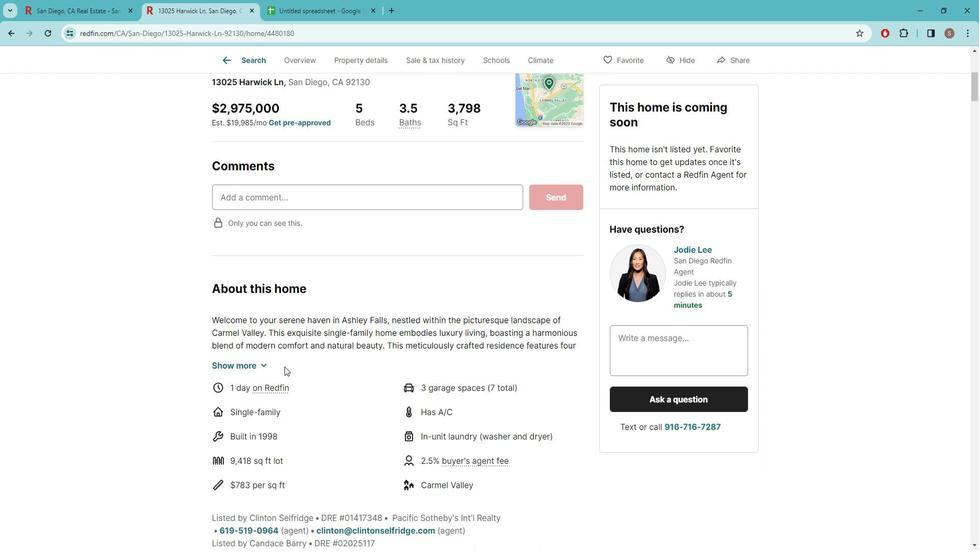 
Action: Mouse scrolled (304, 371) with delta (0, 0)
Screenshot: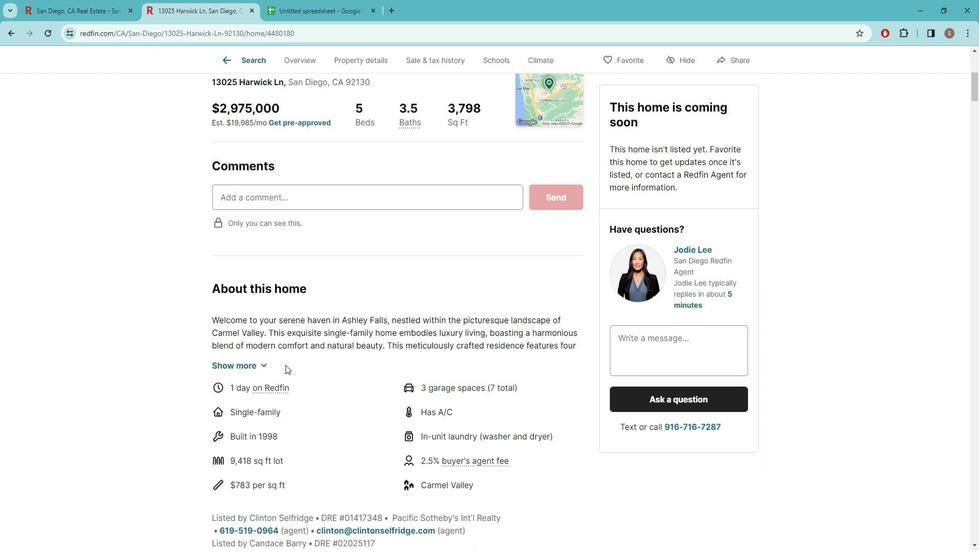 
Action: Mouse moved to (277, 419)
Screenshot: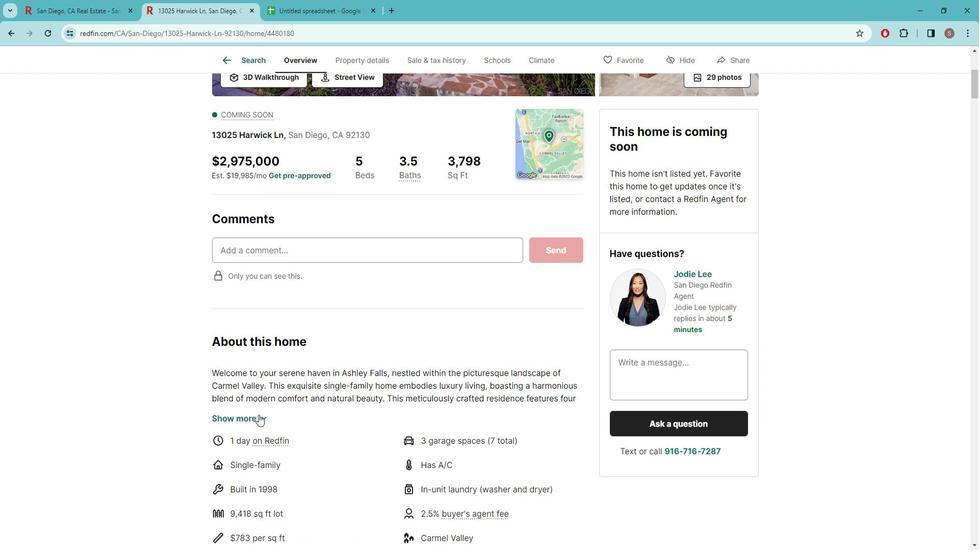 
Action: Mouse pressed left at (277, 419)
Screenshot: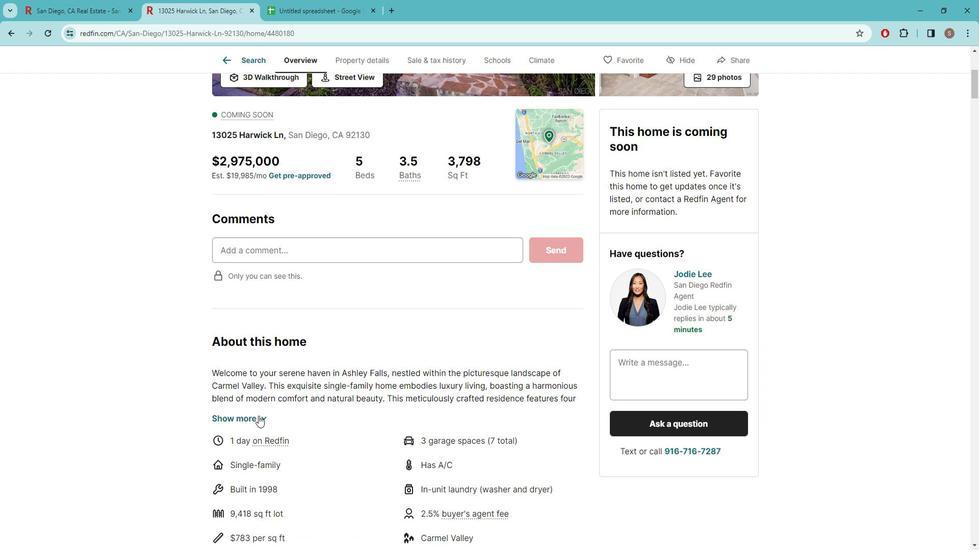 
Action: Mouse moved to (296, 404)
Screenshot: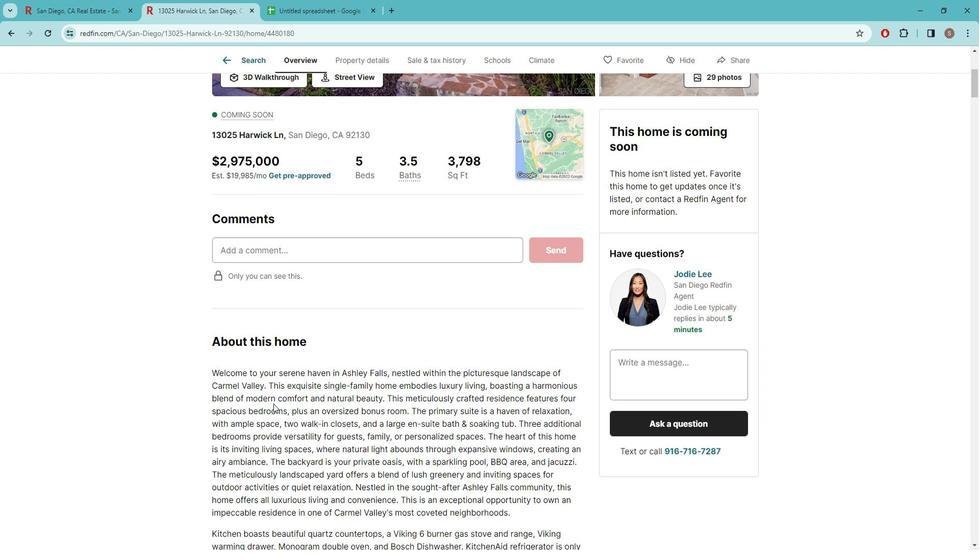
Action: Mouse scrolled (296, 404) with delta (0, 0)
Screenshot: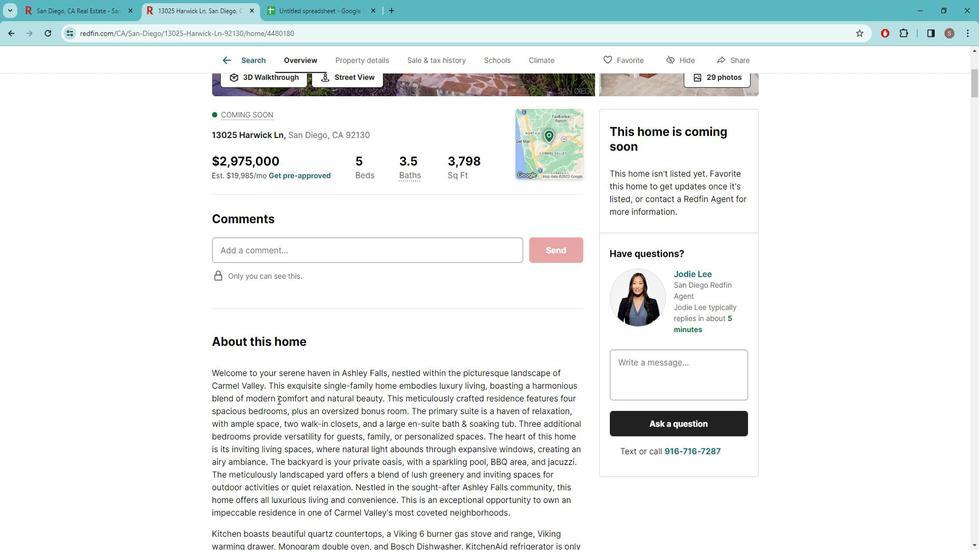 
Action: Mouse moved to (321, 373)
Screenshot: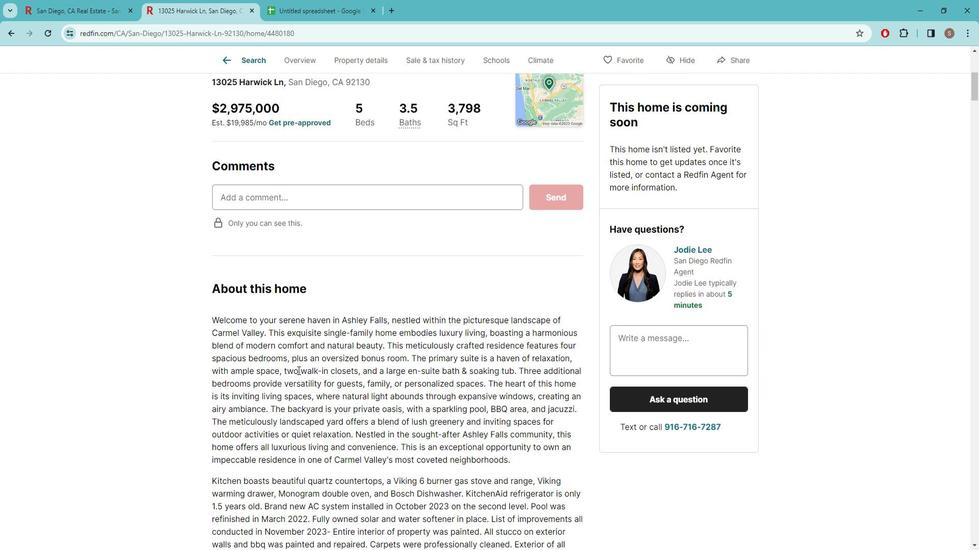 
Action: Mouse scrolled (321, 373) with delta (0, 0)
Screenshot: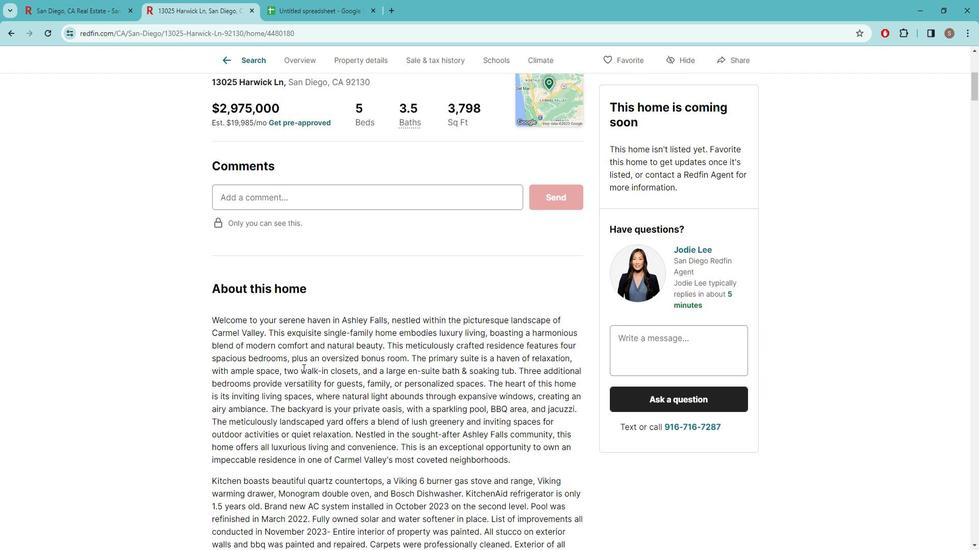 
Action: Mouse moved to (366, 358)
Screenshot: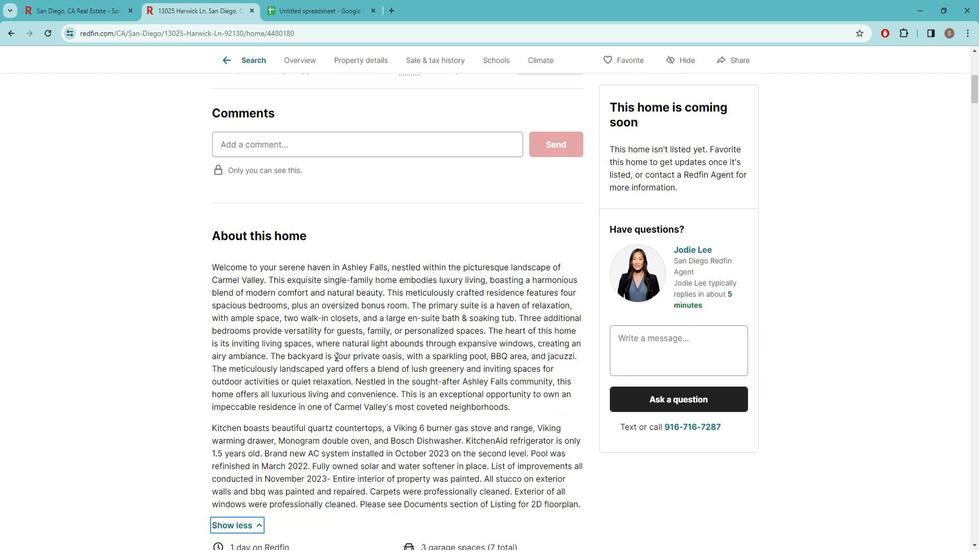 
Action: Mouse scrolled (366, 358) with delta (0, 0)
Screenshot: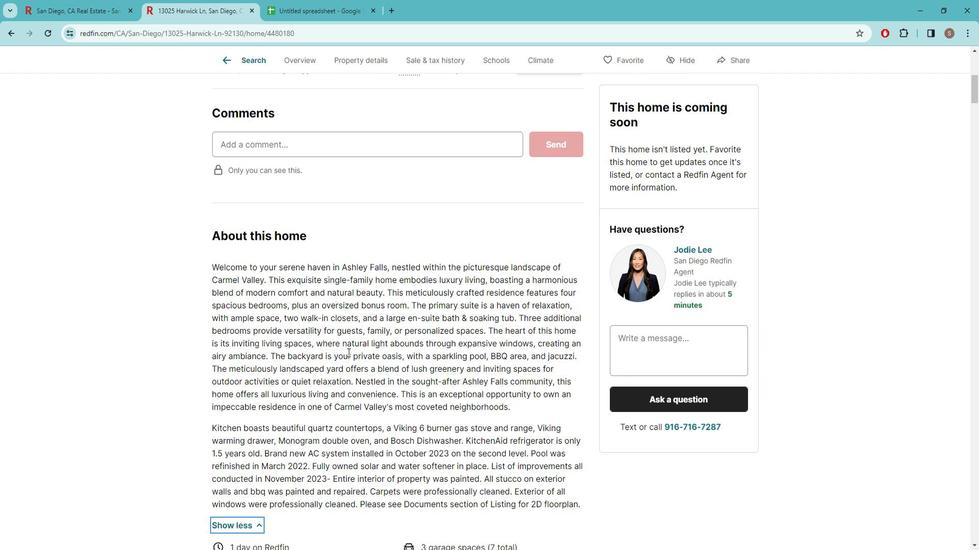 
Action: Mouse moved to (382, 346)
Screenshot: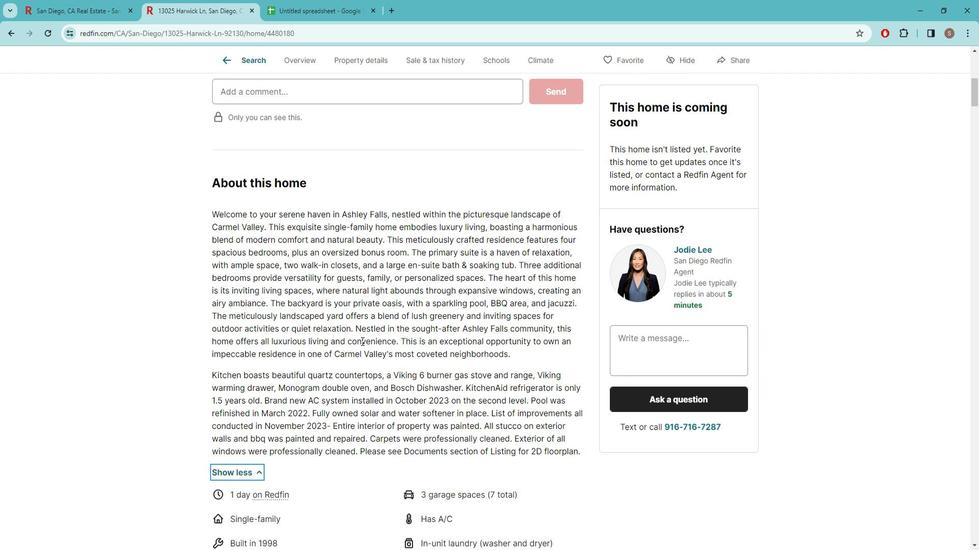 
Action: Mouse scrolled (382, 346) with delta (0, 0)
Screenshot: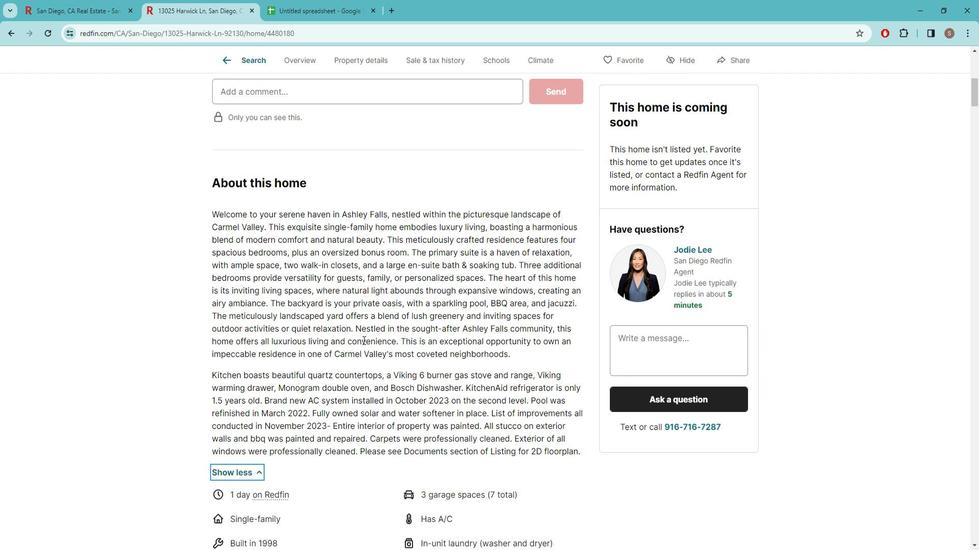 
Action: Mouse scrolled (382, 346) with delta (0, 0)
Screenshot: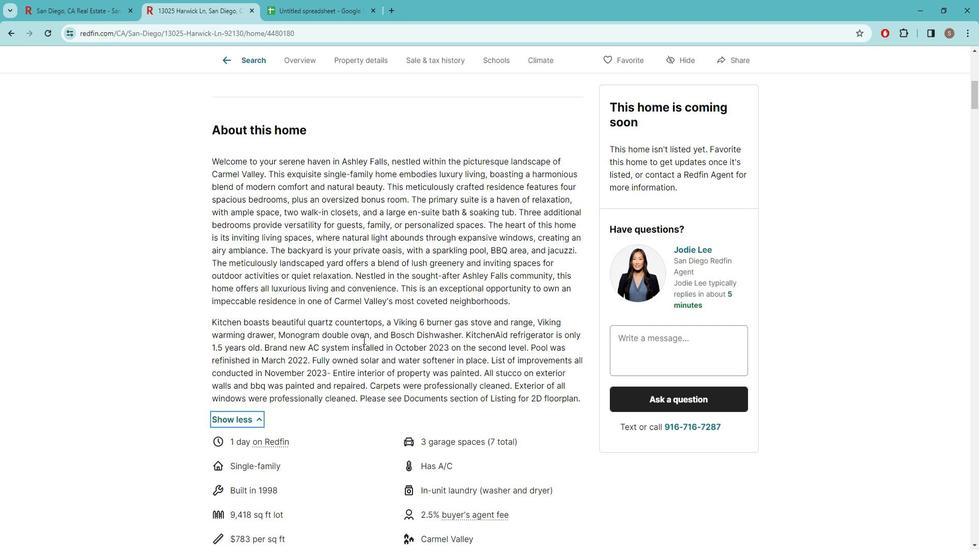 
Action: Mouse scrolled (382, 346) with delta (0, 0)
Screenshot: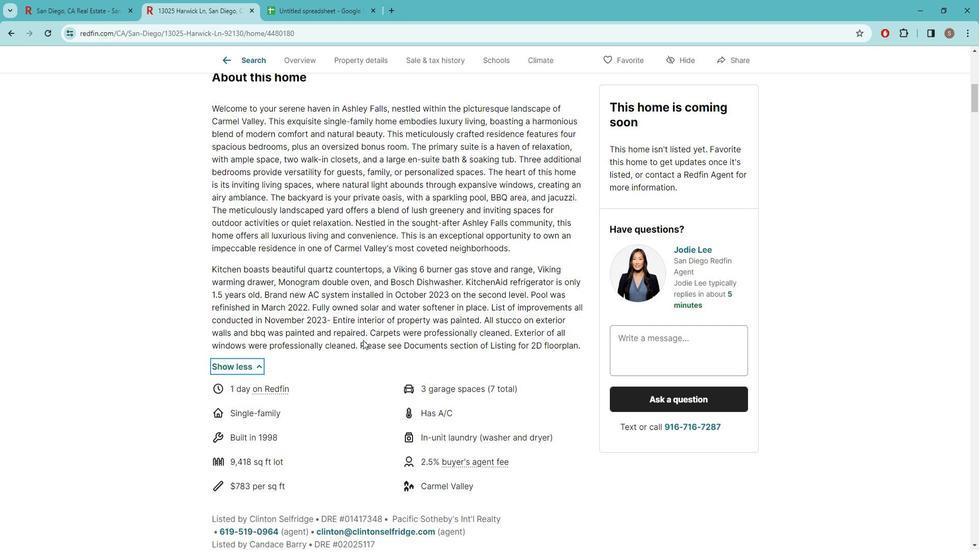 
Action: Mouse scrolled (382, 346) with delta (0, 0)
Screenshot: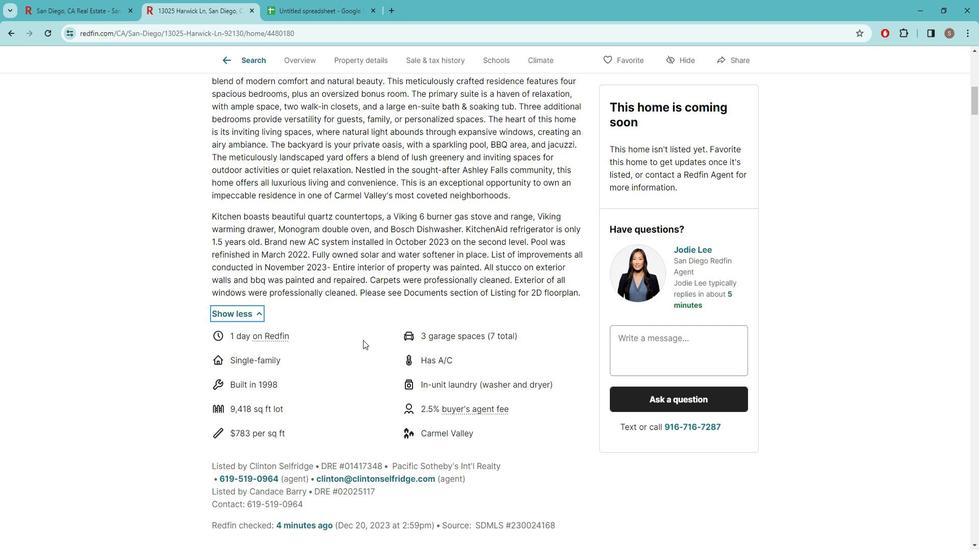 
Action: Mouse scrolled (382, 346) with delta (0, 0)
Screenshot: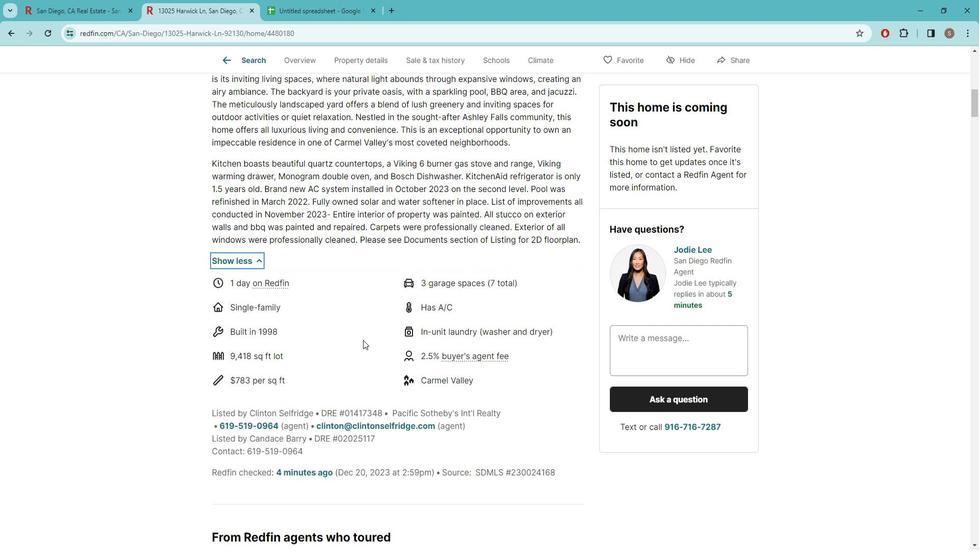 
Action: Mouse scrolled (382, 346) with delta (0, 0)
Screenshot: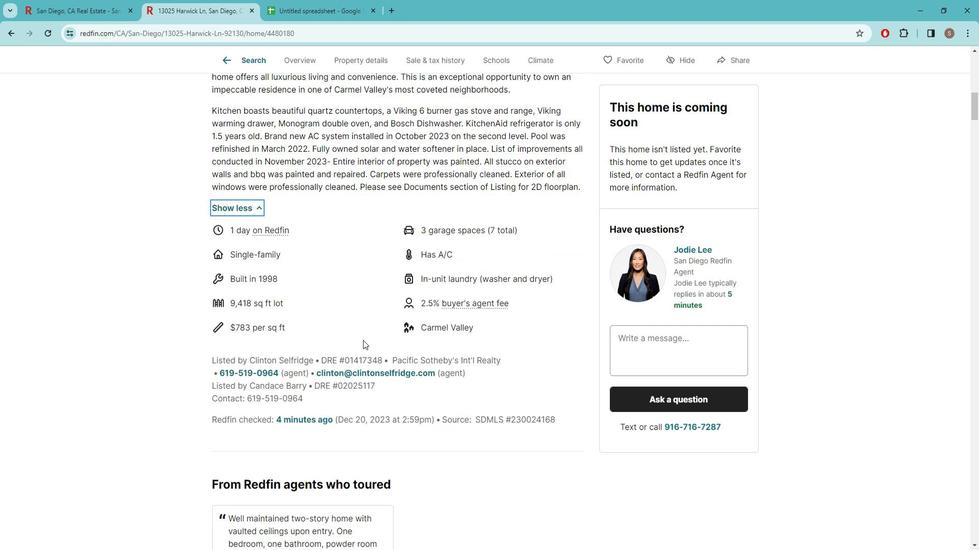 
Action: Mouse moved to (381, 346)
Screenshot: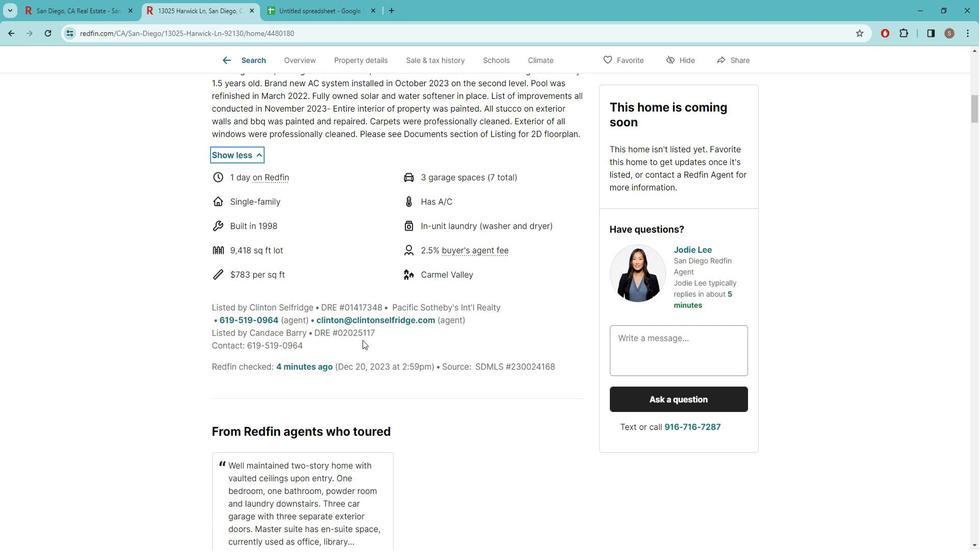 
Action: Mouse scrolled (381, 346) with delta (0, 0)
Screenshot: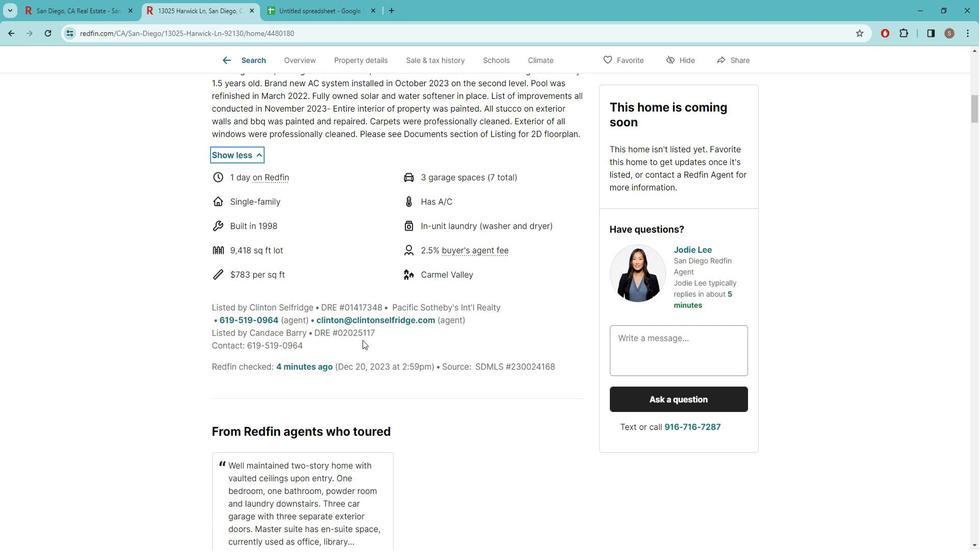 
Action: Mouse scrolled (381, 346) with delta (0, 0)
Screenshot: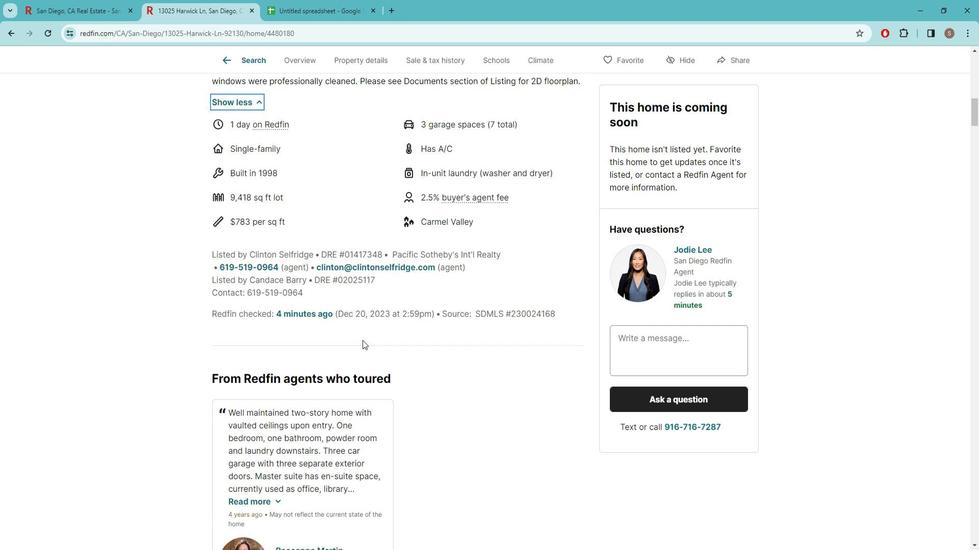 
Action: Mouse moved to (381, 347)
Screenshot: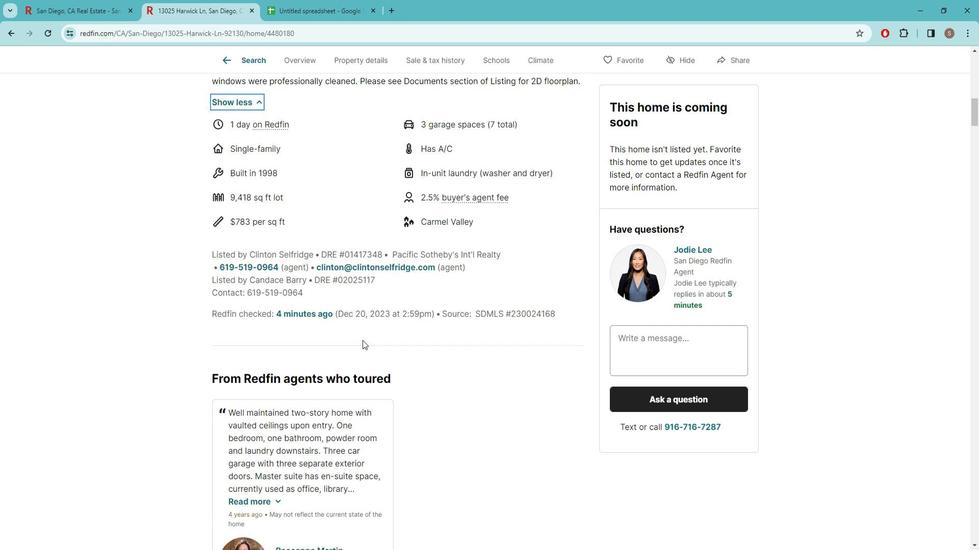 
Action: Mouse scrolled (381, 347) with delta (0, 0)
Screenshot: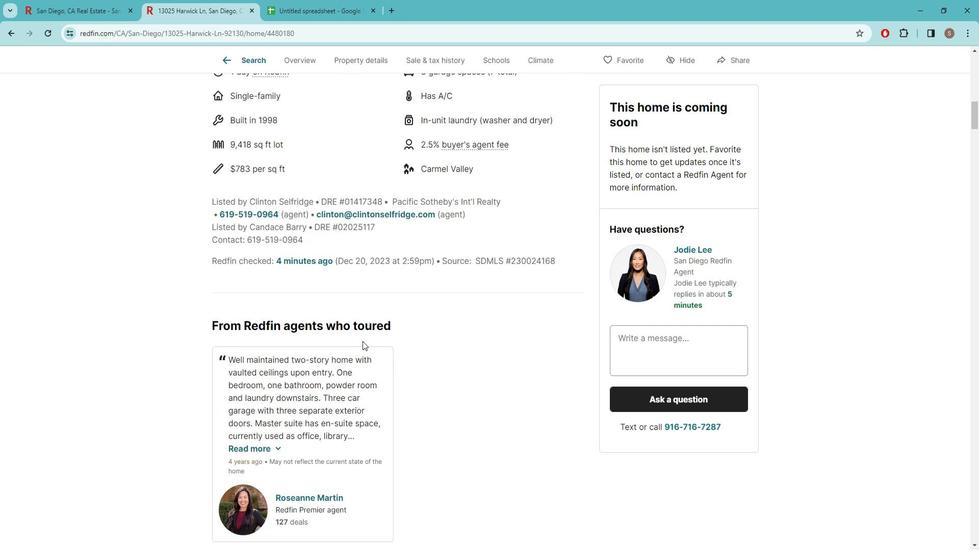 
Action: Mouse moved to (381, 347)
Screenshot: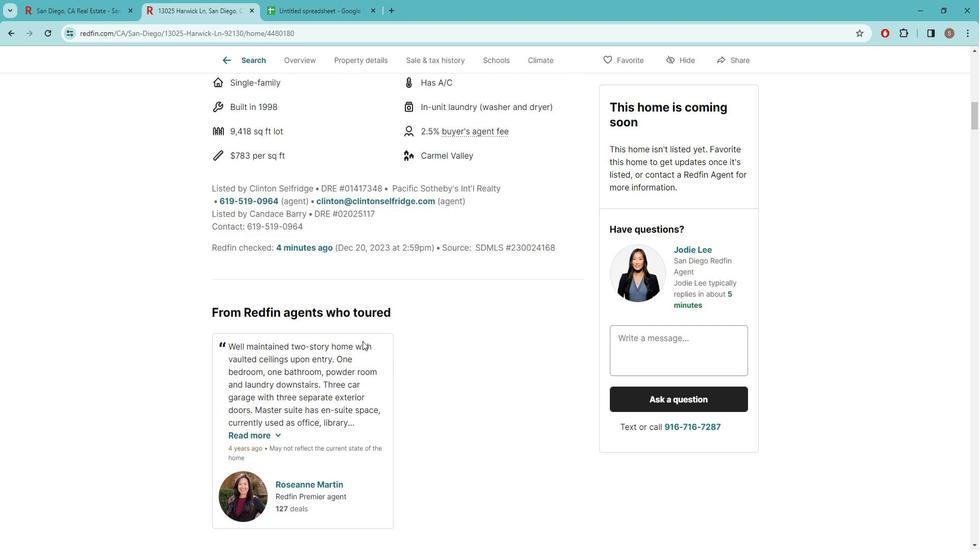 
Action: Mouse scrolled (381, 347) with delta (0, 0)
Screenshot: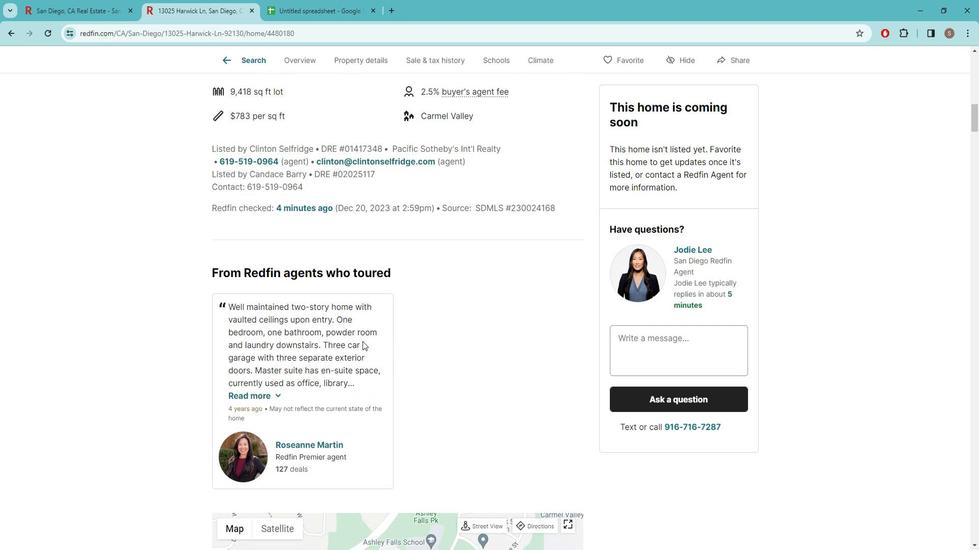 
Action: Mouse scrolled (381, 347) with delta (0, 0)
Screenshot: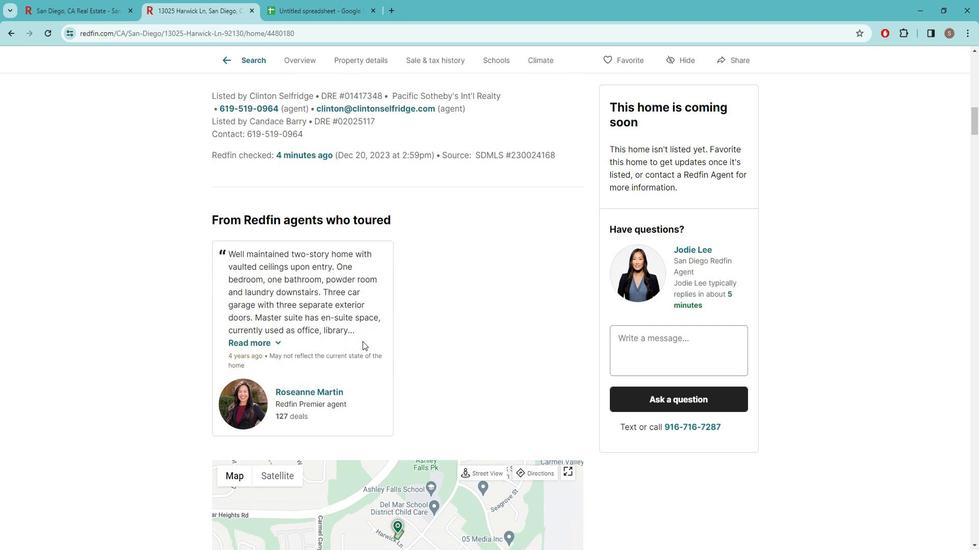 
Action: Mouse scrolled (381, 347) with delta (0, 0)
Screenshot: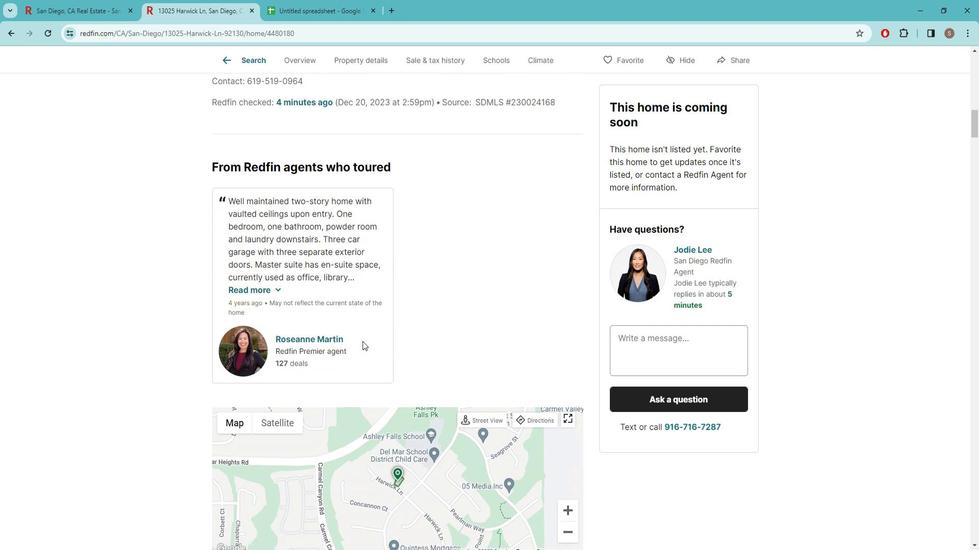 
Action: Mouse scrolled (381, 347) with delta (0, 0)
Screenshot: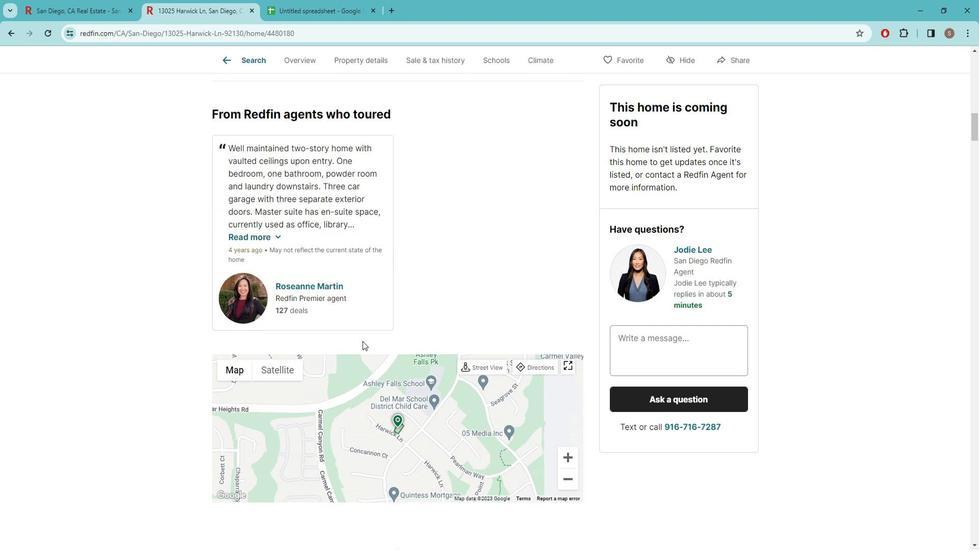 
Action: Mouse moved to (381, 347)
Screenshot: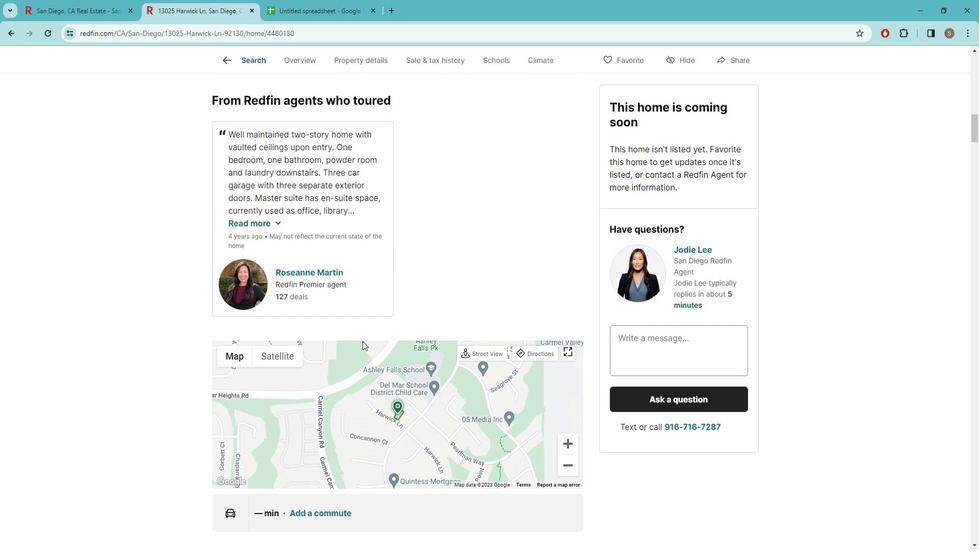 
Action: Mouse scrolled (381, 347) with delta (0, 0)
Screenshot: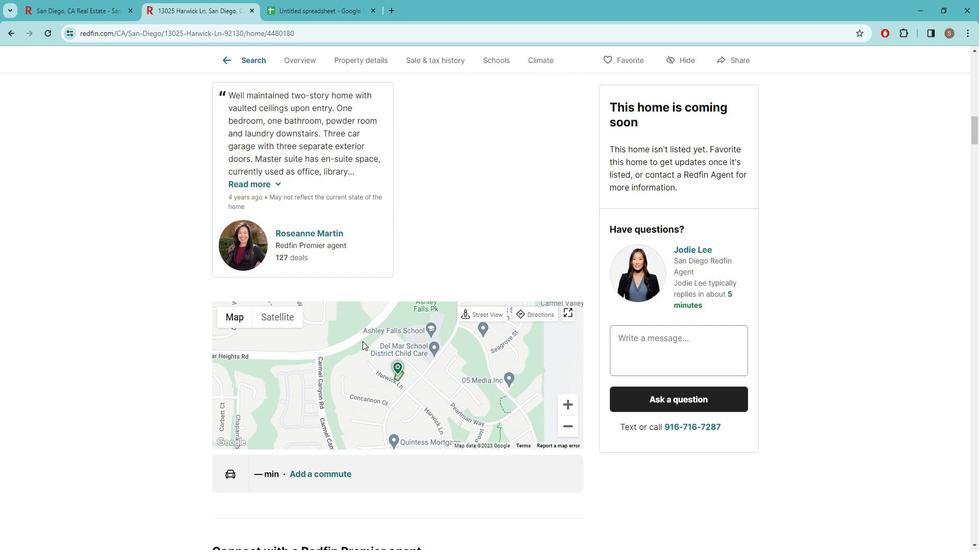 
Action: Mouse scrolled (381, 347) with delta (0, 0)
Screenshot: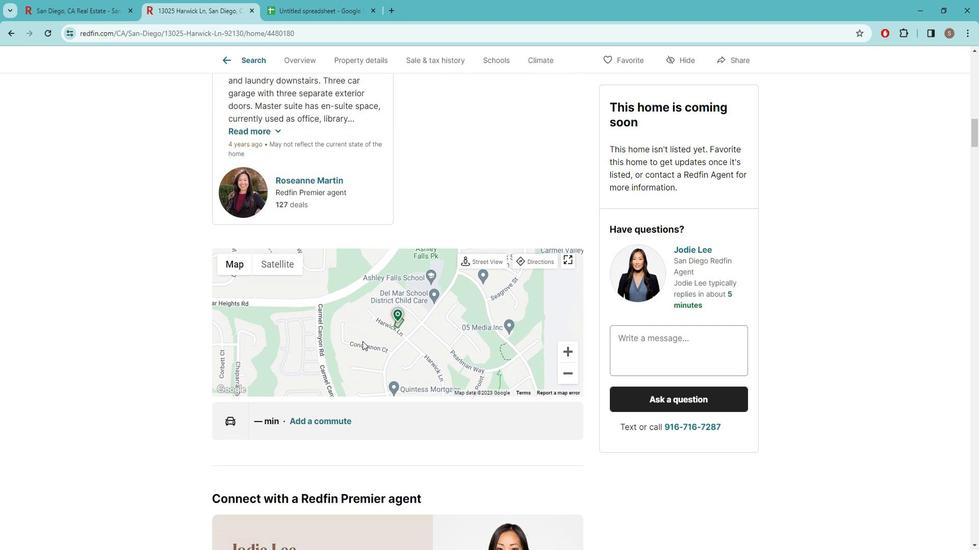 
Action: Mouse scrolled (381, 347) with delta (0, 0)
Screenshot: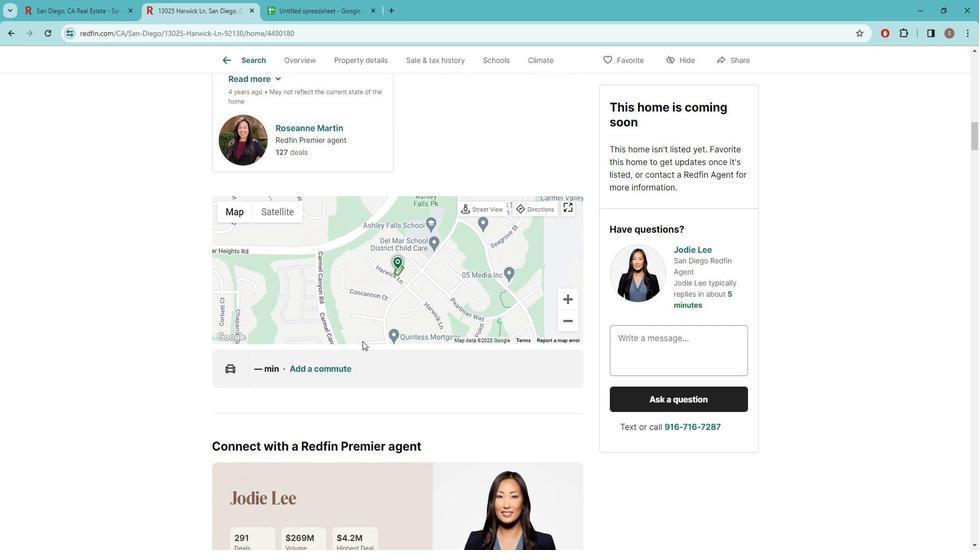 
Action: Mouse scrolled (381, 347) with delta (0, 0)
Screenshot: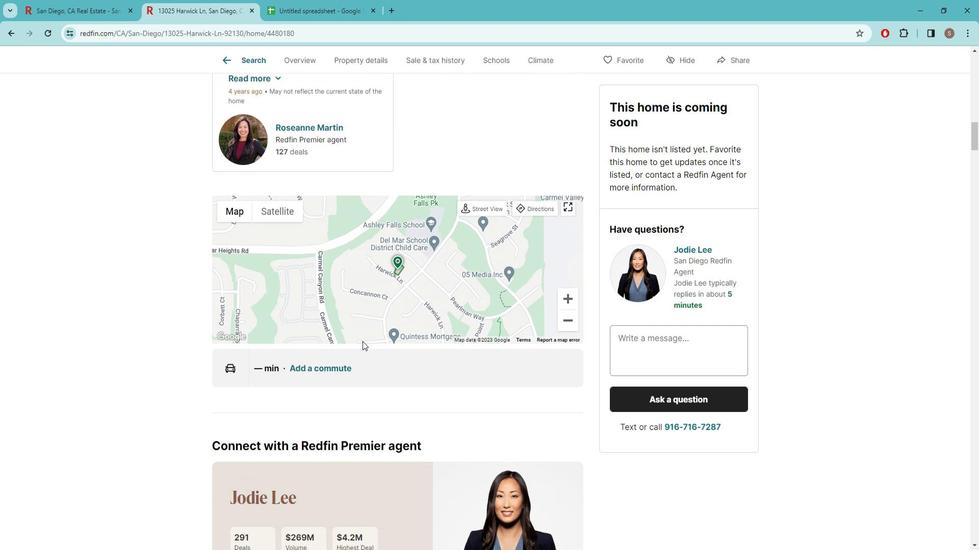 
Action: Mouse moved to (382, 347)
Screenshot: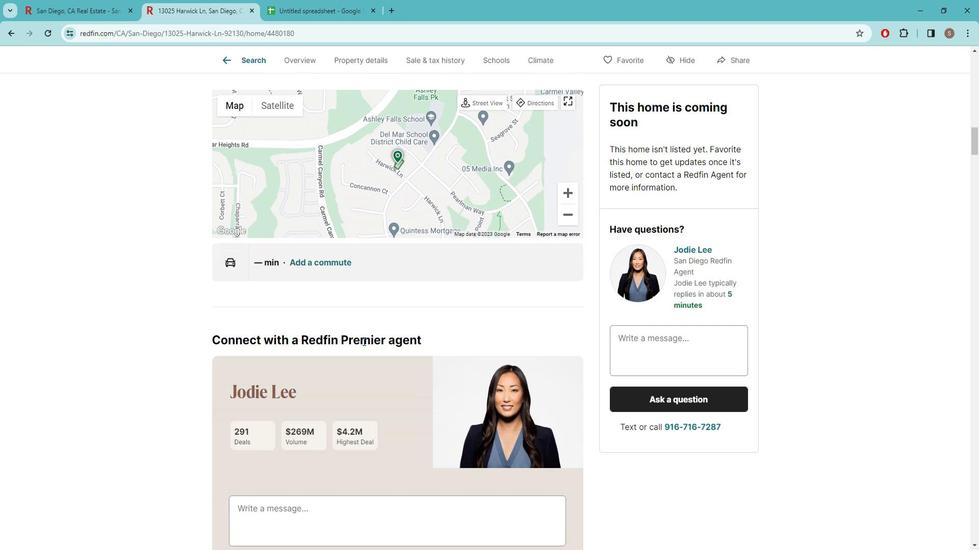 
Action: Mouse scrolled (382, 347) with delta (0, 0)
Screenshot: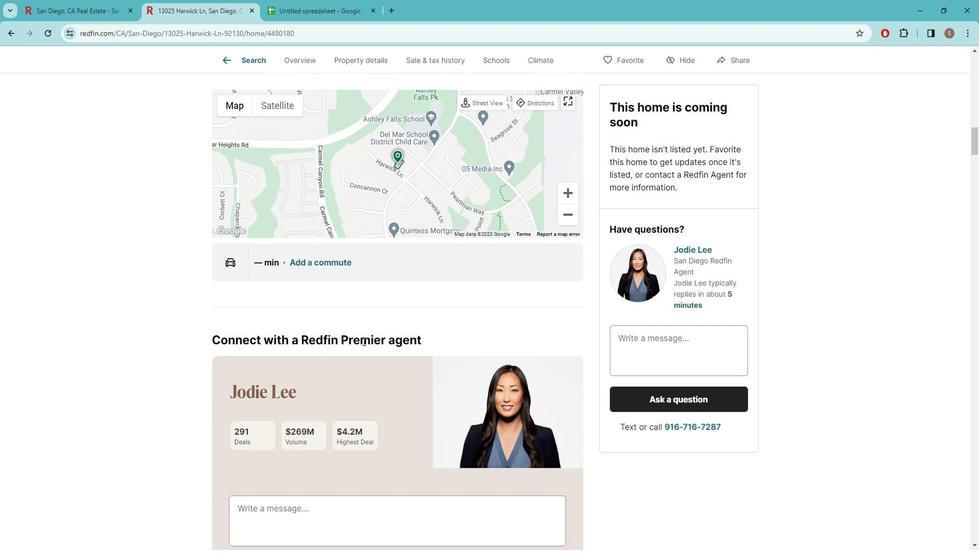 
Action: Mouse scrolled (382, 347) with delta (0, 0)
Screenshot: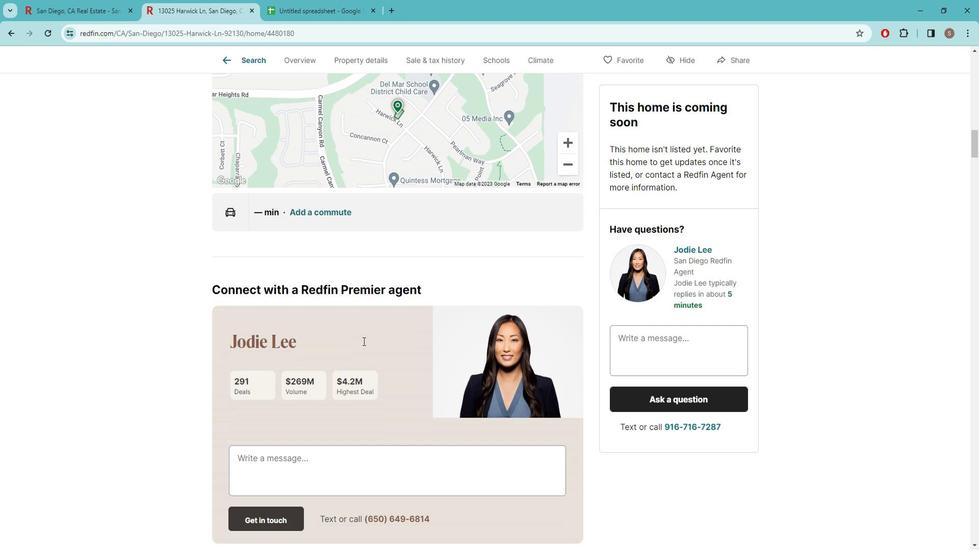 
Action: Mouse scrolled (382, 347) with delta (0, 0)
Screenshot: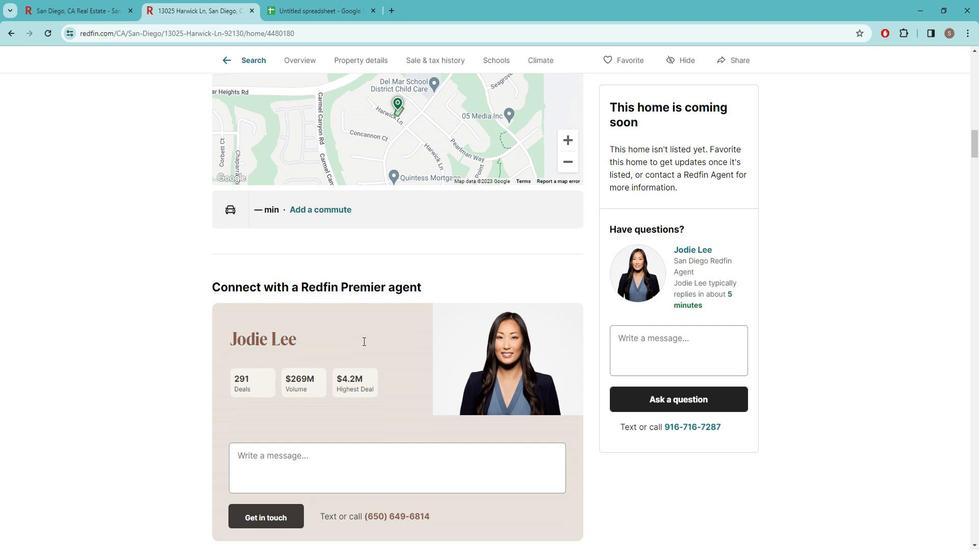 
Action: Mouse scrolled (382, 347) with delta (0, 0)
Screenshot: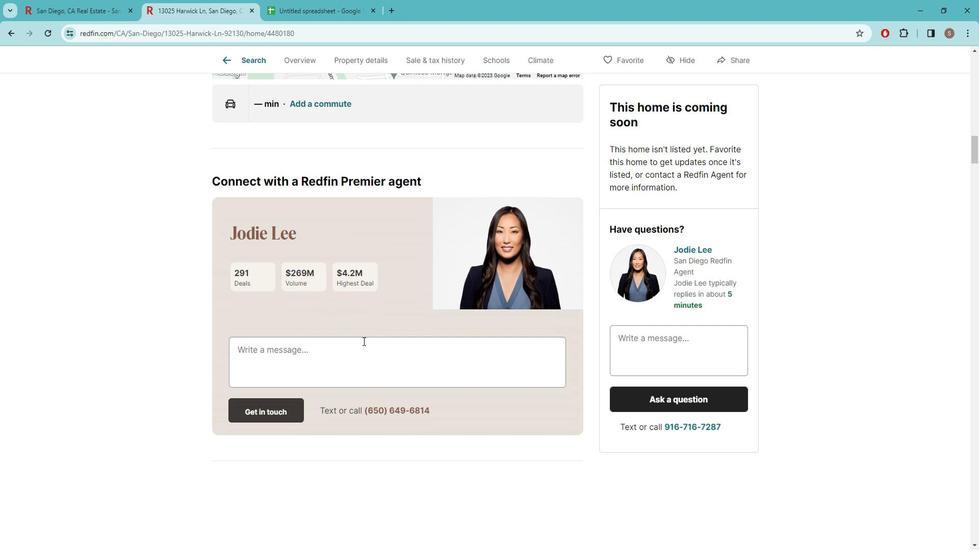 
Action: Mouse scrolled (382, 347) with delta (0, 0)
Screenshot: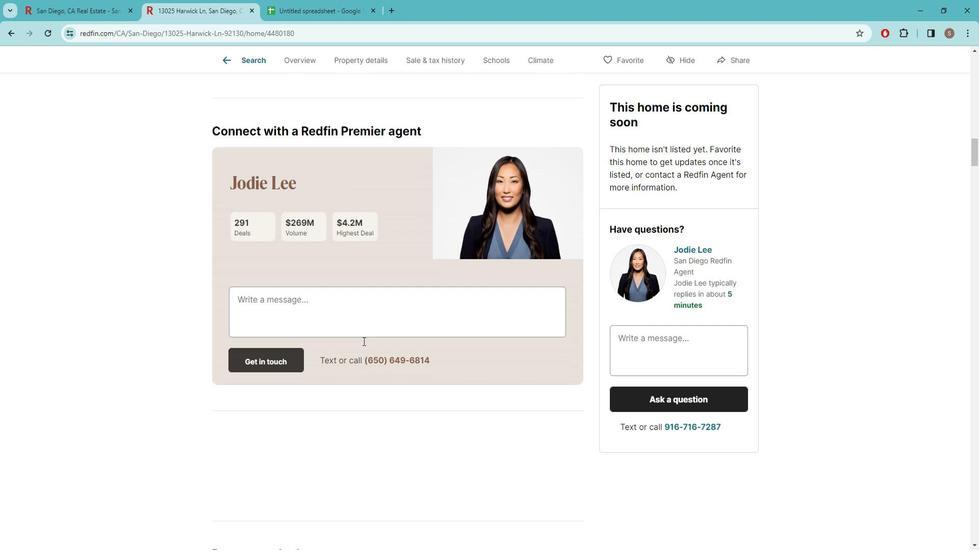 
Action: Mouse scrolled (382, 347) with delta (0, 0)
Screenshot: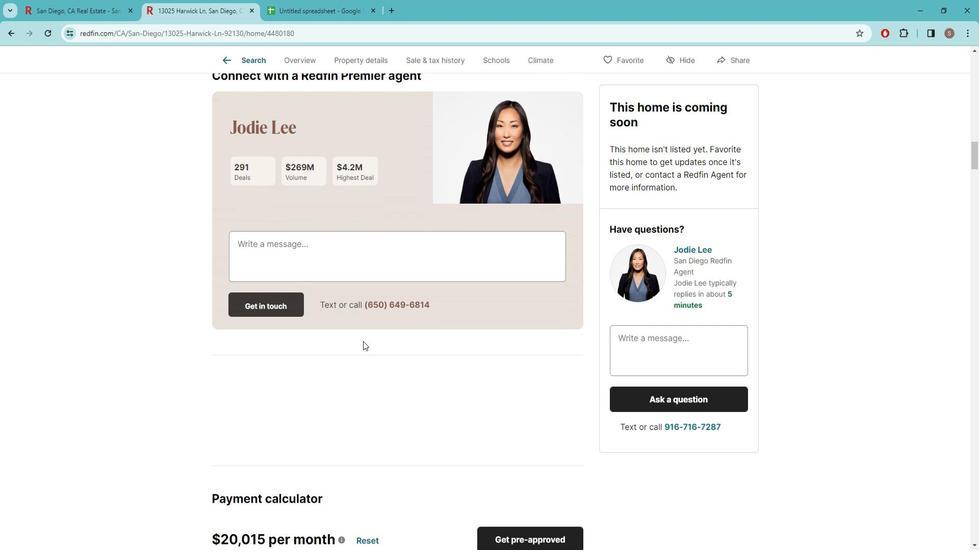 
Action: Mouse moved to (382, 347)
Screenshot: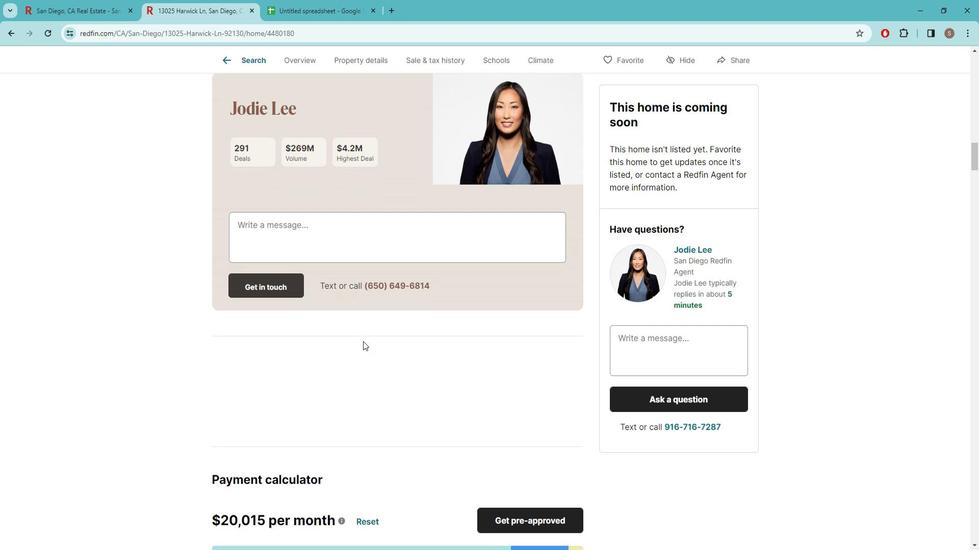 
Action: Mouse scrolled (382, 347) with delta (0, 0)
Screenshot: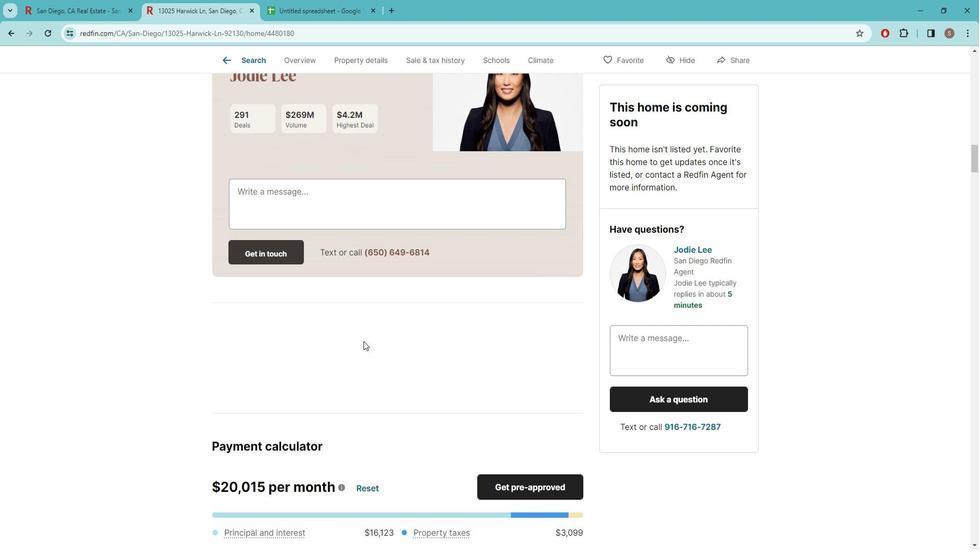
Action: Mouse moved to (384, 347)
Screenshot: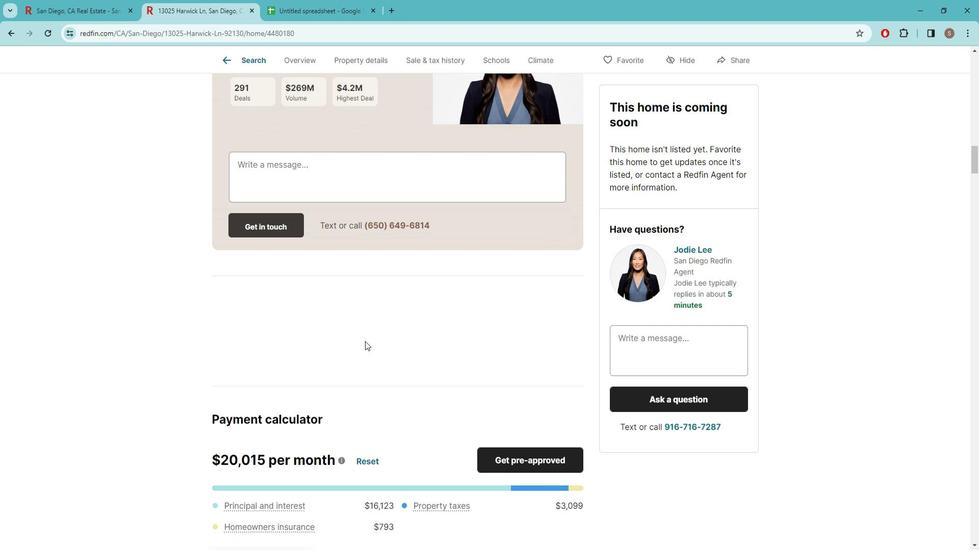 
Action: Mouse scrolled (384, 347) with delta (0, 0)
Screenshot: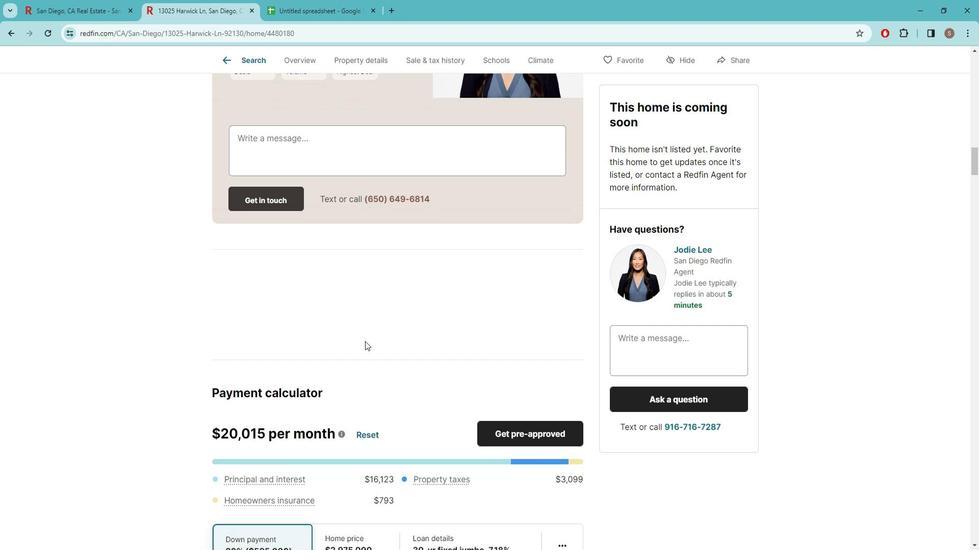 
Action: Mouse scrolled (384, 347) with delta (0, 0)
Screenshot: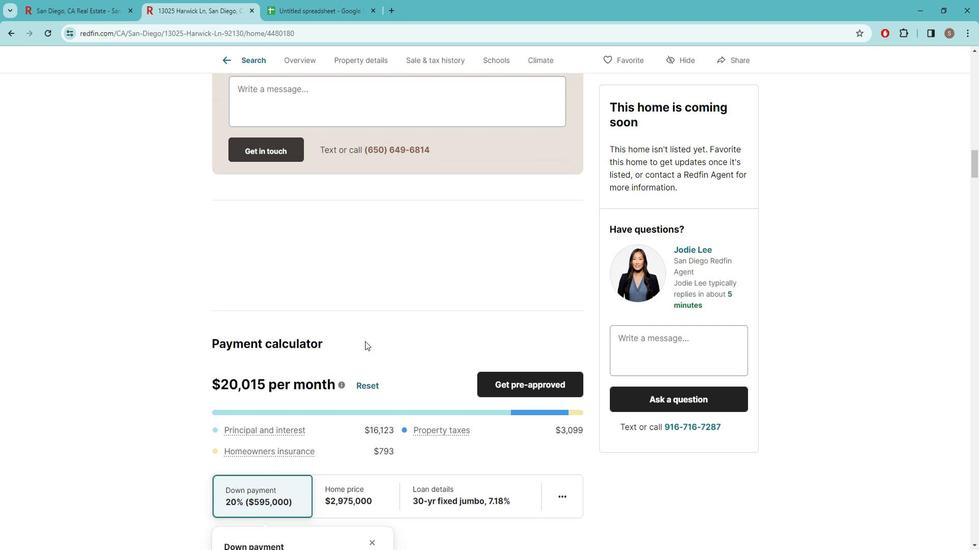 
Action: Mouse scrolled (384, 347) with delta (0, 0)
Screenshot: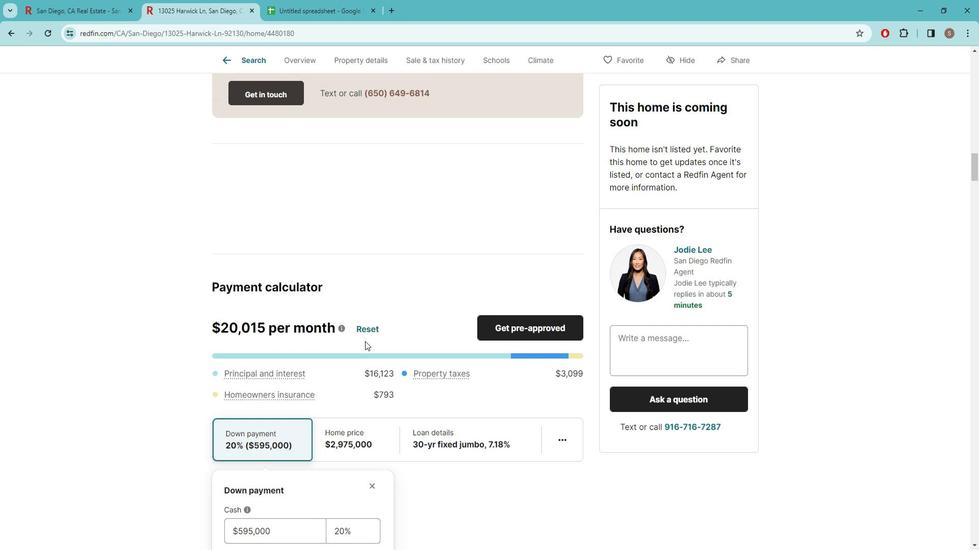 
Action: Mouse scrolled (384, 347) with delta (0, 0)
Screenshot: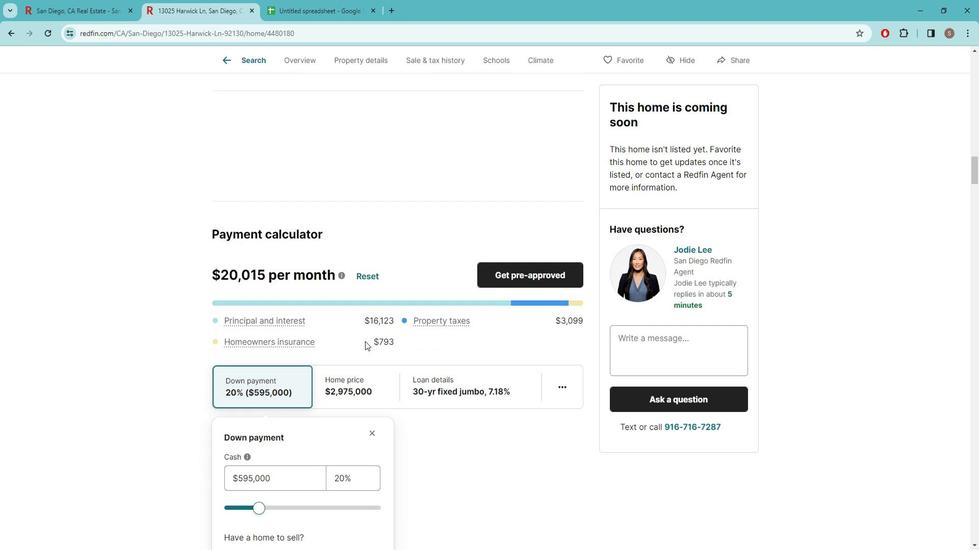 
Action: Mouse scrolled (384, 347) with delta (0, 0)
Screenshot: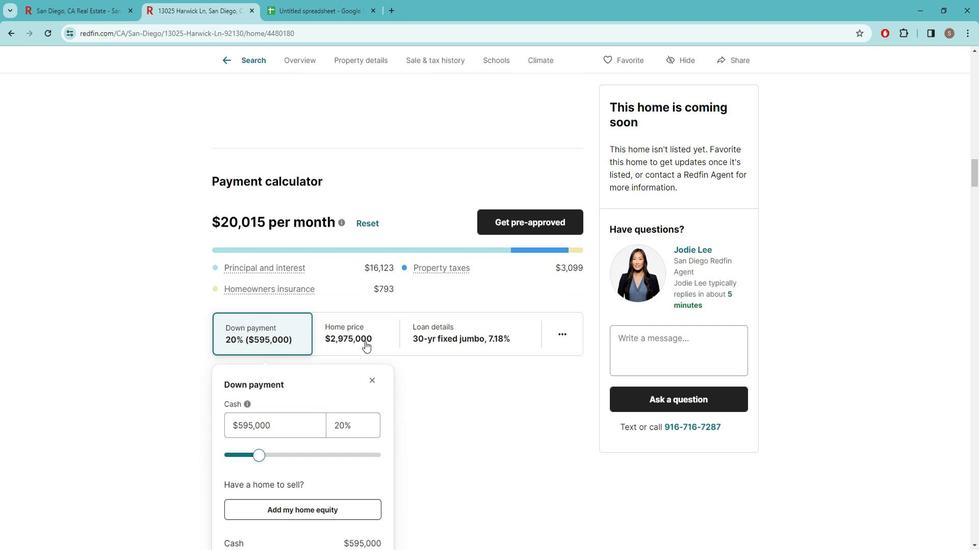 
Action: Mouse scrolled (384, 347) with delta (0, 0)
Screenshot: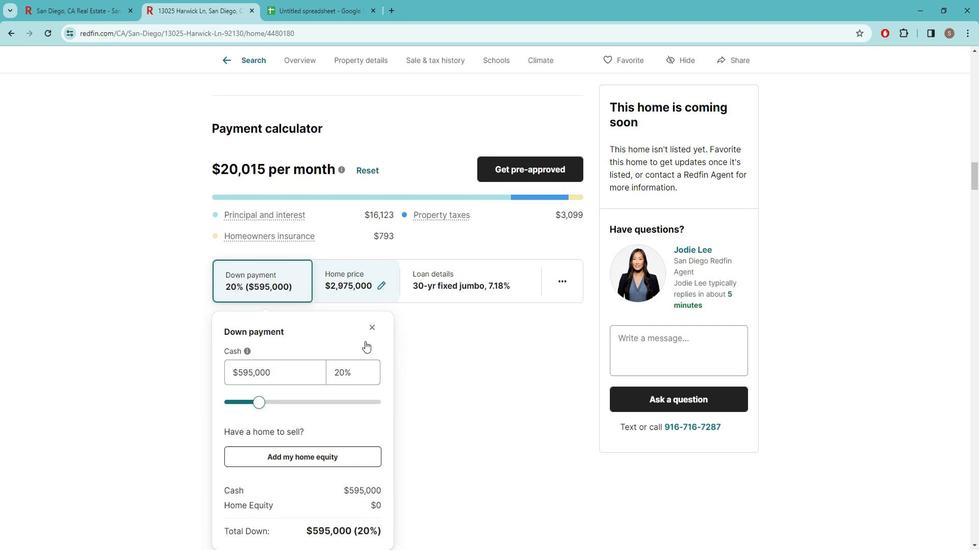 
Action: Mouse scrolled (384, 347) with delta (0, 0)
Screenshot: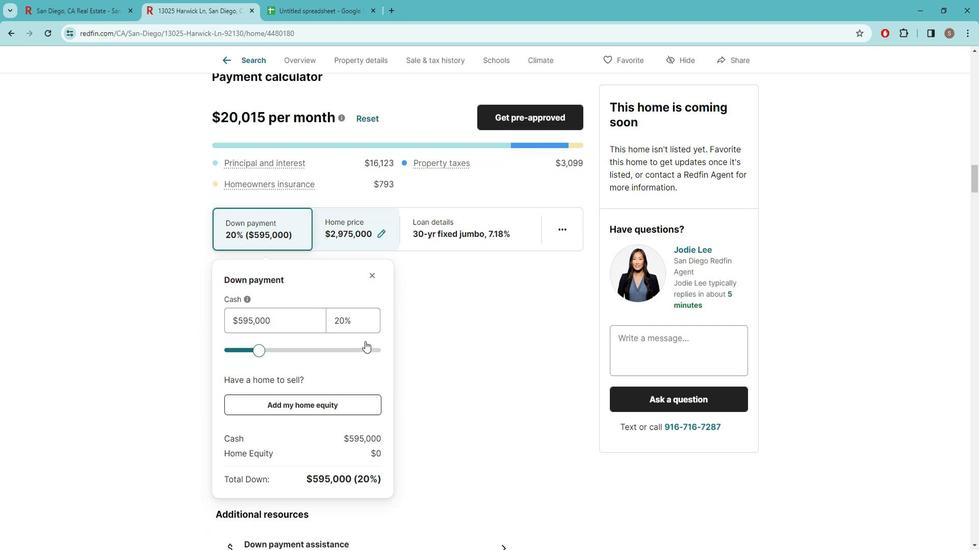 
Action: Mouse scrolled (384, 347) with delta (0, 0)
Screenshot: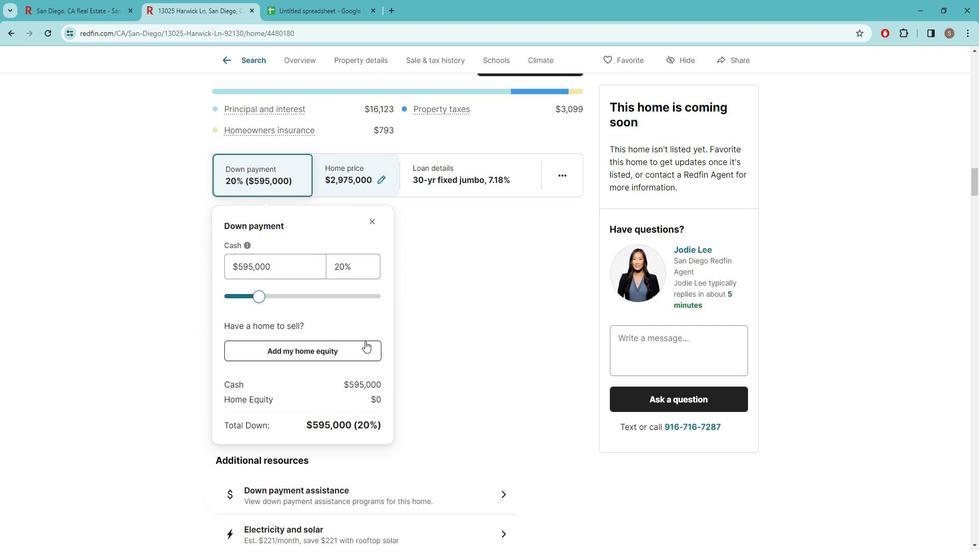 
Action: Mouse scrolled (384, 347) with delta (0, 0)
Screenshot: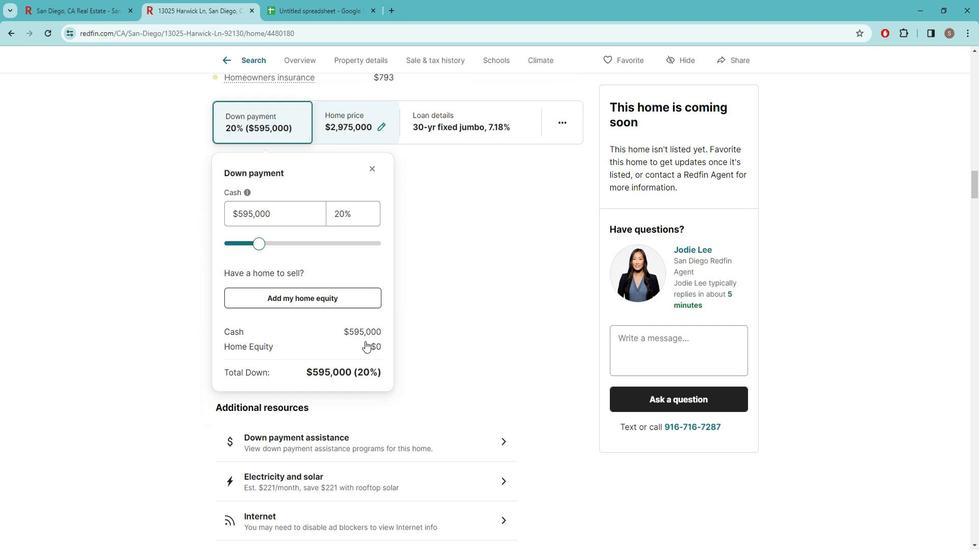 
Action: Mouse scrolled (384, 347) with delta (0, 0)
Screenshot: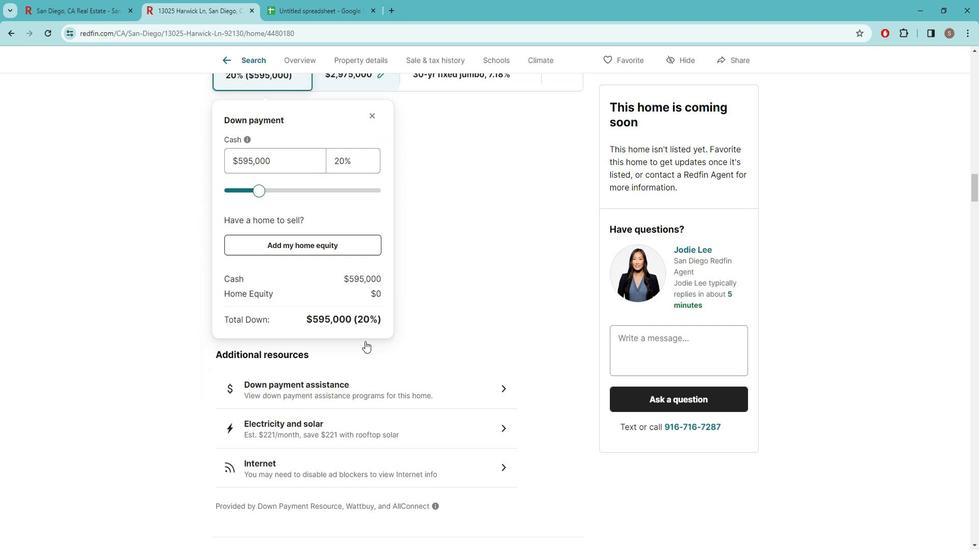 
Action: Mouse moved to (384, 347)
Screenshot: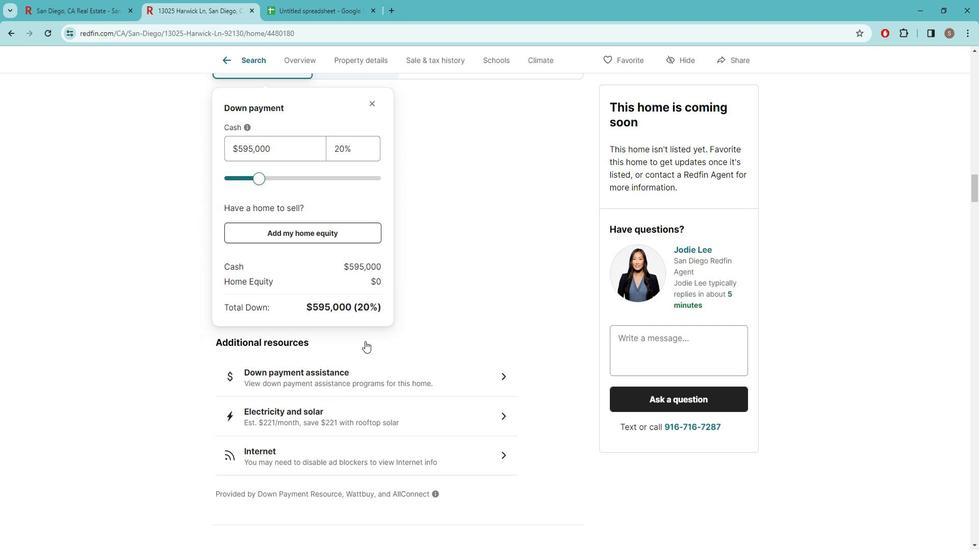 
Action: Mouse scrolled (384, 347) with delta (0, 0)
Screenshot: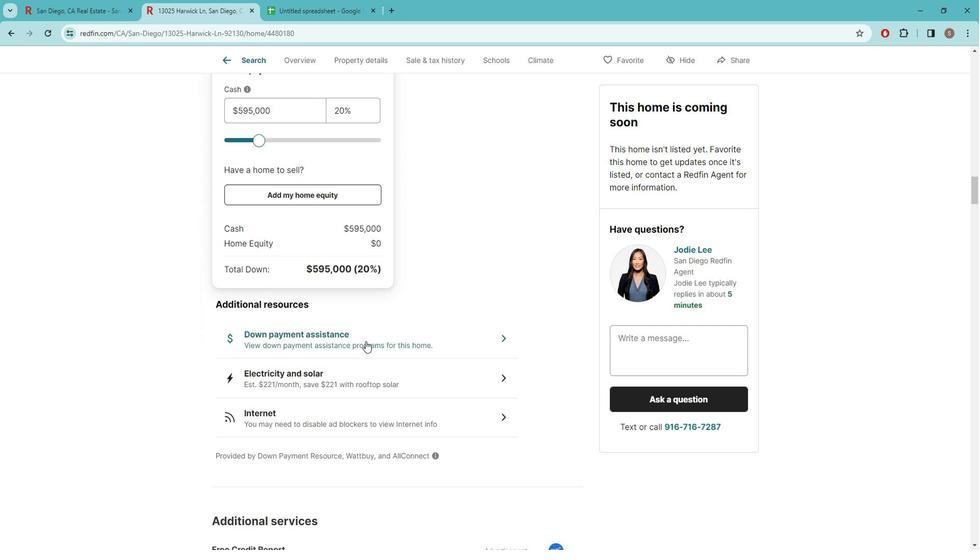 
Action: Mouse moved to (437, 376)
Screenshot: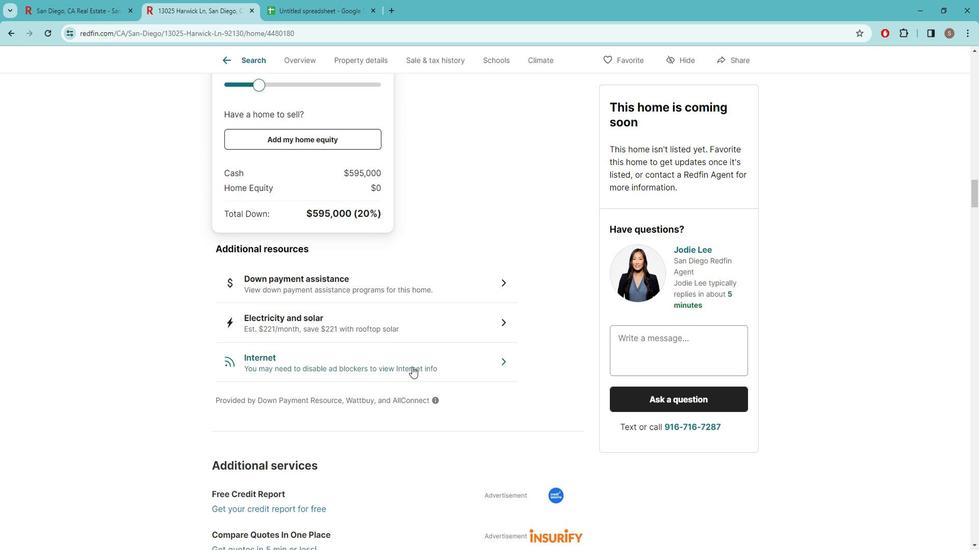 
Action: Mouse scrolled (437, 376) with delta (0, 0)
Screenshot: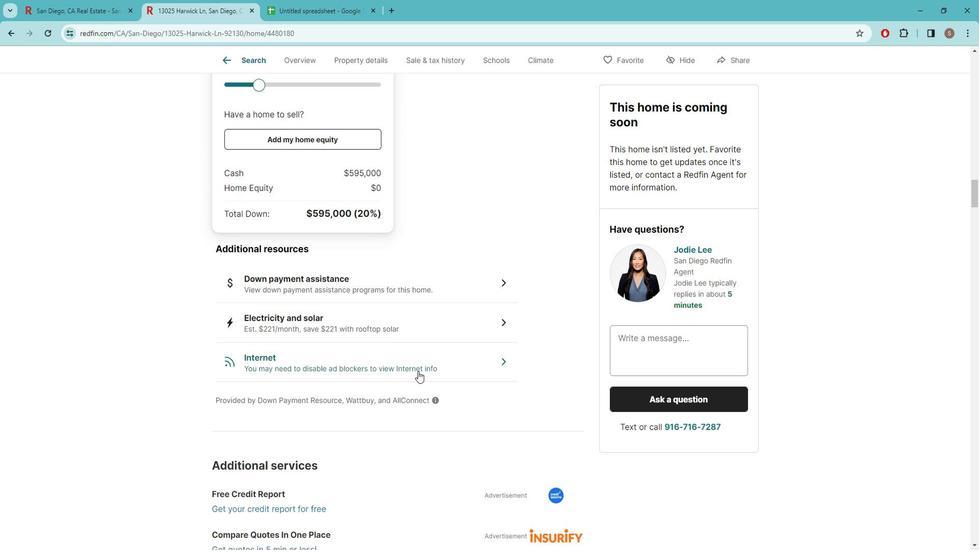 
Action: Mouse moved to (448, 375)
Screenshot: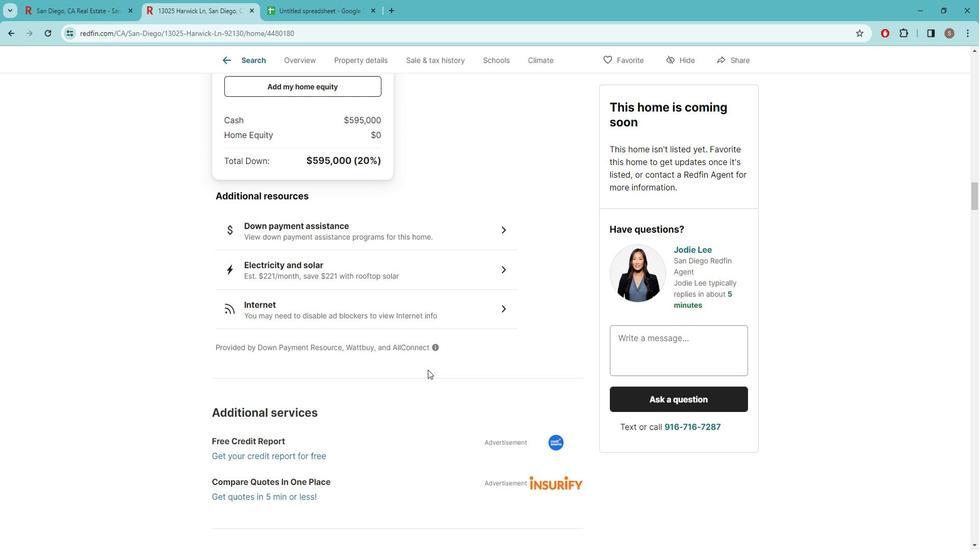 
Action: Mouse scrolled (448, 374) with delta (0, 0)
Screenshot: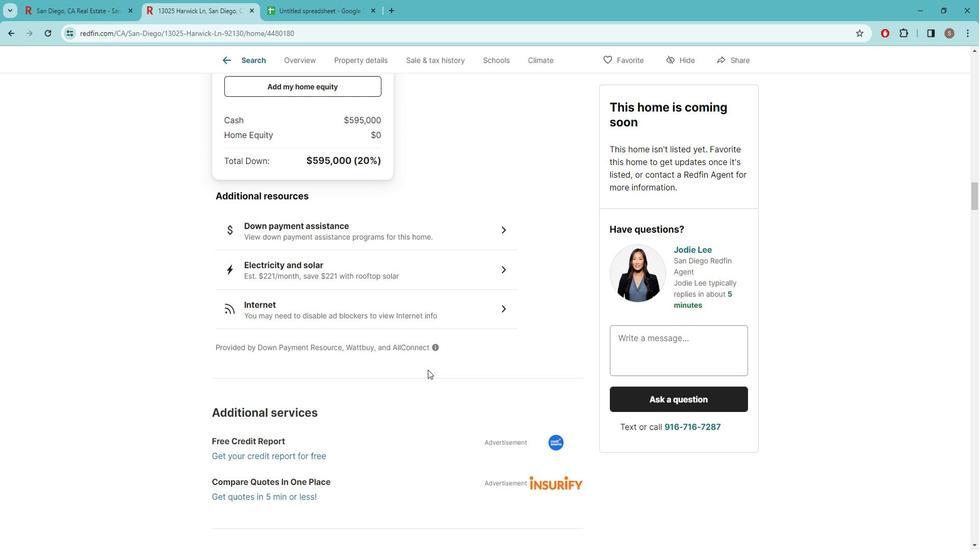 
Action: Mouse moved to (448, 375)
Screenshot: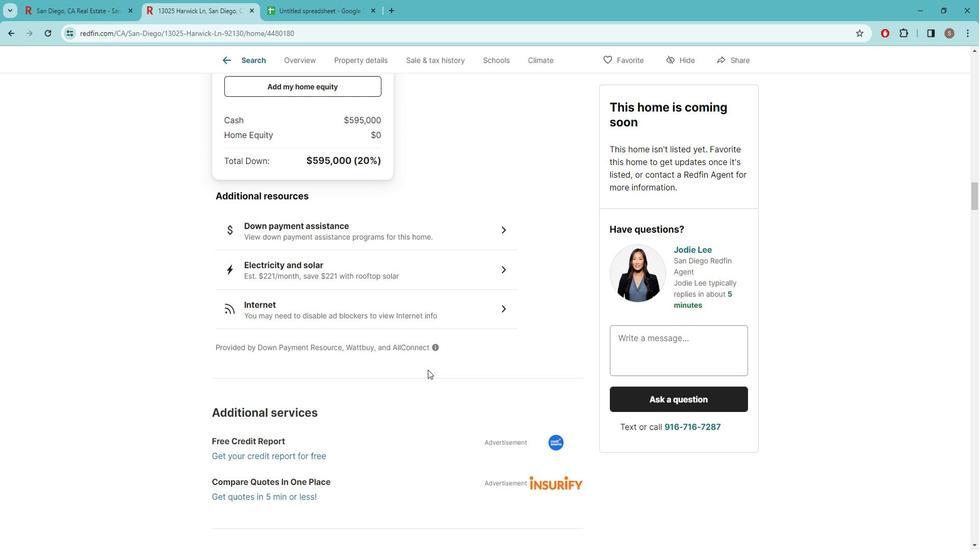 
Action: Mouse scrolled (448, 375) with delta (0, 0)
Screenshot: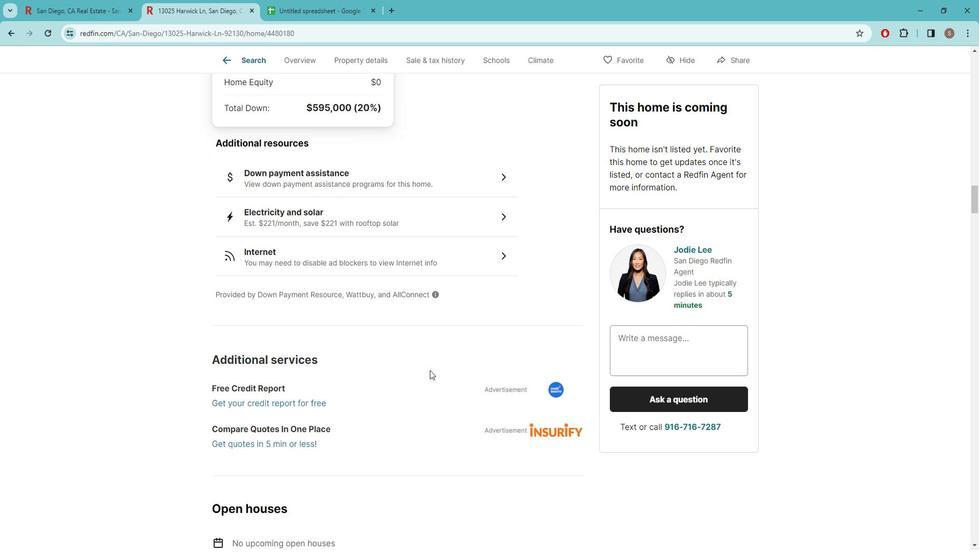 
Action: Mouse scrolled (448, 375) with delta (0, 0)
Screenshot: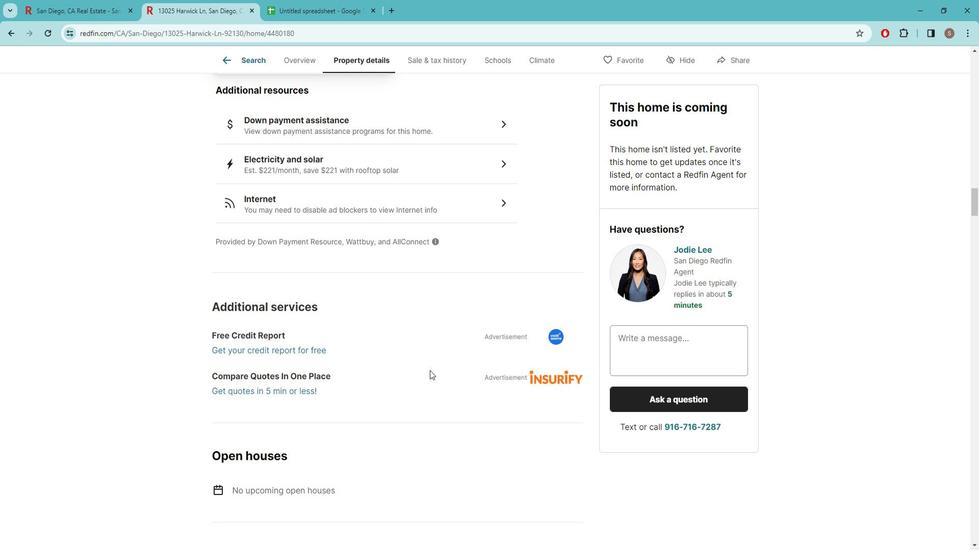 
Action: Mouse scrolled (448, 375) with delta (0, 0)
Screenshot: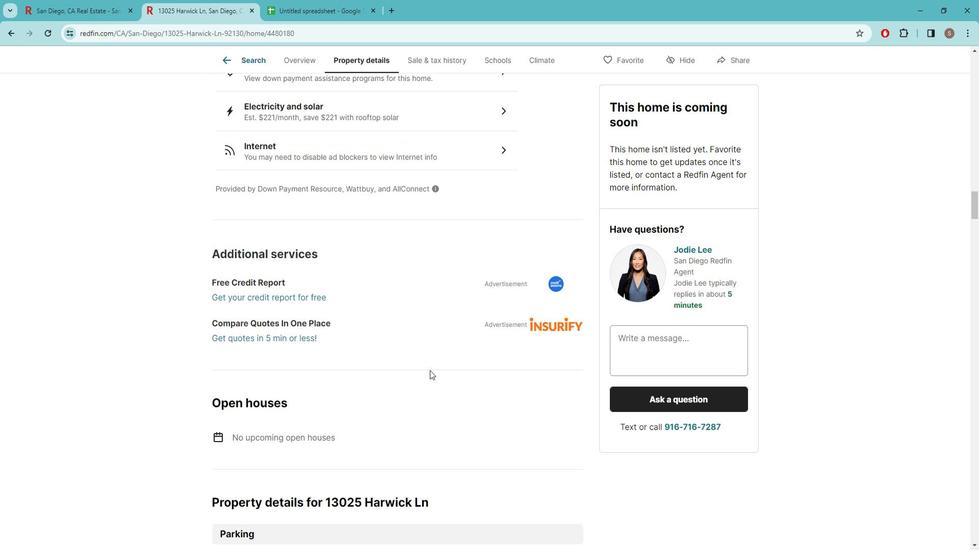 
Action: Mouse scrolled (448, 375) with delta (0, 0)
Screenshot: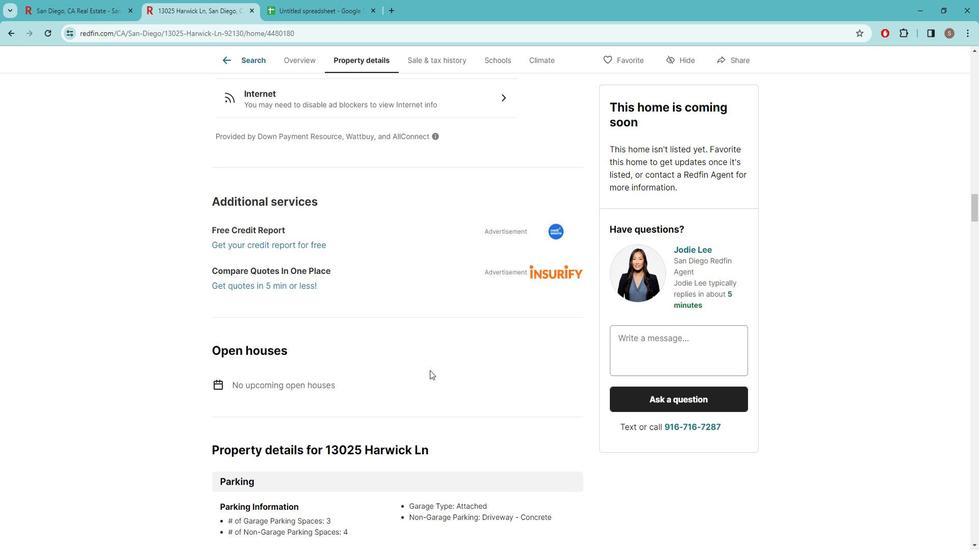 
Action: Mouse scrolled (448, 375) with delta (0, 0)
Screenshot: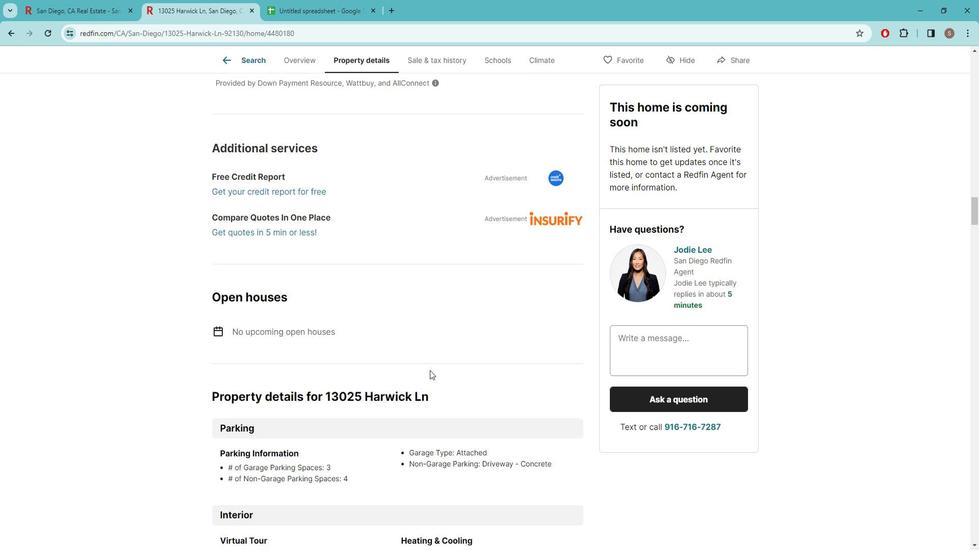 
Action: Mouse scrolled (448, 375) with delta (0, 0)
Screenshot: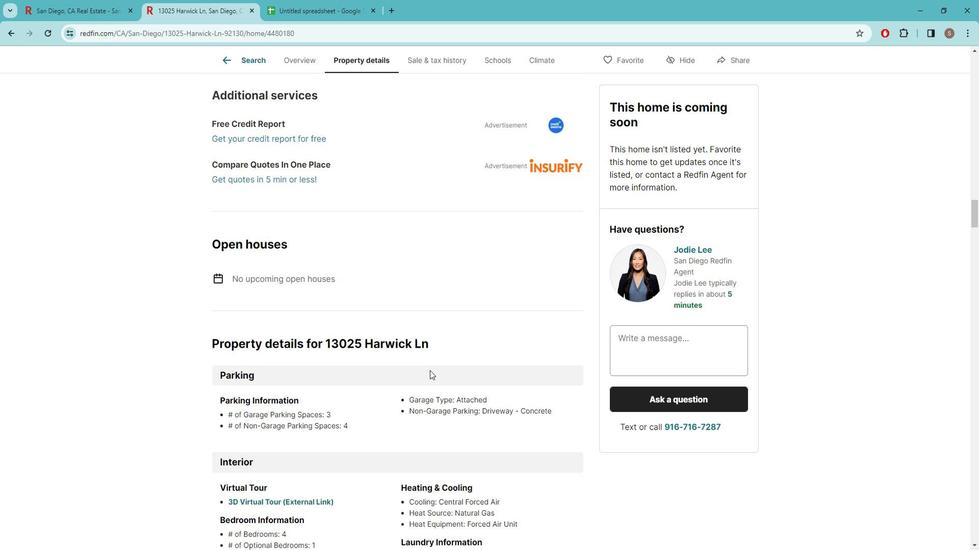 
Action: Mouse scrolled (448, 375) with delta (0, 0)
Screenshot: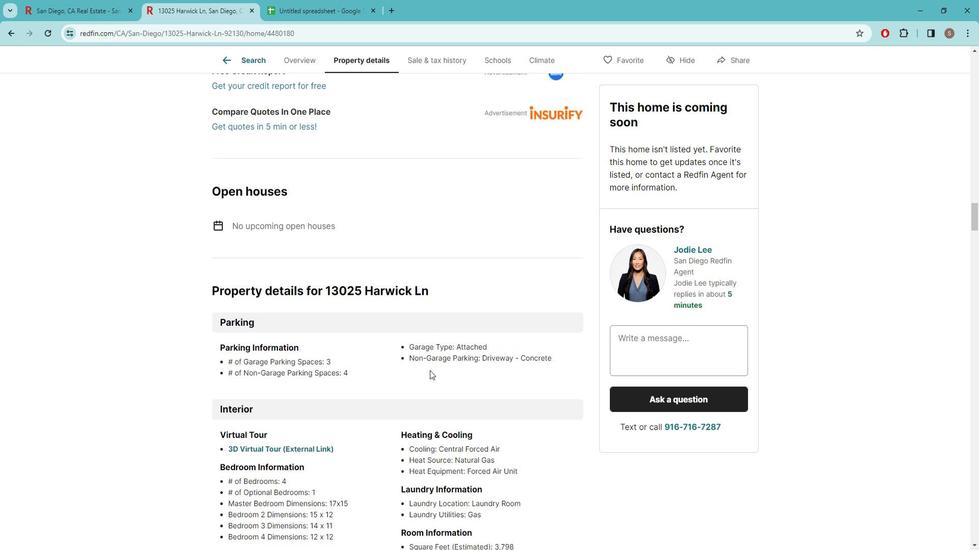 
Action: Mouse scrolled (448, 375) with delta (0, 0)
Screenshot: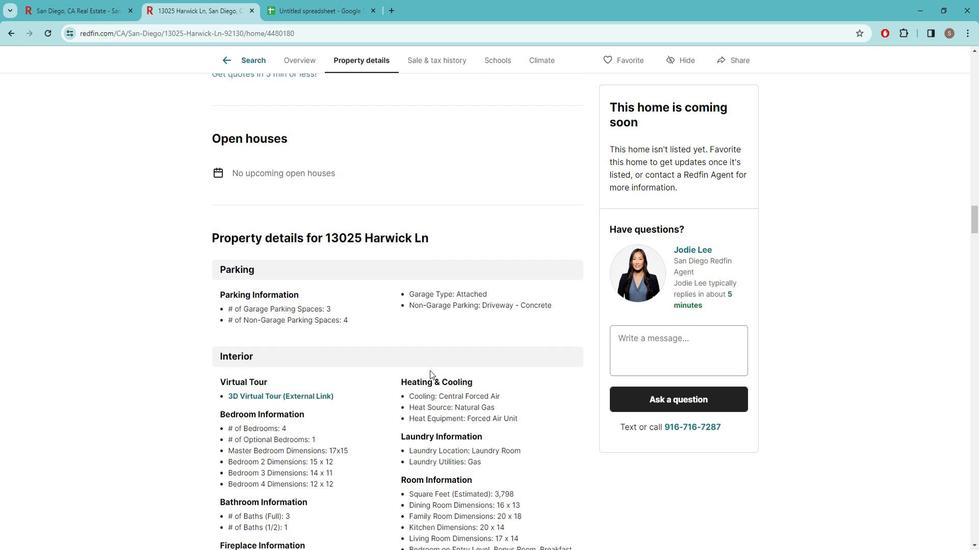 
Action: Mouse scrolled (448, 375) with delta (0, 0)
Screenshot: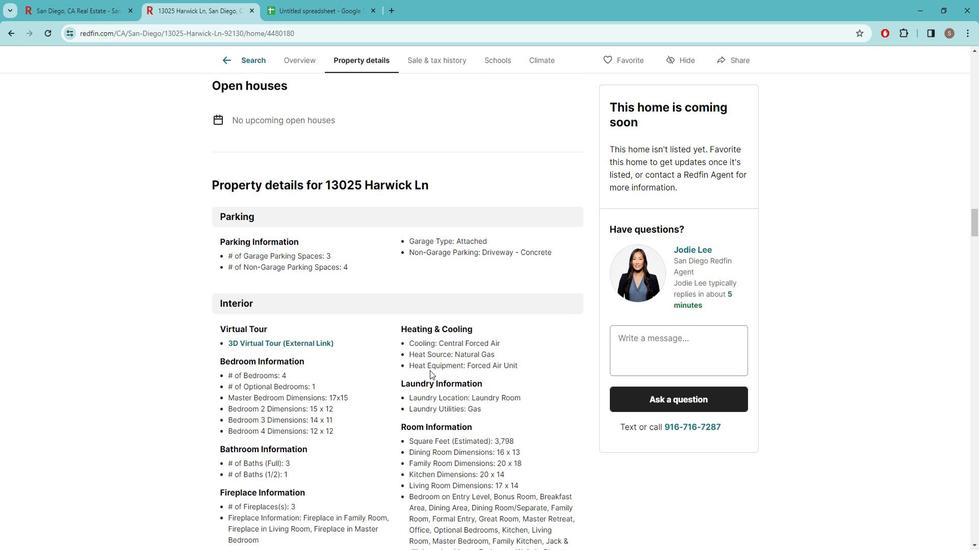 
Action: Mouse moved to (448, 376)
Screenshot: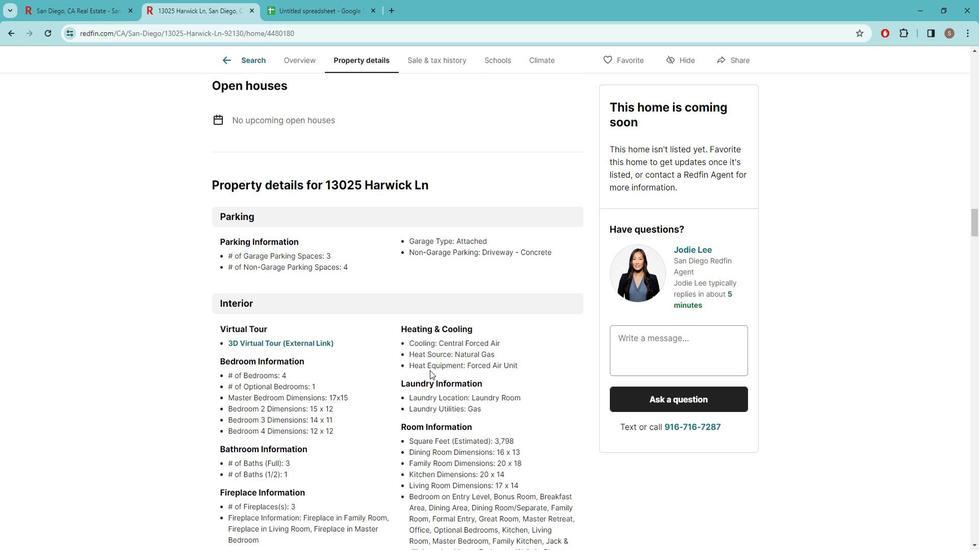 
Action: Mouse scrolled (448, 375) with delta (0, 0)
Screenshot: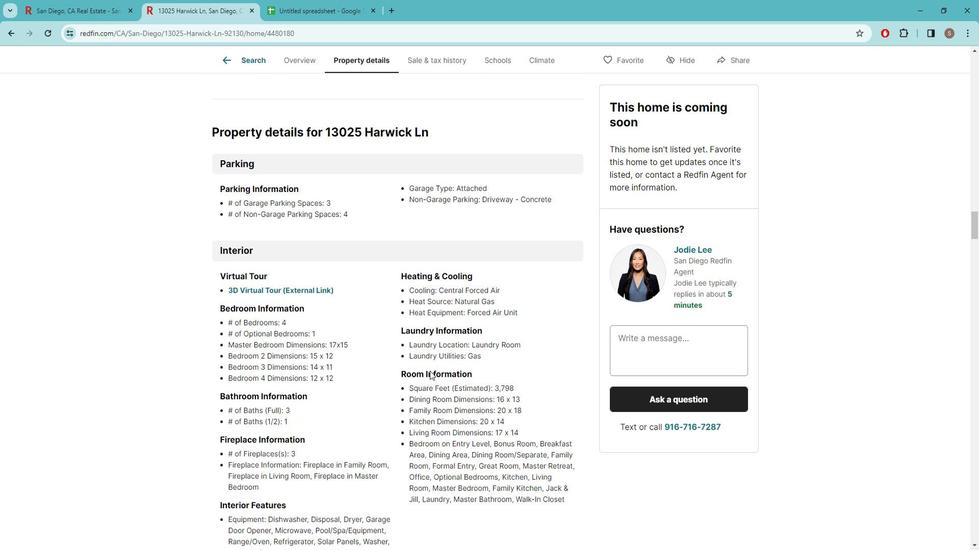 
Action: Mouse scrolled (448, 375) with delta (0, 0)
Screenshot: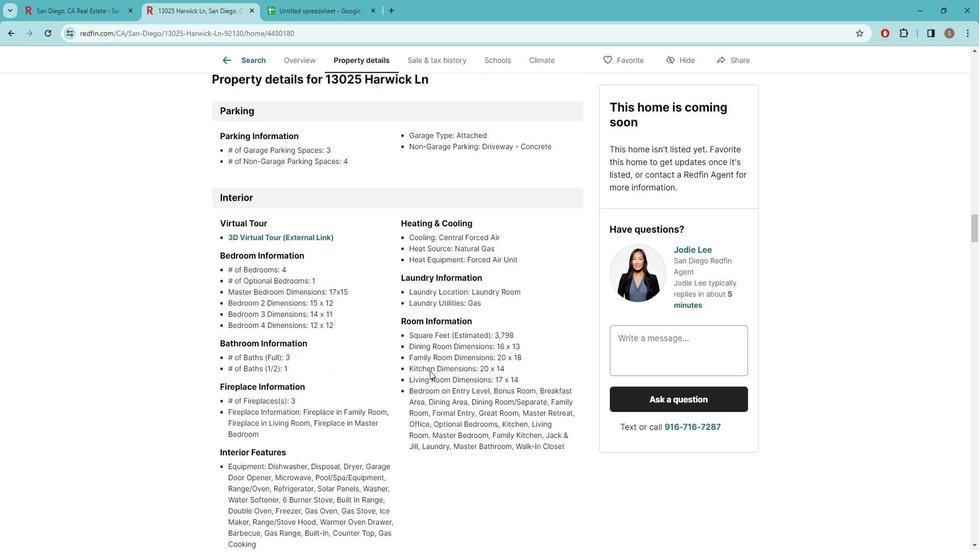 
Action: Mouse scrolled (448, 375) with delta (0, 0)
Screenshot: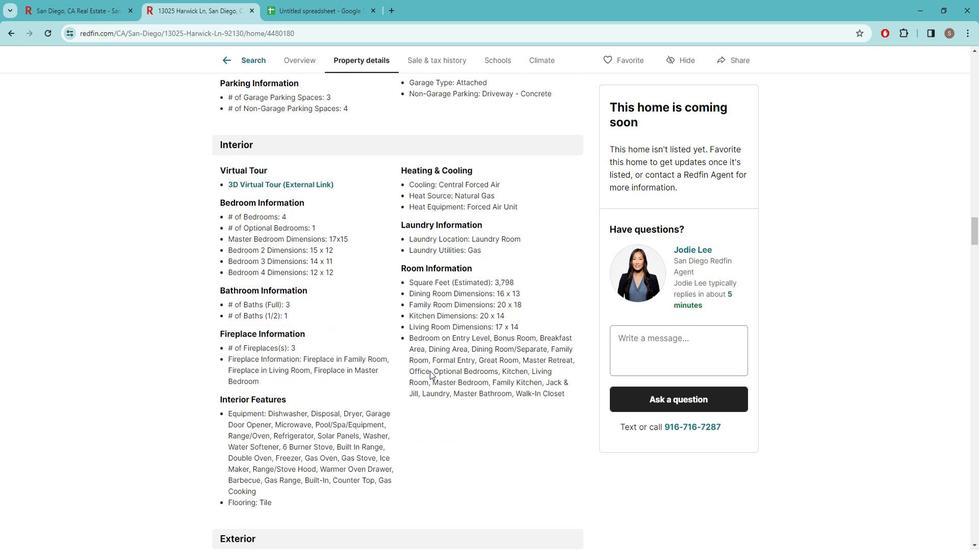 
Action: Mouse scrolled (448, 375) with delta (0, 0)
Screenshot: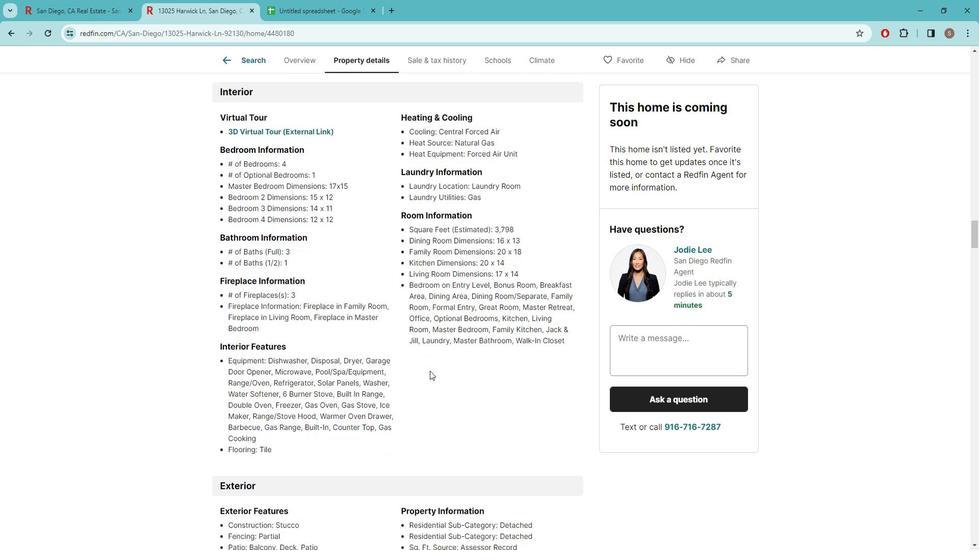 
Action: Mouse scrolled (448, 375) with delta (0, 0)
Screenshot: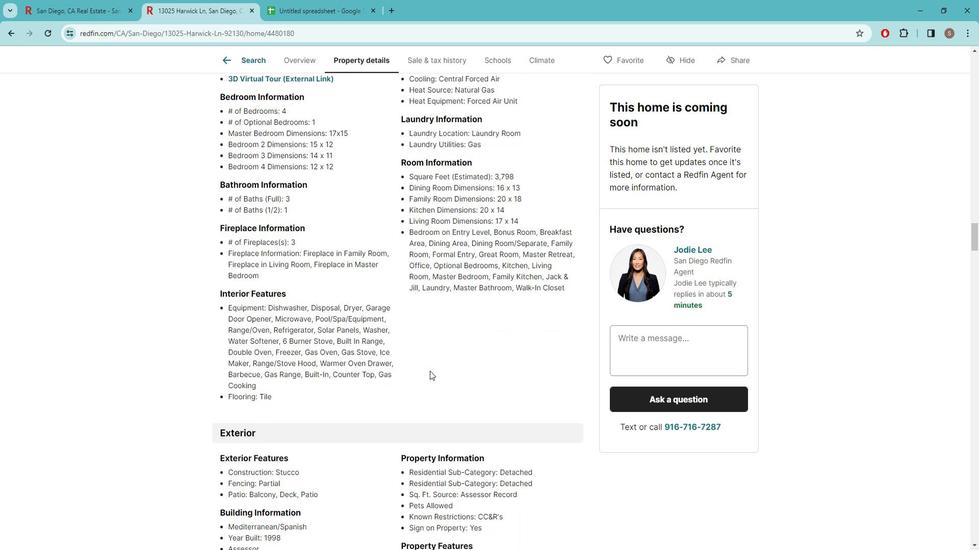
Action: Mouse scrolled (448, 375) with delta (0, 0)
Screenshot: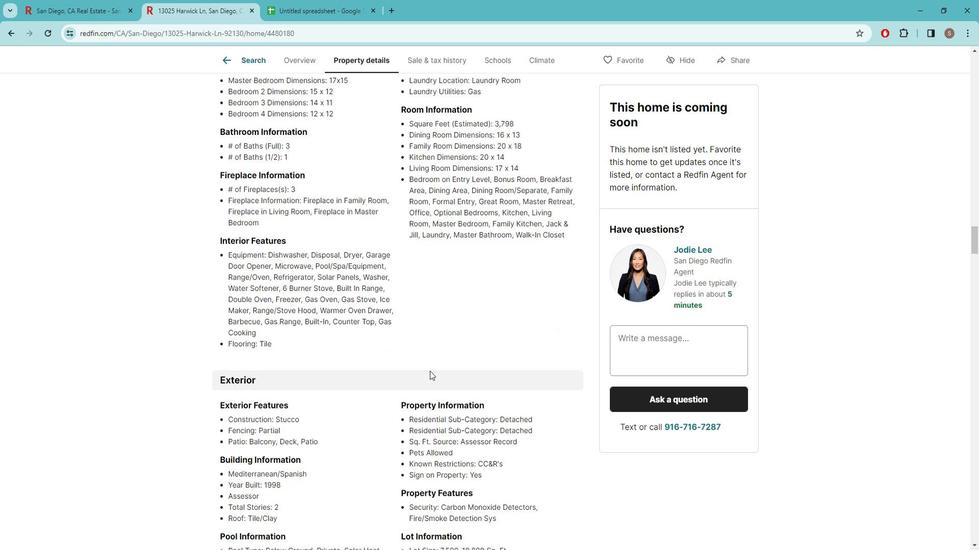 
Action: Mouse scrolled (448, 375) with delta (0, 0)
Screenshot: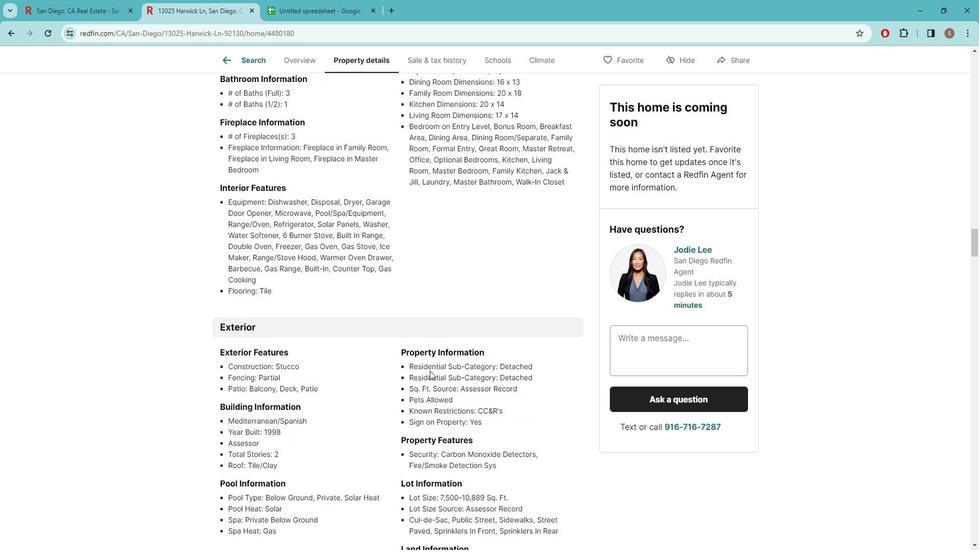 
Action: Mouse scrolled (448, 375) with delta (0, 0)
Screenshot: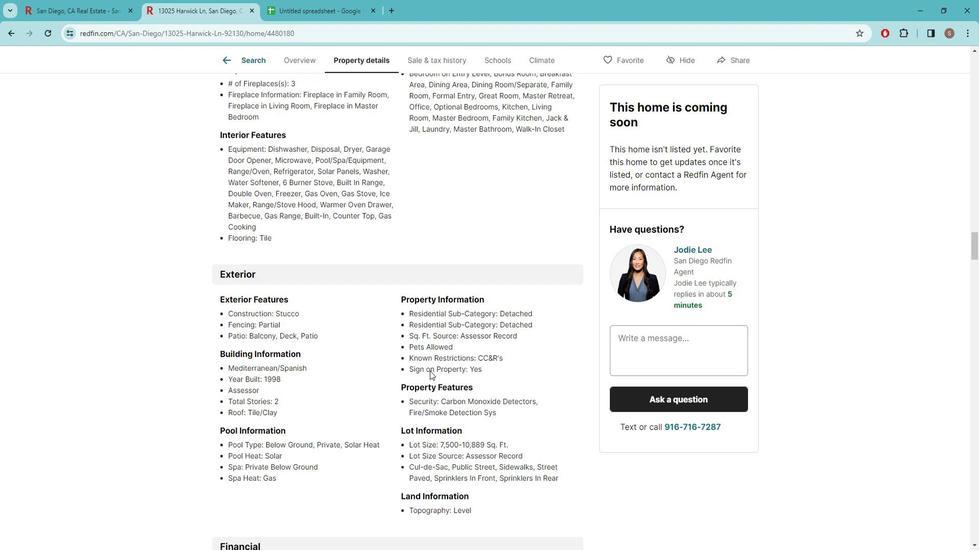 
Action: Mouse scrolled (448, 375) with delta (0, 0)
Screenshot: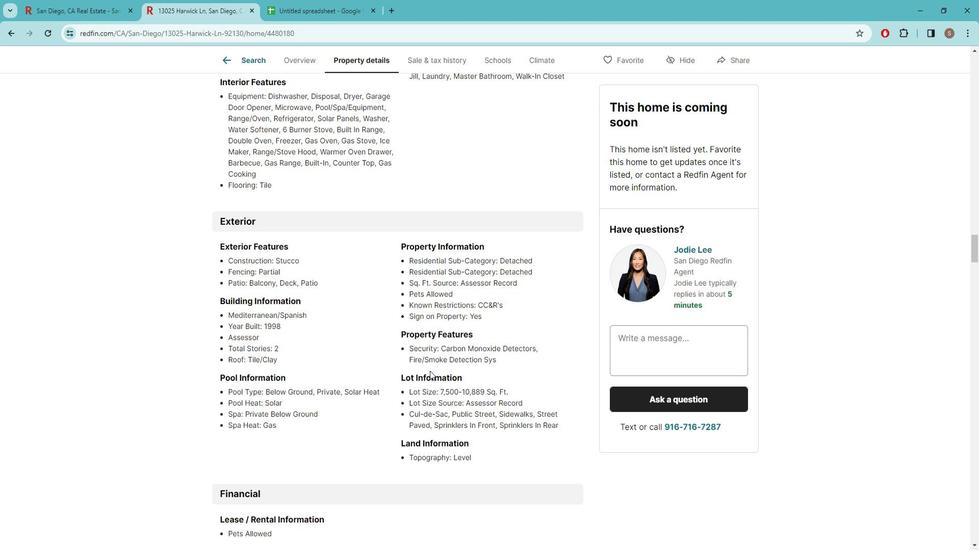 
Action: Mouse scrolled (448, 375) with delta (0, 0)
Screenshot: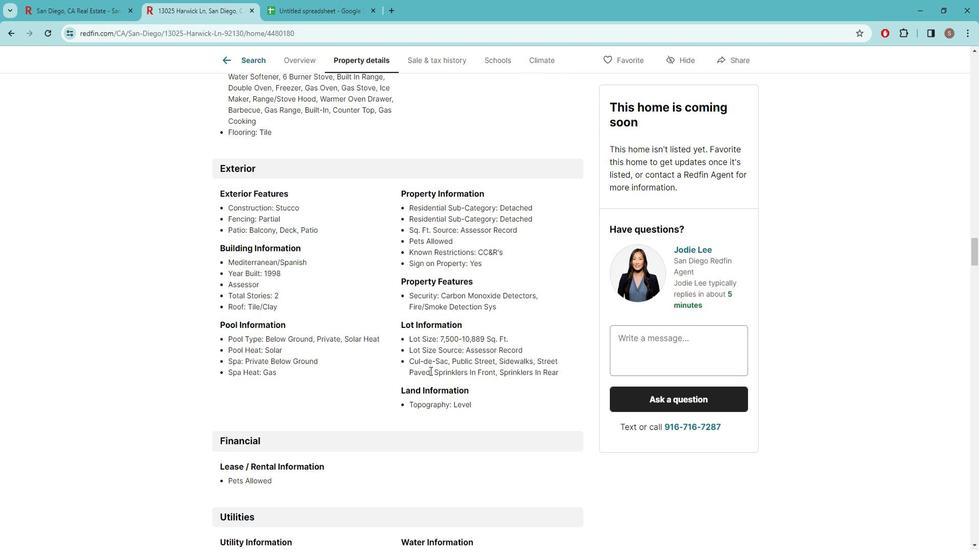 
Action: Mouse scrolled (448, 375) with delta (0, 0)
Screenshot: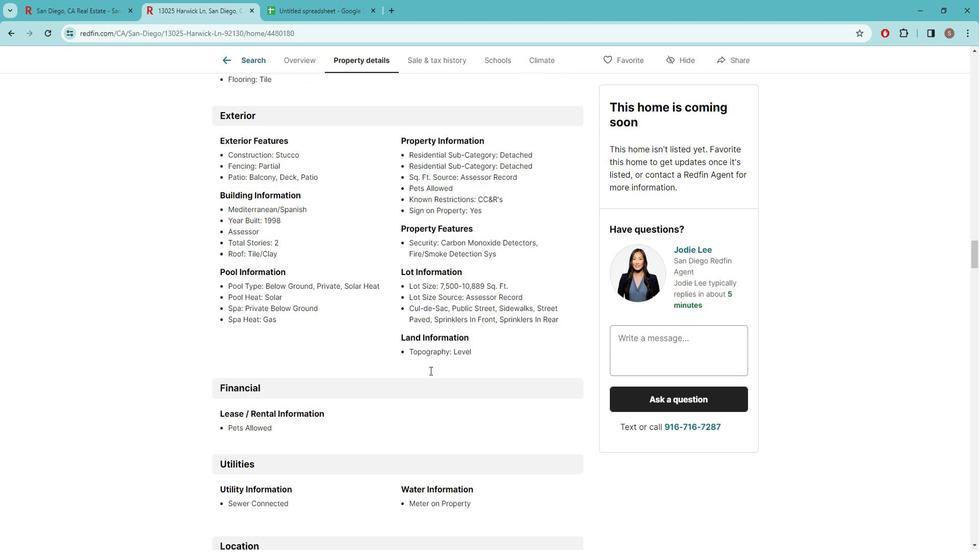 
Action: Mouse scrolled (448, 375) with delta (0, 0)
Screenshot: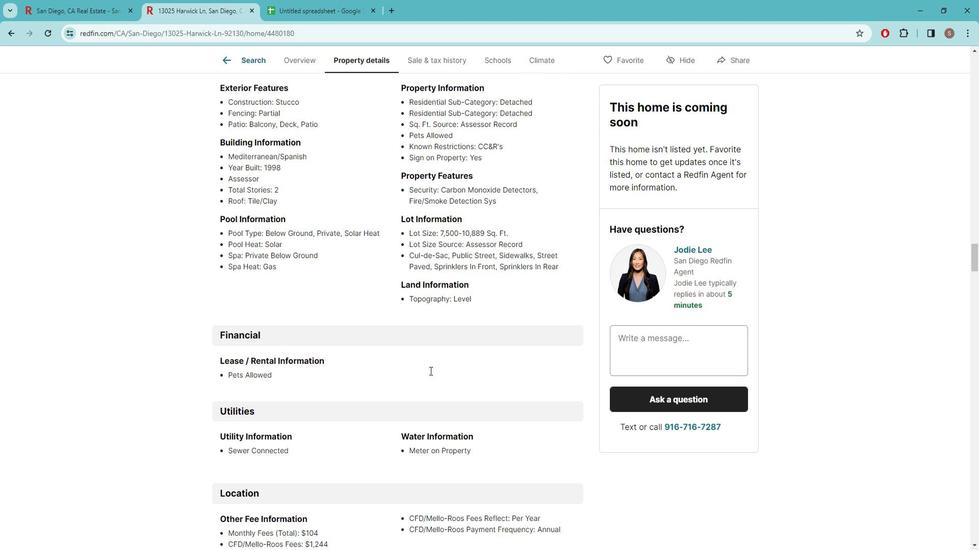 
Action: Mouse scrolled (448, 375) with delta (0, 0)
Screenshot: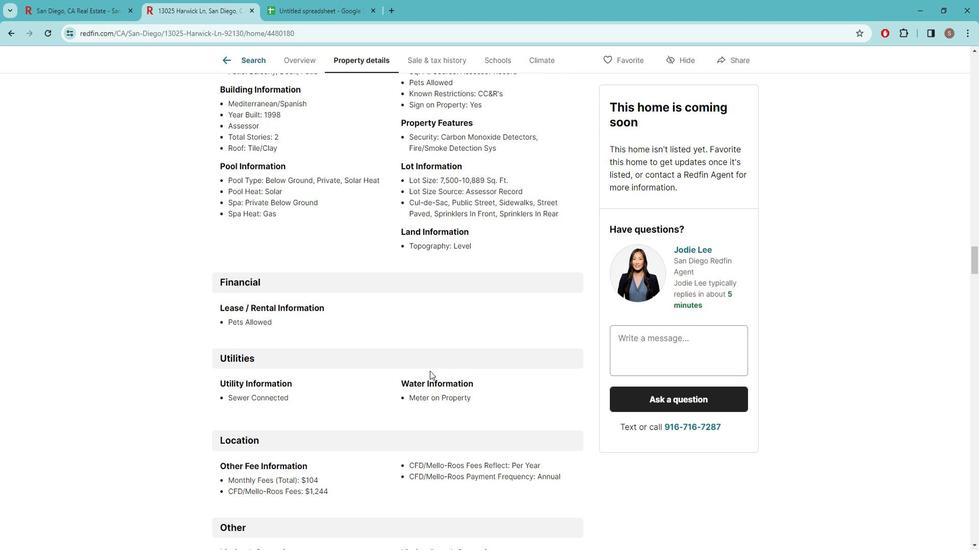 
Action: Mouse scrolled (448, 375) with delta (0, 0)
Screenshot: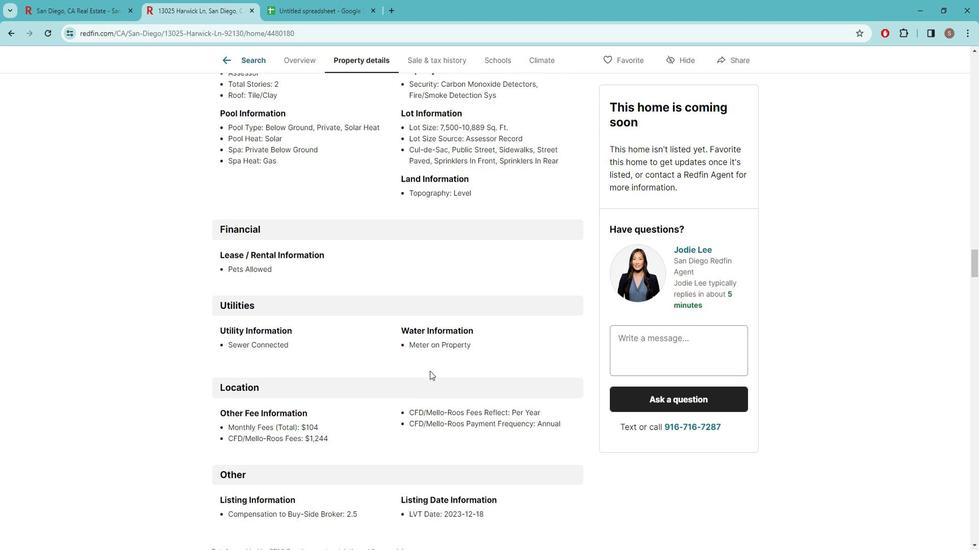 
Action: Mouse scrolled (448, 375) with delta (0, 0)
Screenshot: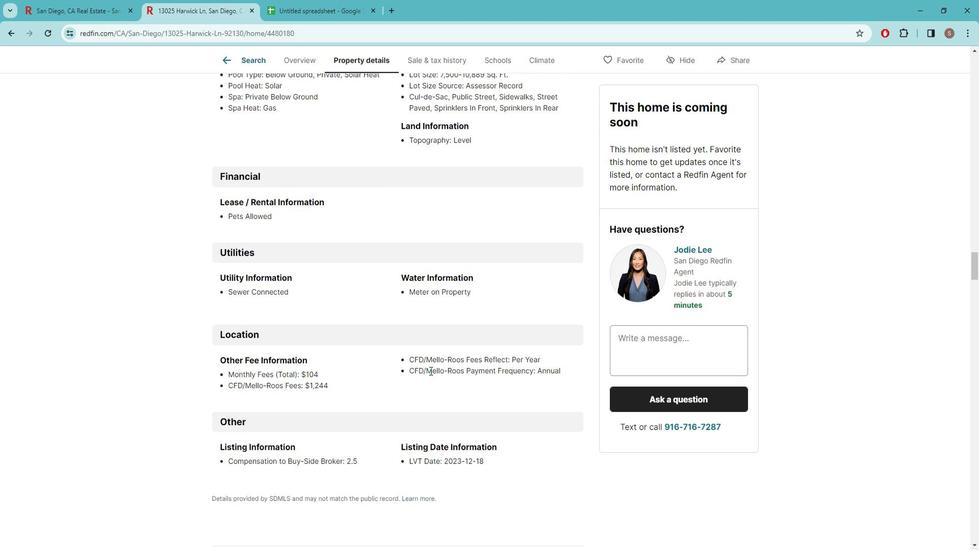 
Action: Mouse scrolled (448, 376) with delta (0, 0)
Screenshot: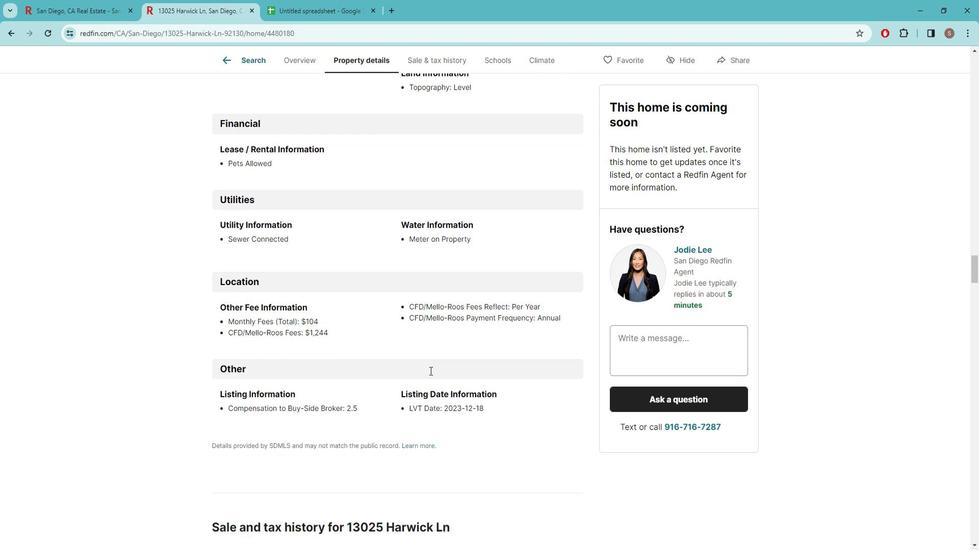 
Action: Mouse moved to (128, 18)
Screenshot: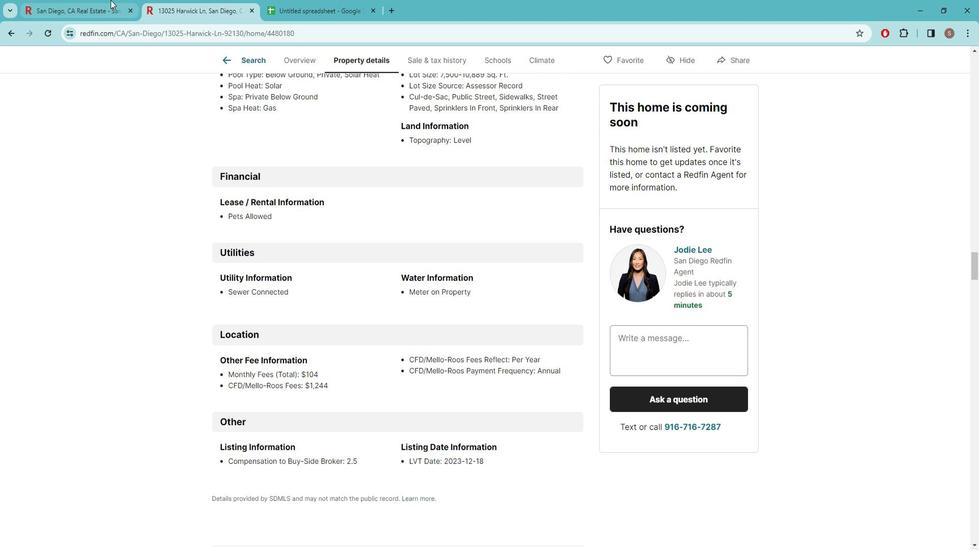 
Action: Mouse pressed left at (128, 18)
Screenshot: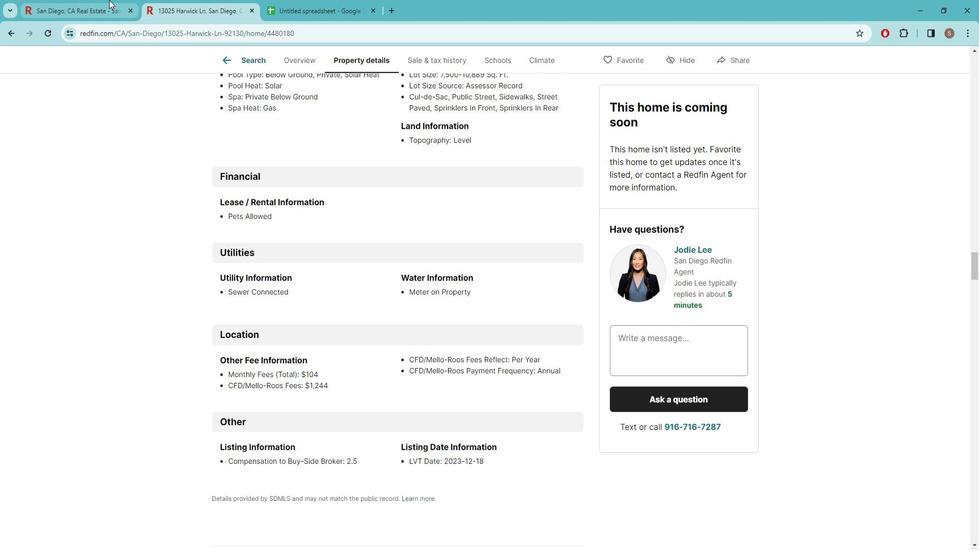 
Action: Mouse moved to (886, 333)
Screenshot: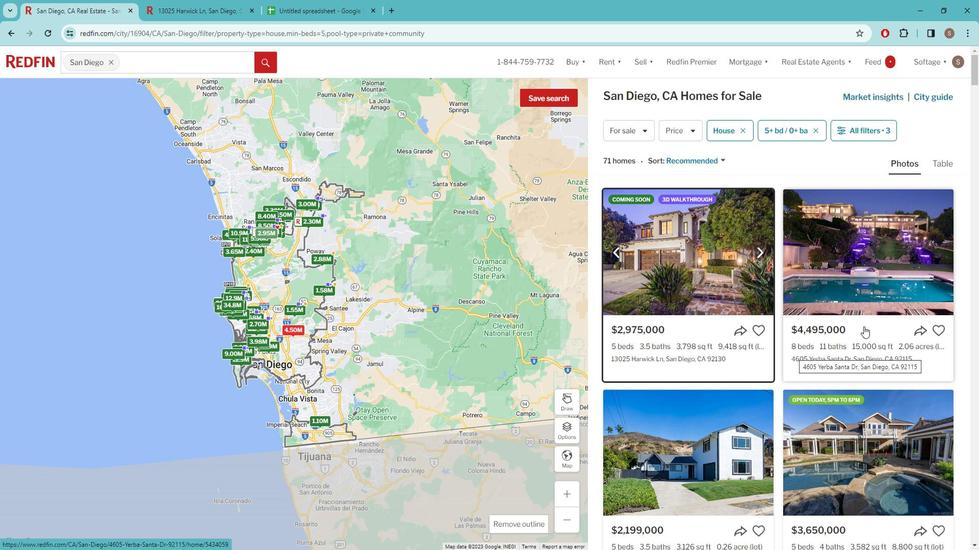 
Action: Mouse pressed left at (886, 333)
Screenshot: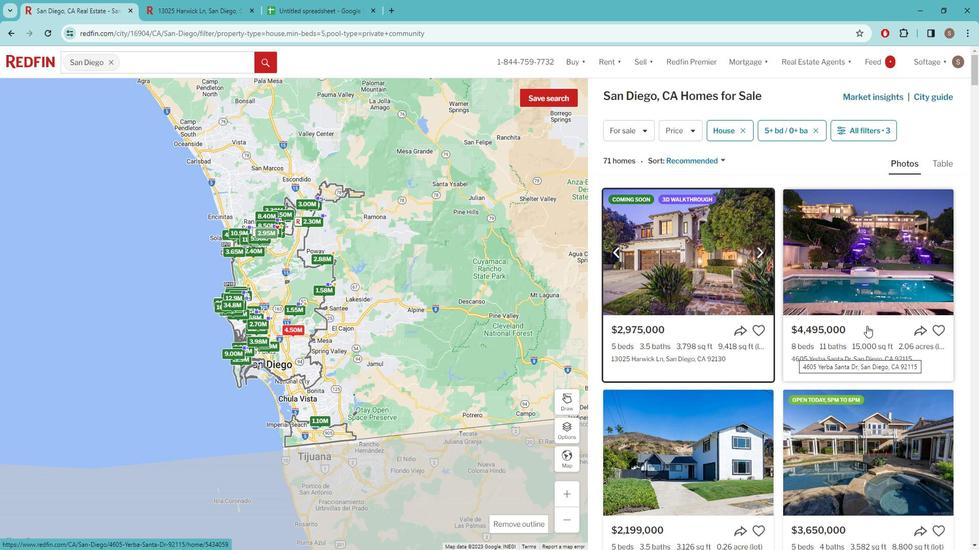 
Action: Mouse moved to (450, 285)
Screenshot: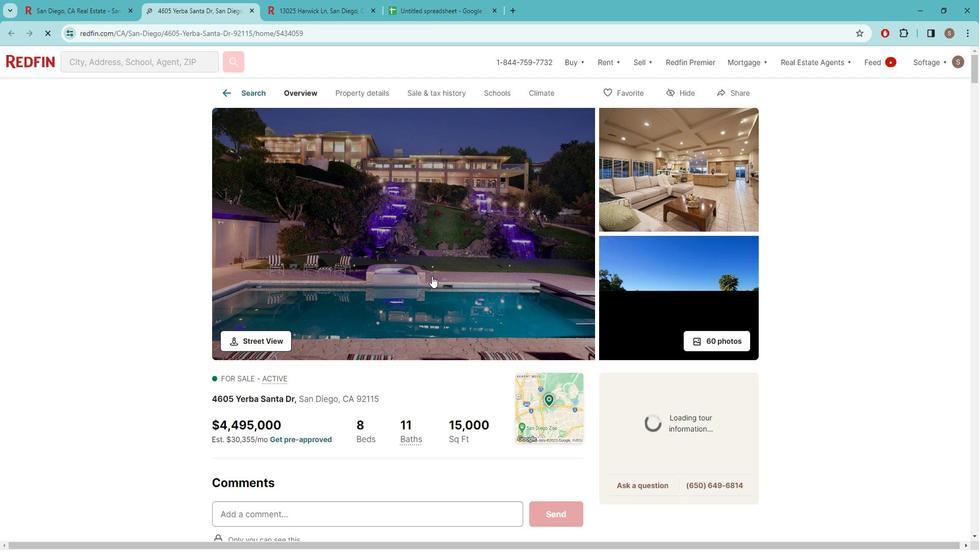 
Action: Mouse pressed left at (450, 285)
Screenshot: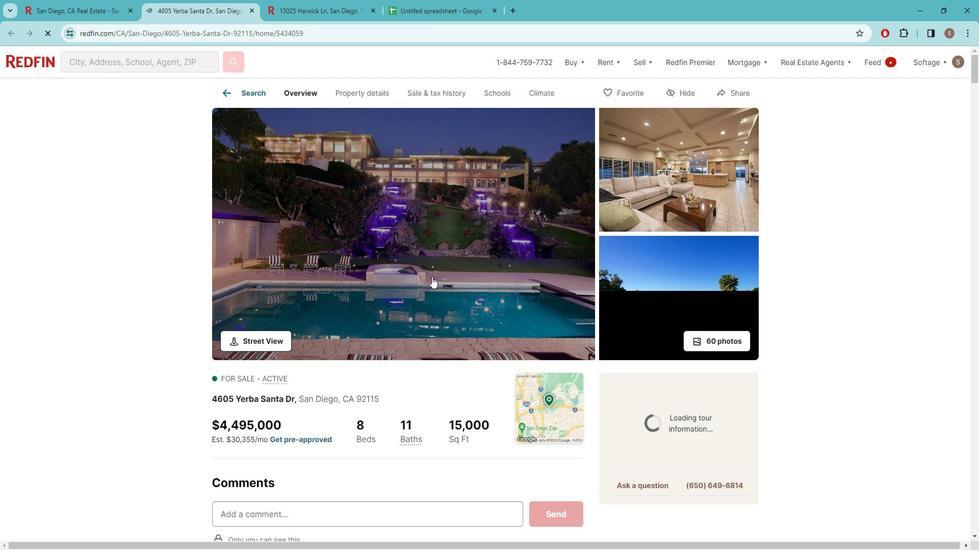 
Action: Mouse moved to (210, 514)
Screenshot: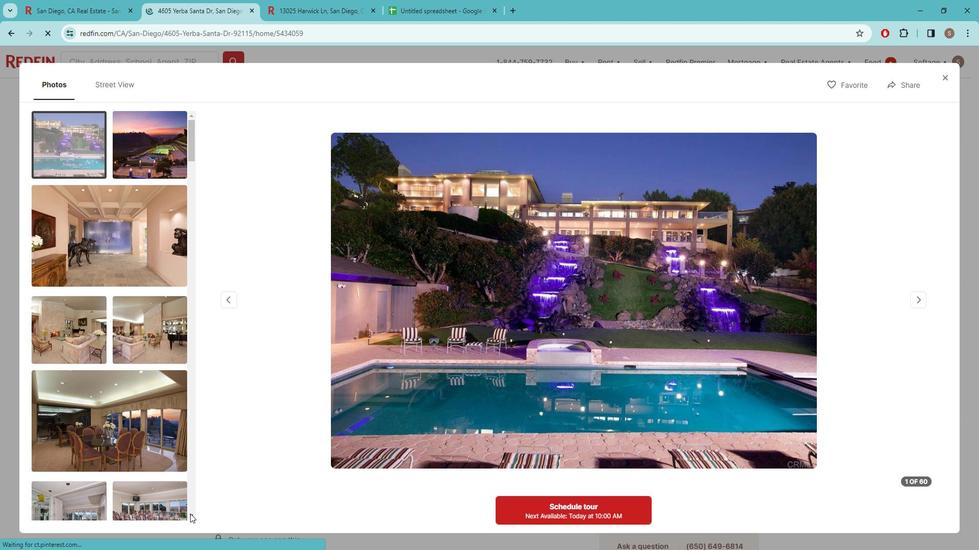 
Action: Mouse pressed left at (210, 514)
Screenshot: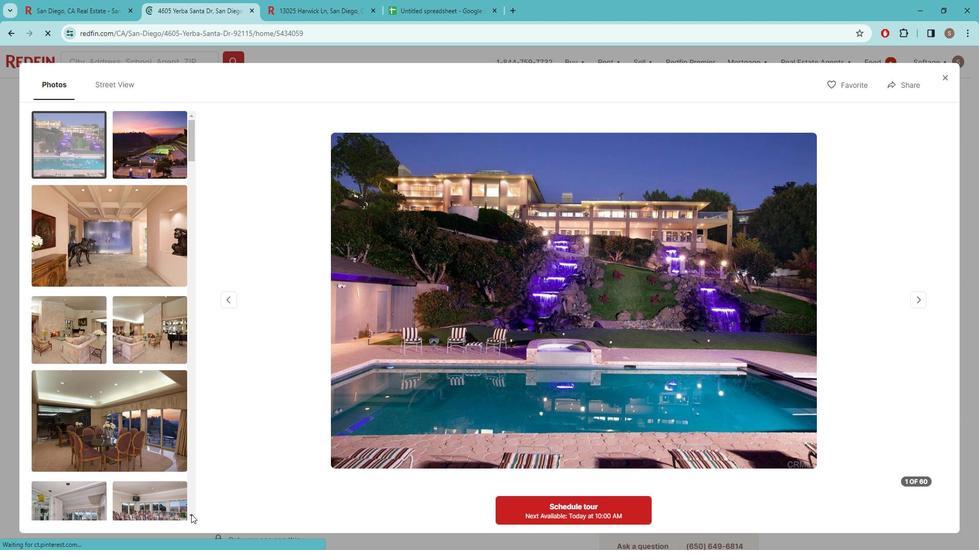 
Action: Mouse pressed left at (210, 514)
Screenshot: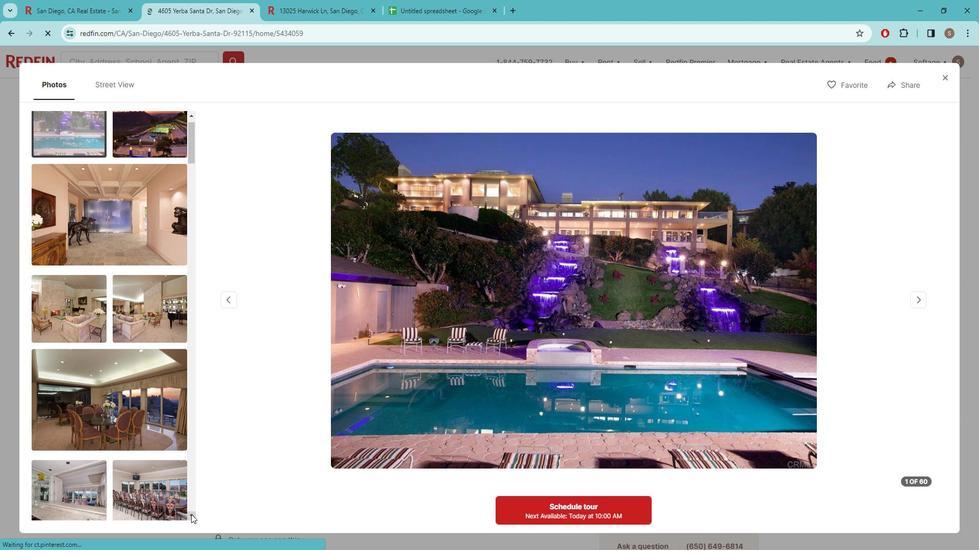 
Action: Mouse pressed left at (210, 514)
Screenshot: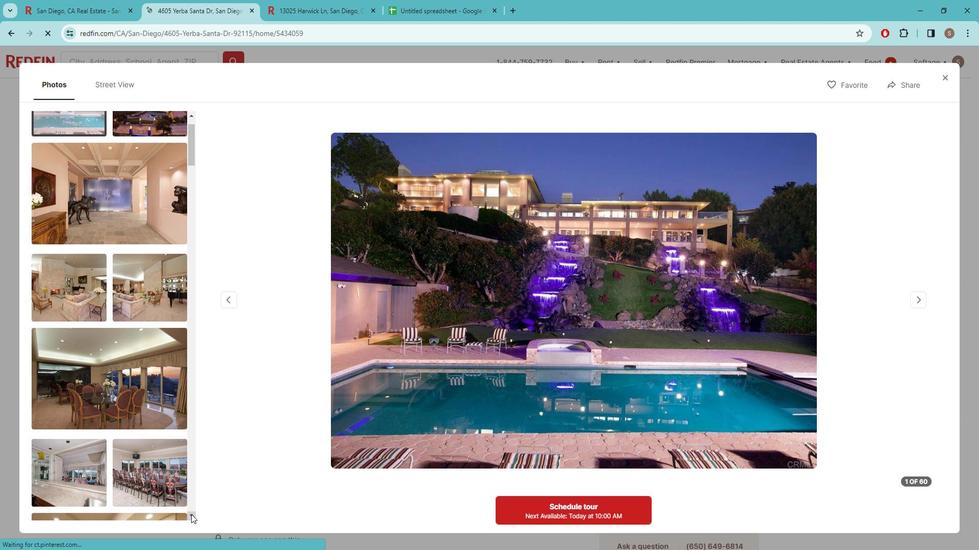 
Action: Mouse pressed left at (210, 514)
Screenshot: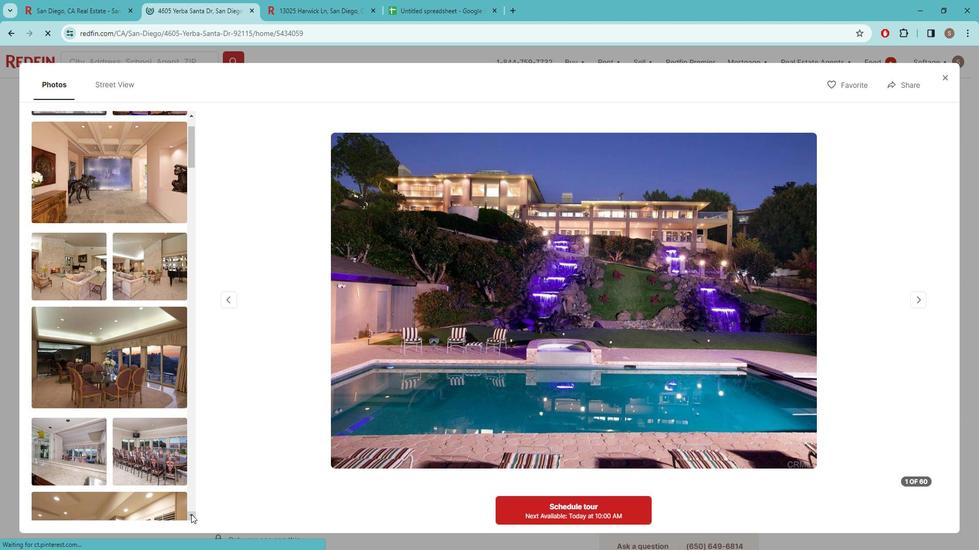 
Action: Mouse pressed left at (210, 514)
Screenshot: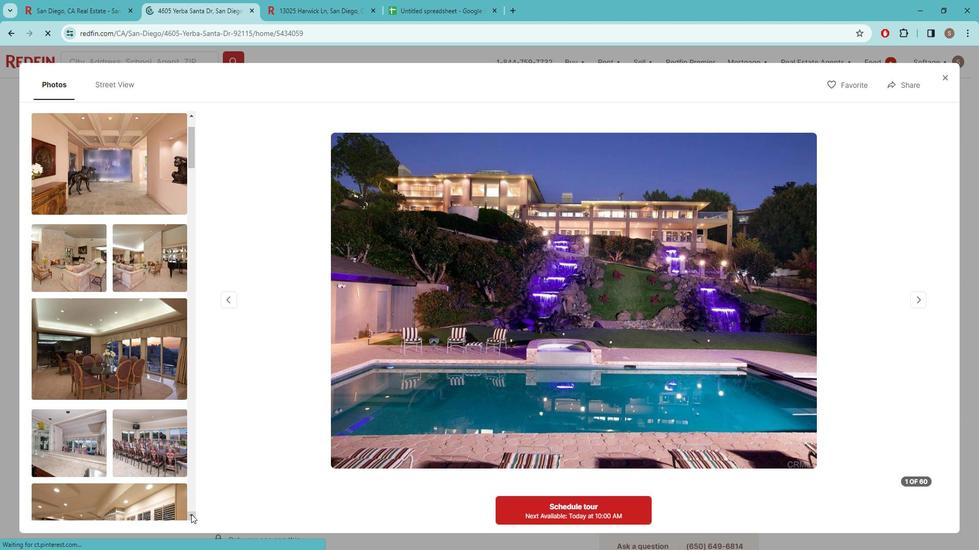 
Action: Mouse pressed left at (210, 514)
Screenshot: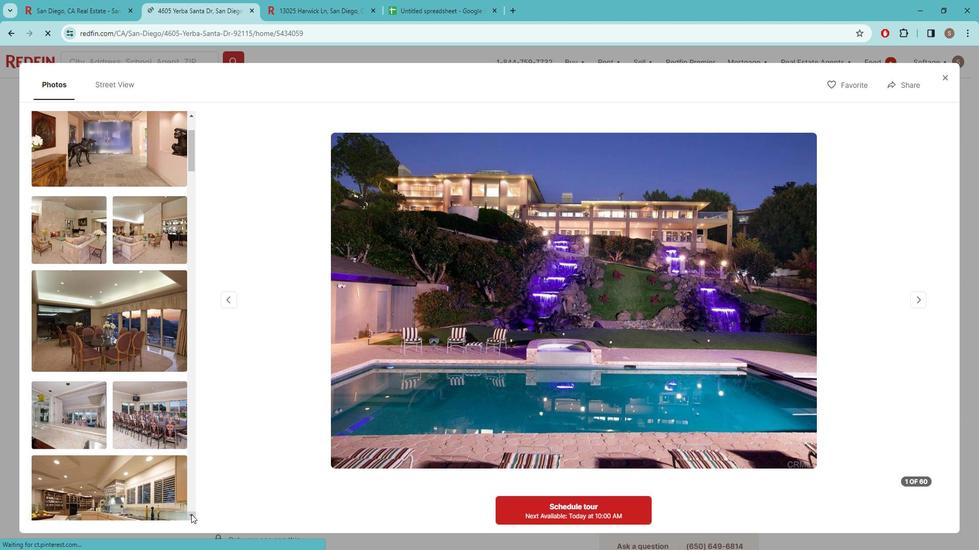 
Action: Mouse pressed left at (210, 514)
Screenshot: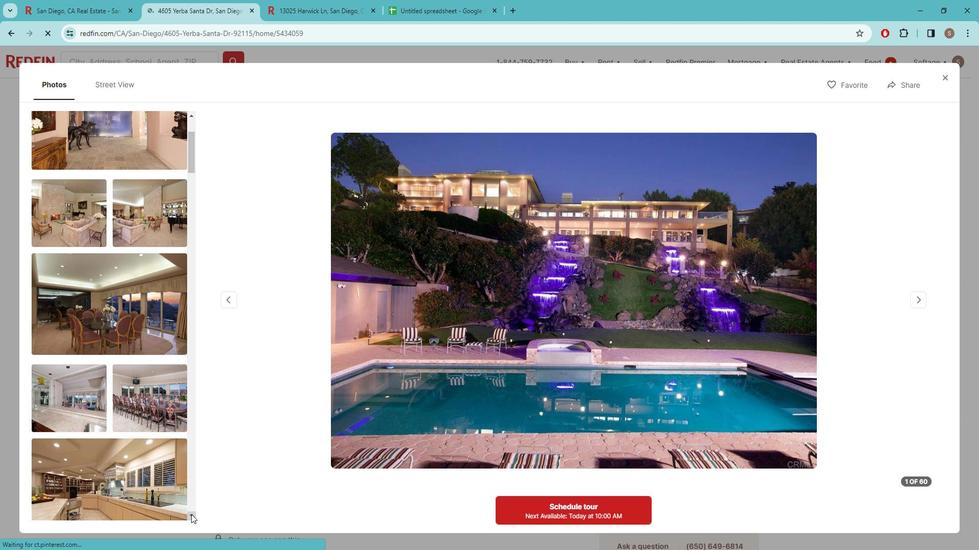 
Action: Mouse pressed left at (210, 514)
Screenshot: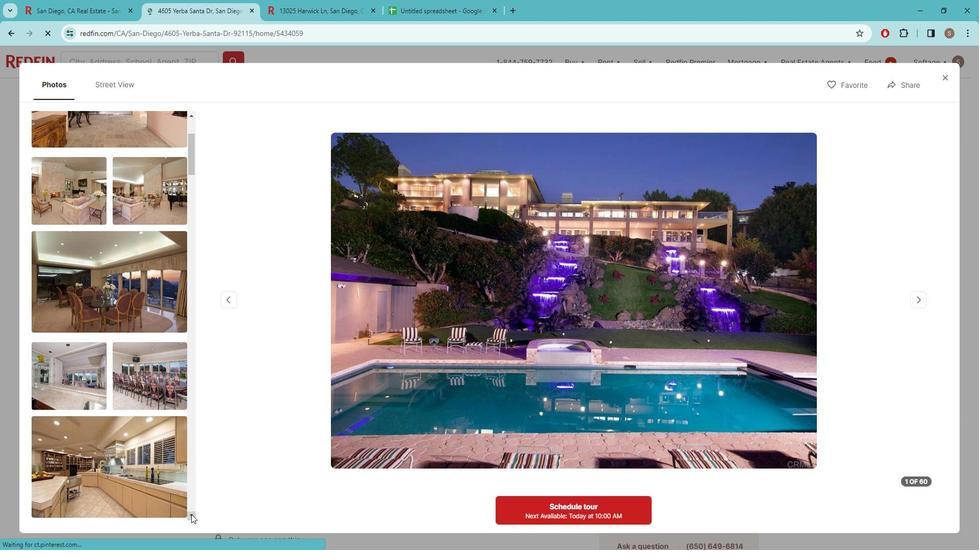 
Action: Mouse pressed left at (210, 514)
Screenshot: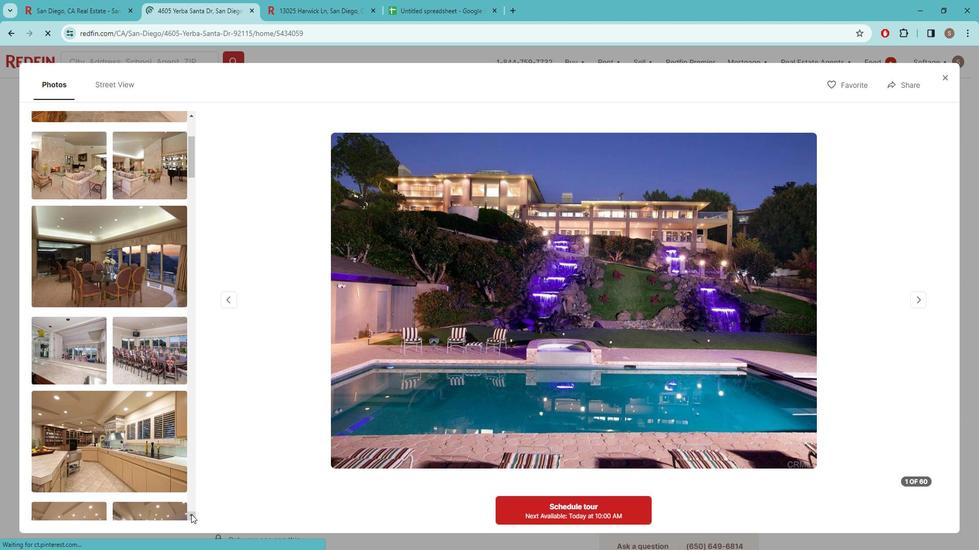 
Action: Mouse pressed left at (210, 514)
Screenshot: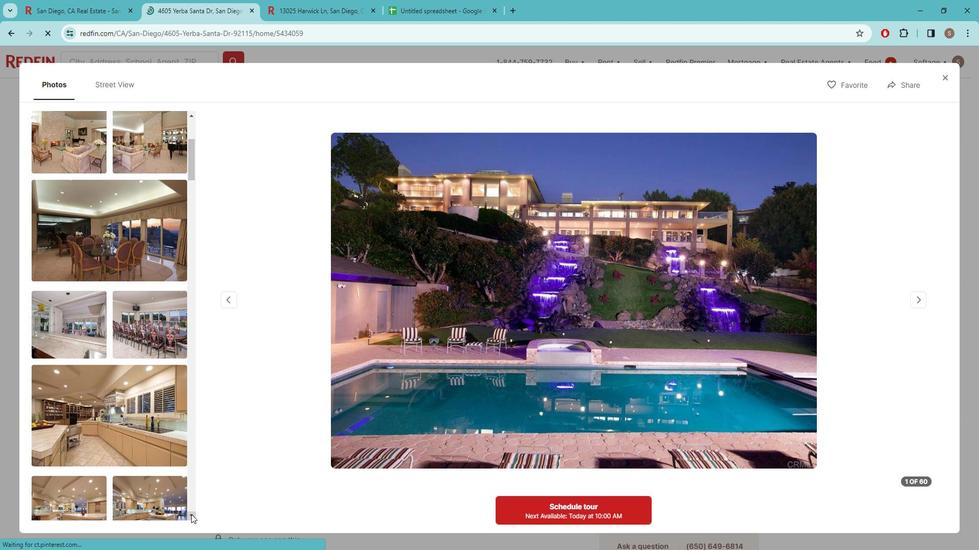 
Action: Mouse pressed left at (210, 514)
Screenshot: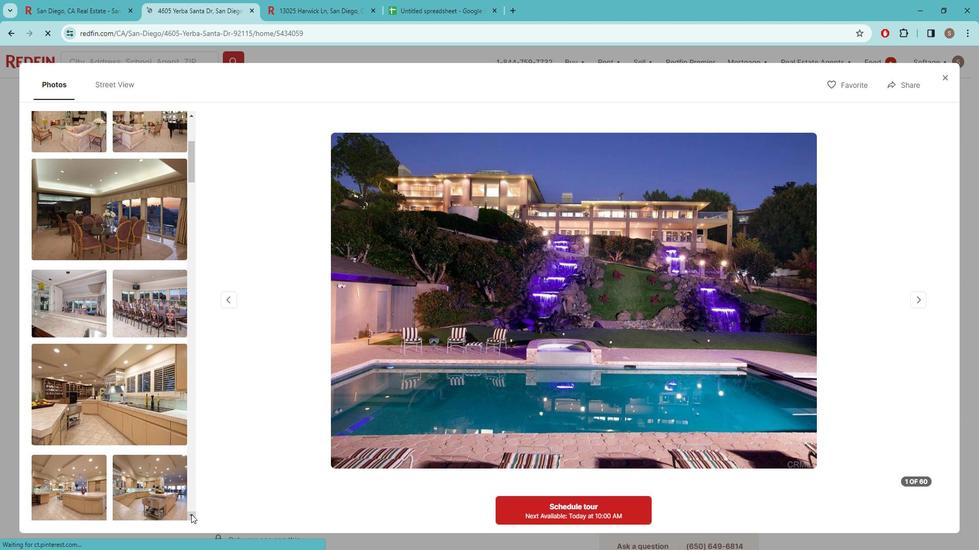 
Action: Mouse pressed left at (210, 514)
Screenshot: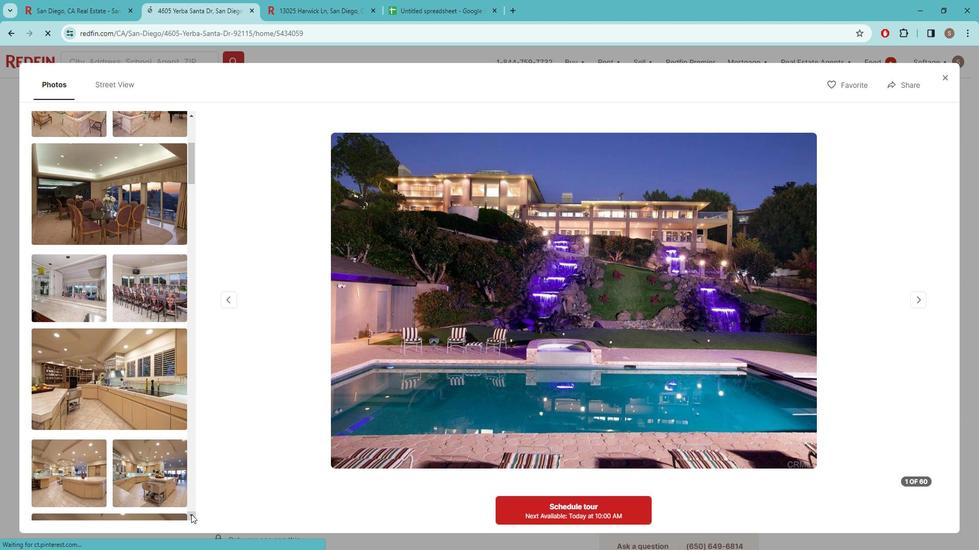 
Action: Mouse pressed left at (210, 514)
Screenshot: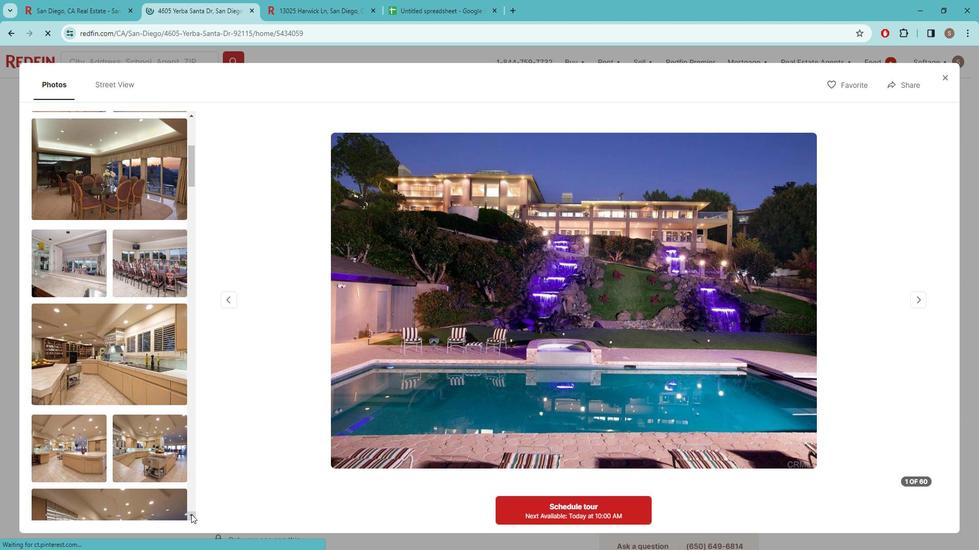 
Action: Mouse pressed left at (210, 514)
Screenshot: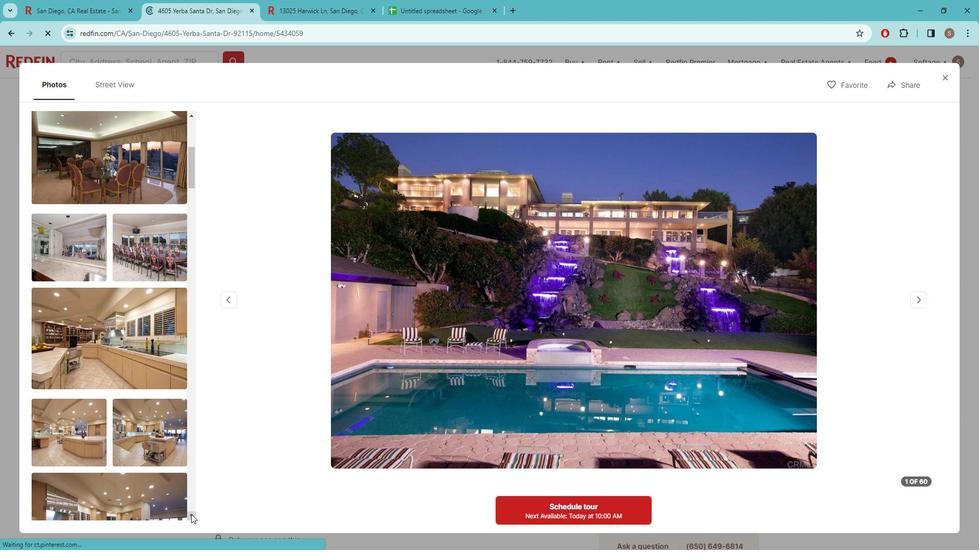 
Action: Mouse pressed left at (210, 514)
Screenshot: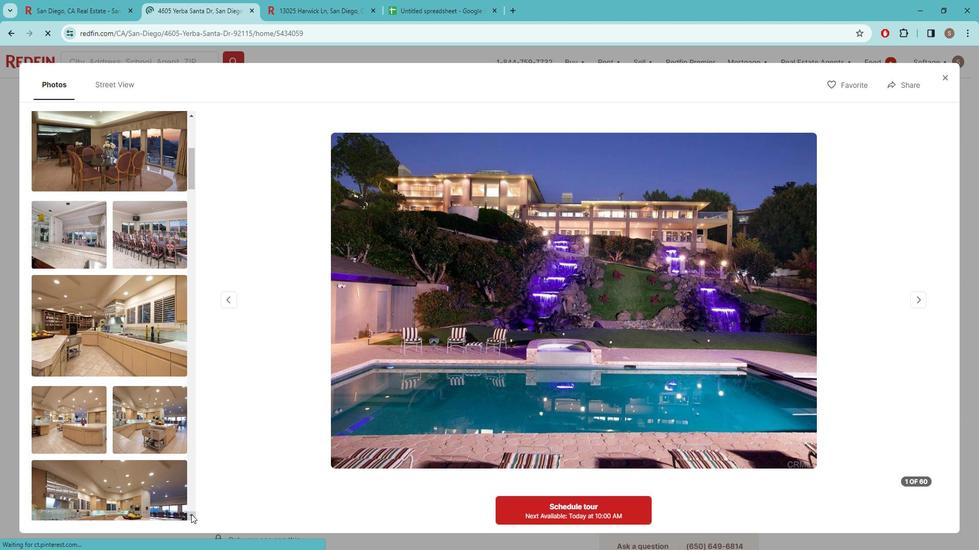 
Action: Mouse pressed left at (210, 514)
Screenshot: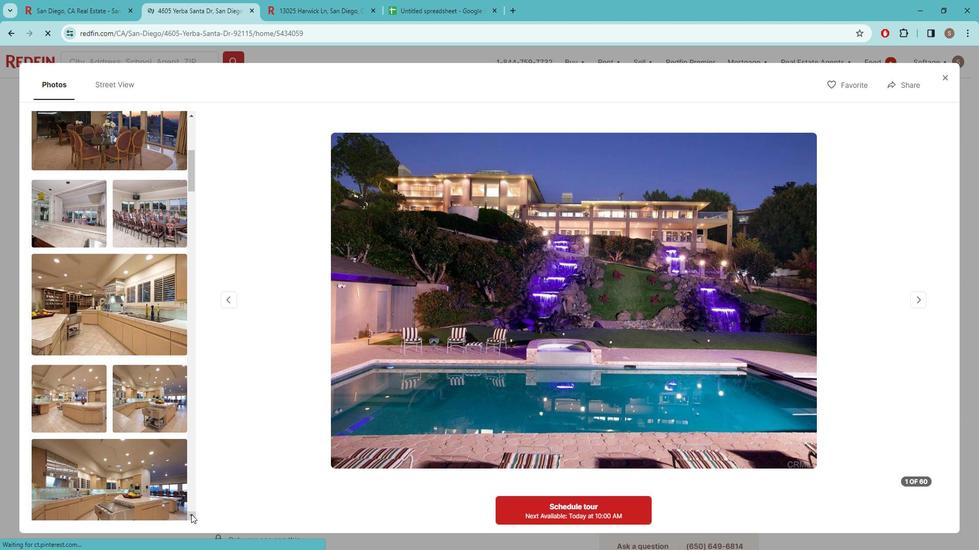 
Action: Mouse pressed left at (210, 514)
Screenshot: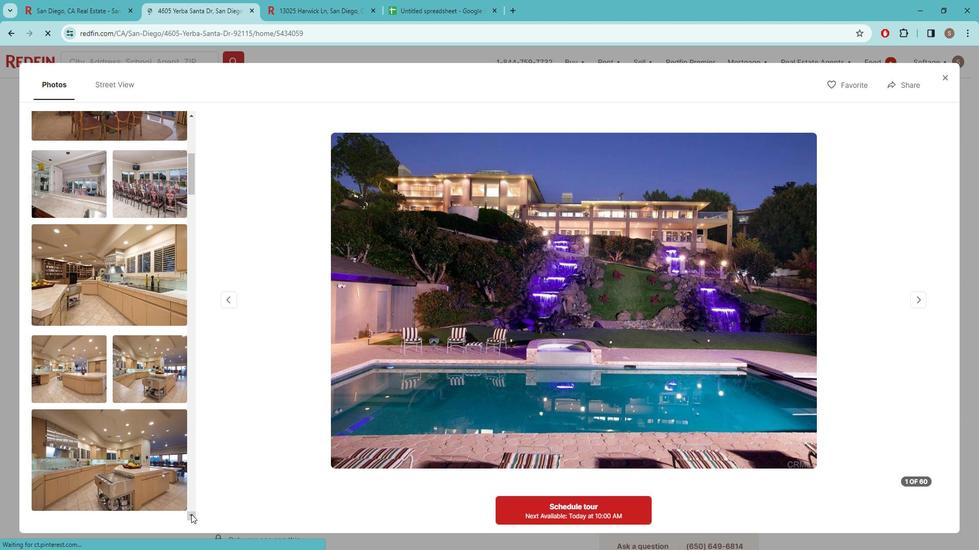 
Action: Mouse pressed left at (210, 514)
Screenshot: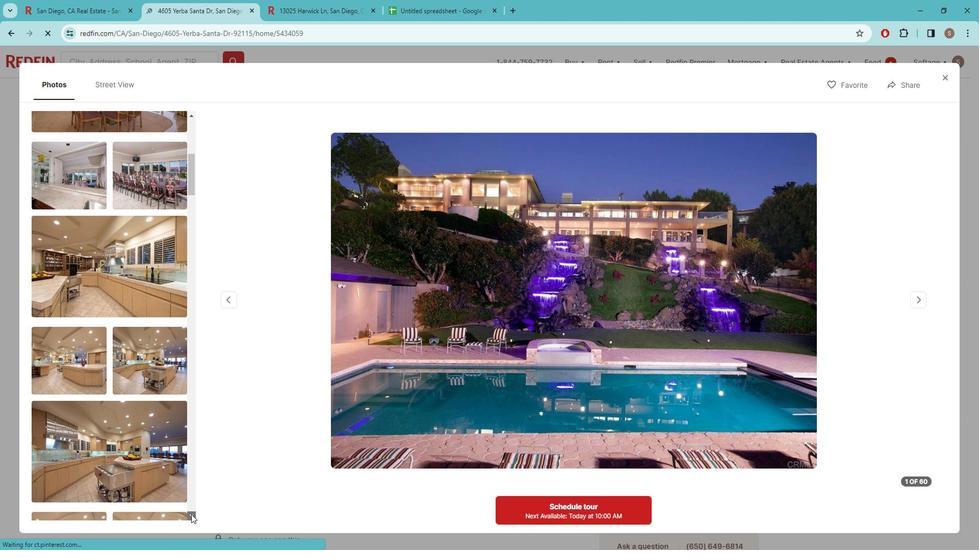 
Action: Mouse pressed left at (210, 514)
Screenshot: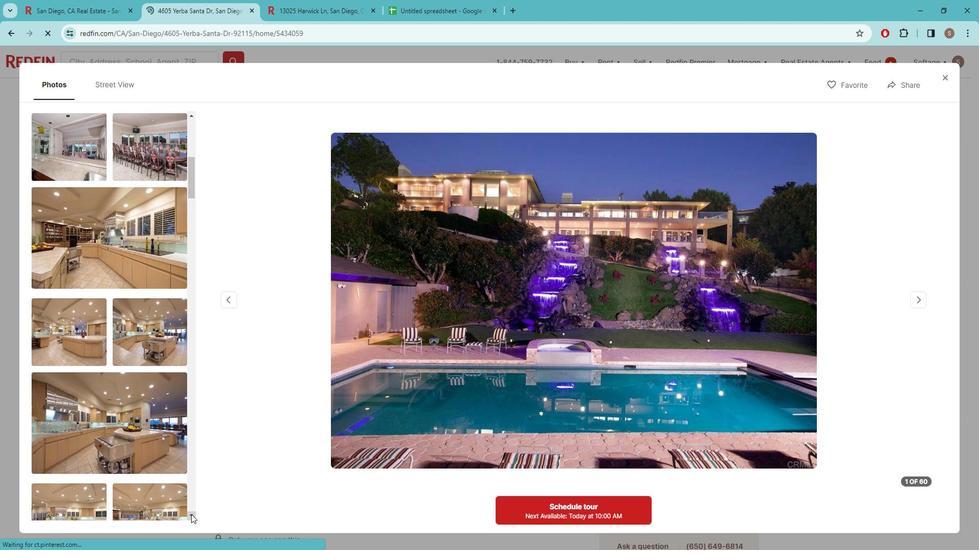
Action: Mouse pressed left at (210, 514)
Screenshot: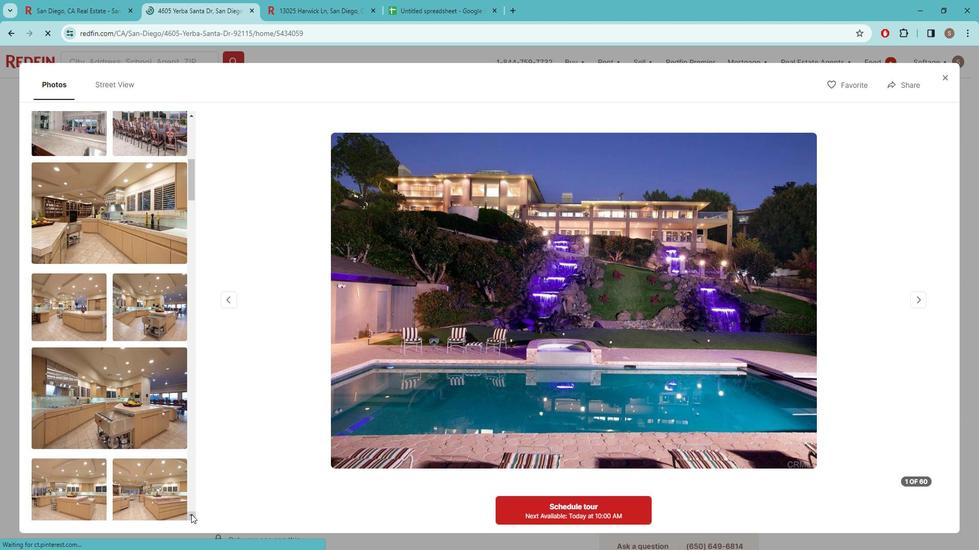 
Action: Mouse pressed left at (210, 514)
Screenshot: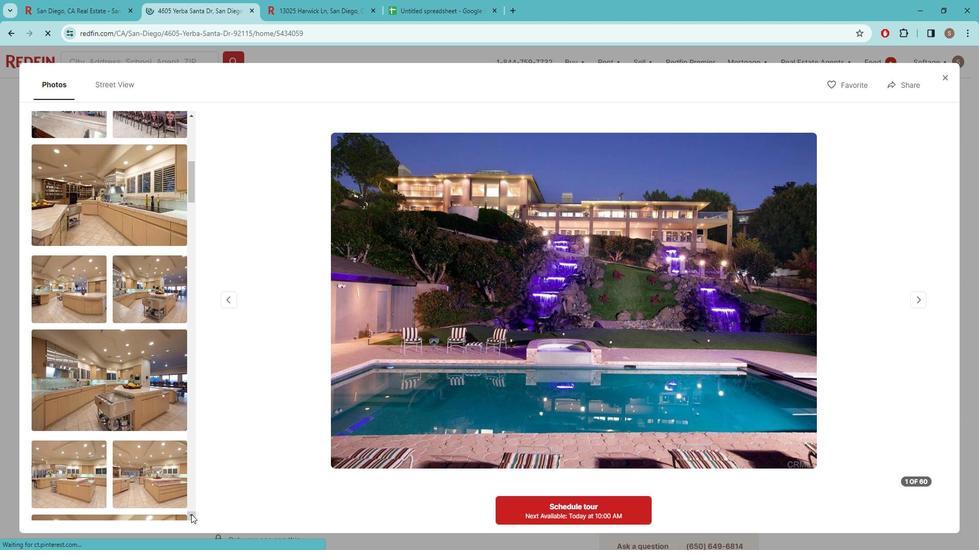 
Action: Mouse pressed left at (210, 514)
Screenshot: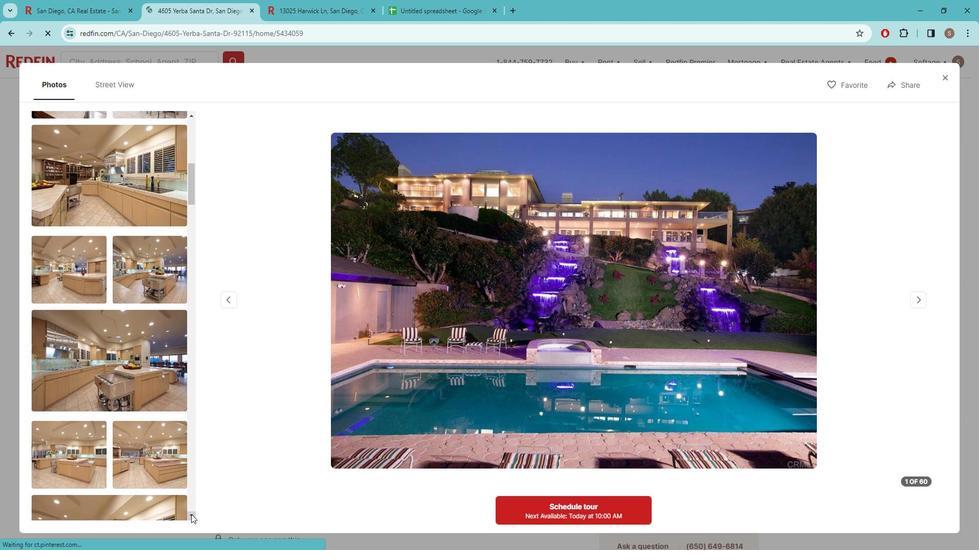 
Action: Mouse pressed left at (210, 514)
Screenshot: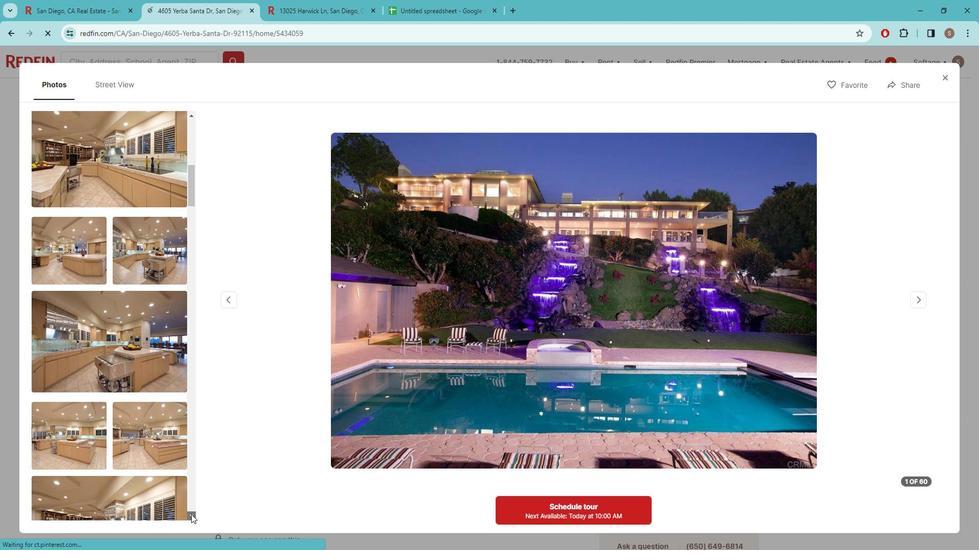 
Action: Mouse pressed left at (210, 514)
Screenshot: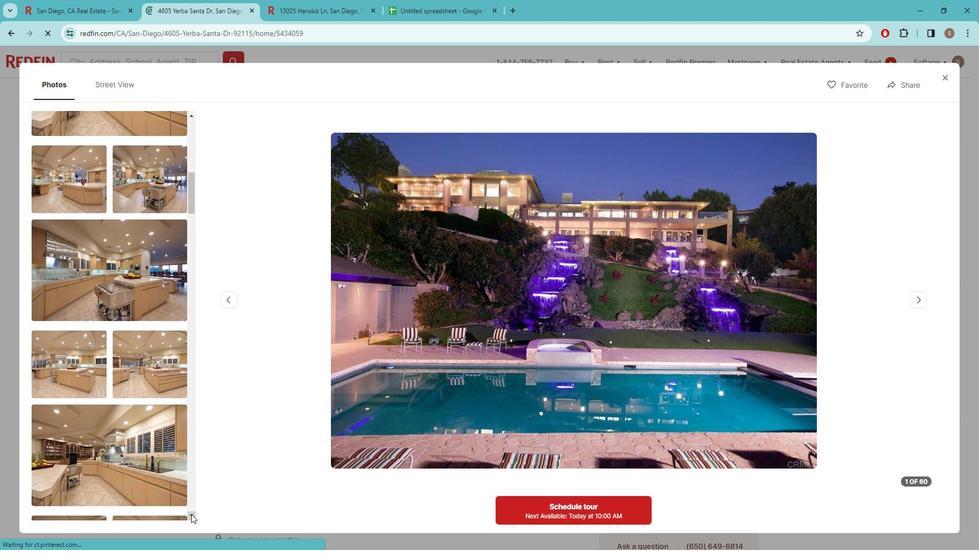 
Action: Mouse pressed left at (210, 514)
Screenshot: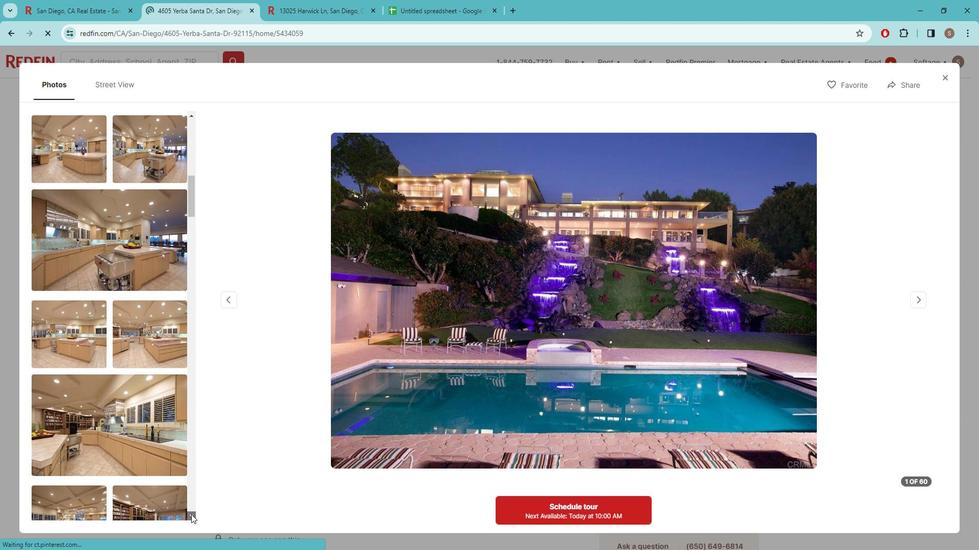 
Action: Mouse pressed left at (210, 514)
Screenshot: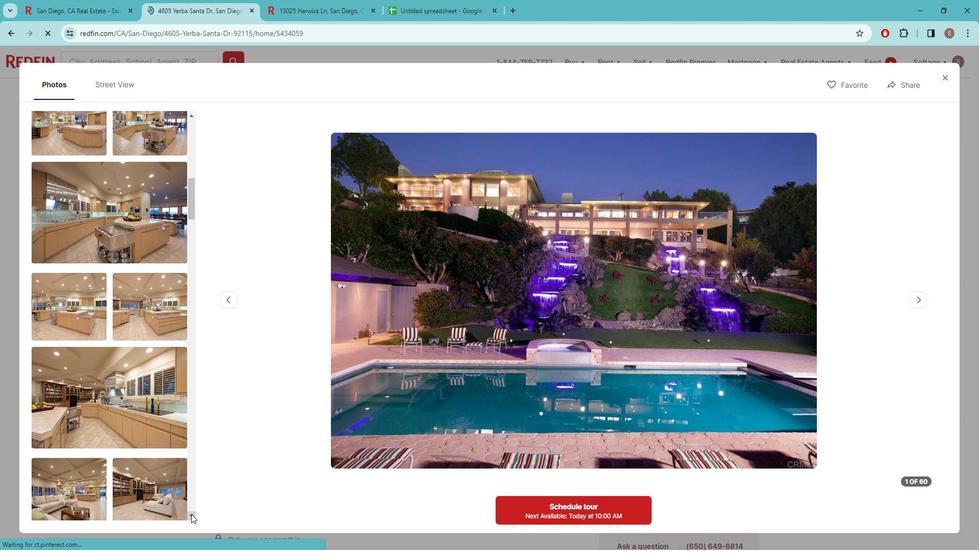 
Action: Mouse pressed left at (210, 514)
Screenshot: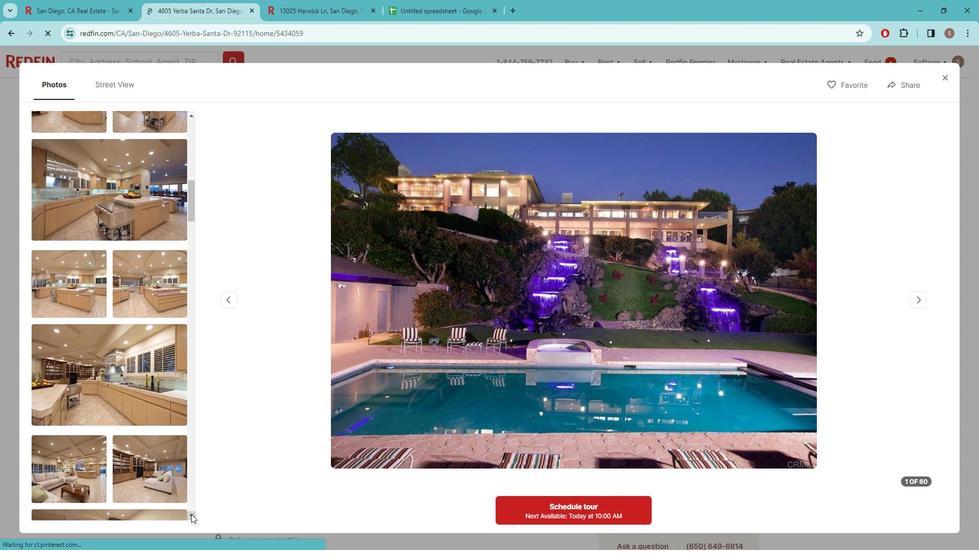 
Action: Mouse pressed left at (210, 514)
Screenshot: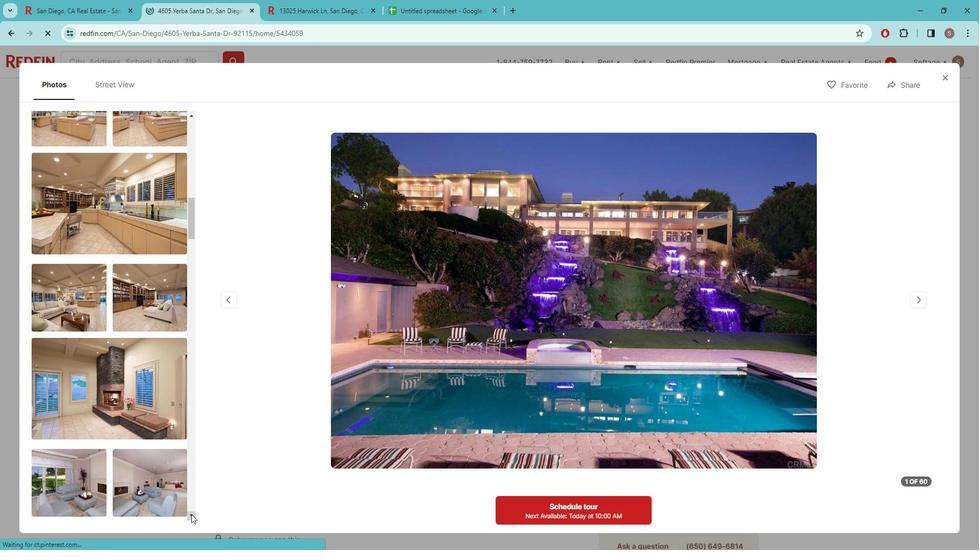 
Action: Mouse pressed left at (210, 514)
Screenshot: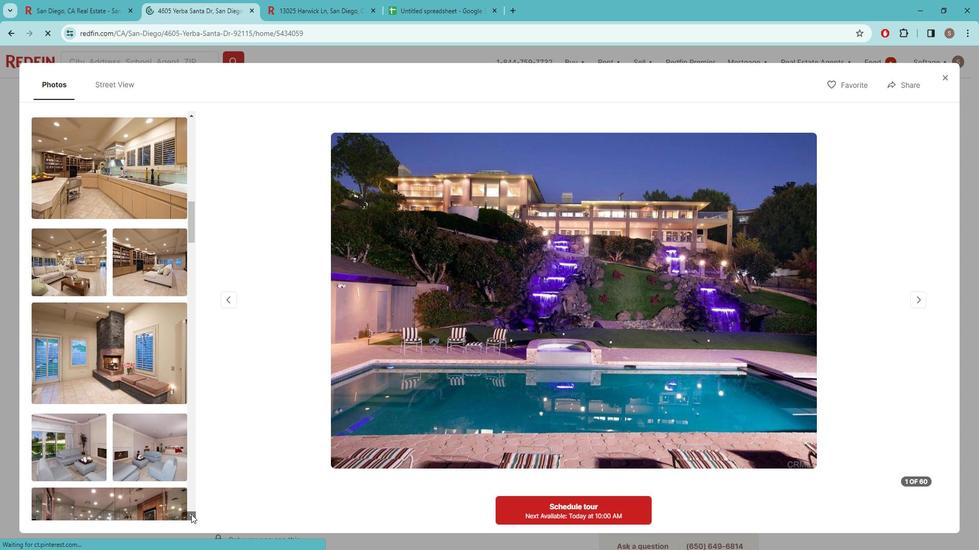 
Action: Mouse pressed left at (210, 514)
Screenshot: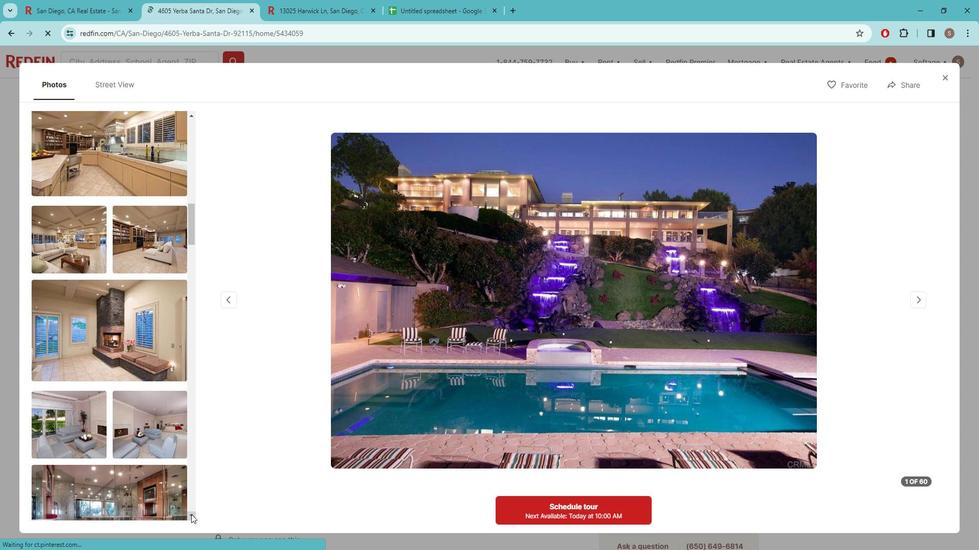 
Action: Mouse pressed left at (210, 514)
Screenshot: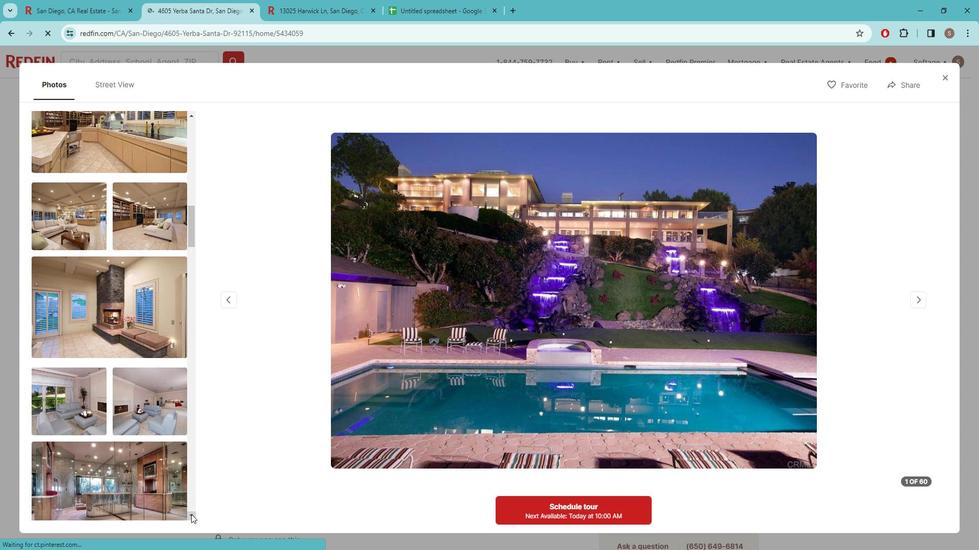 
Action: Mouse pressed left at (210, 514)
Screenshot: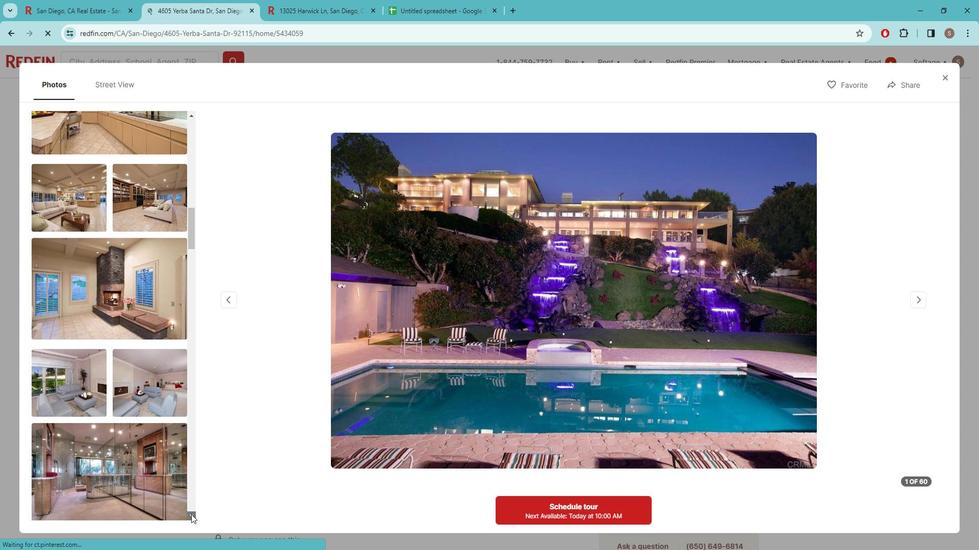 
Action: Mouse moved to (210, 515)
Screenshot: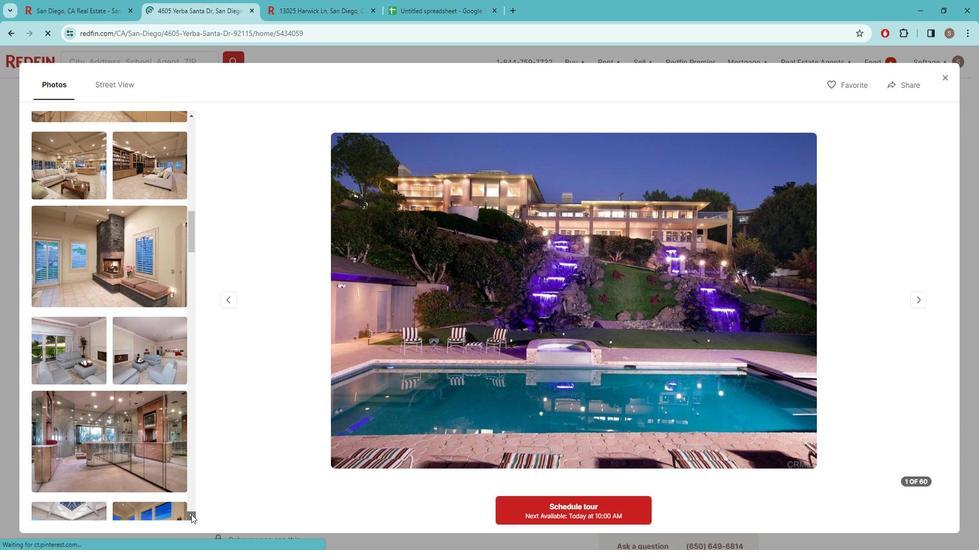 
Action: Mouse pressed left at (210, 515)
Screenshot: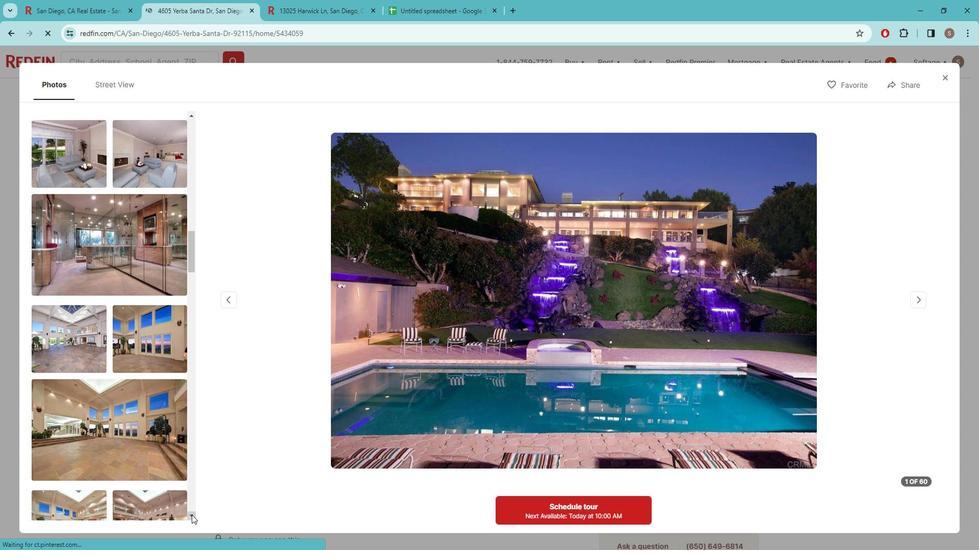 
Action: Mouse pressed left at (210, 515)
Screenshot: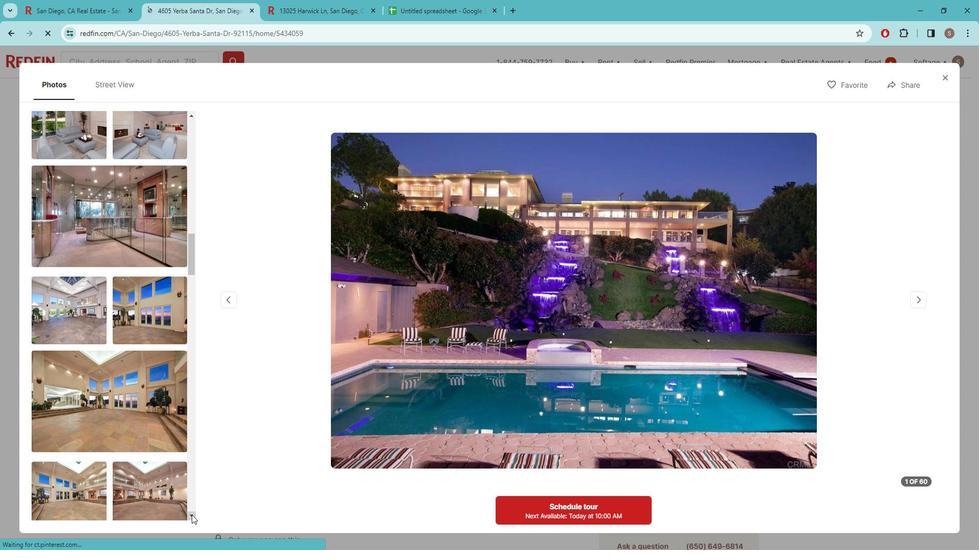 
Action: Mouse pressed left at (210, 515)
Screenshot: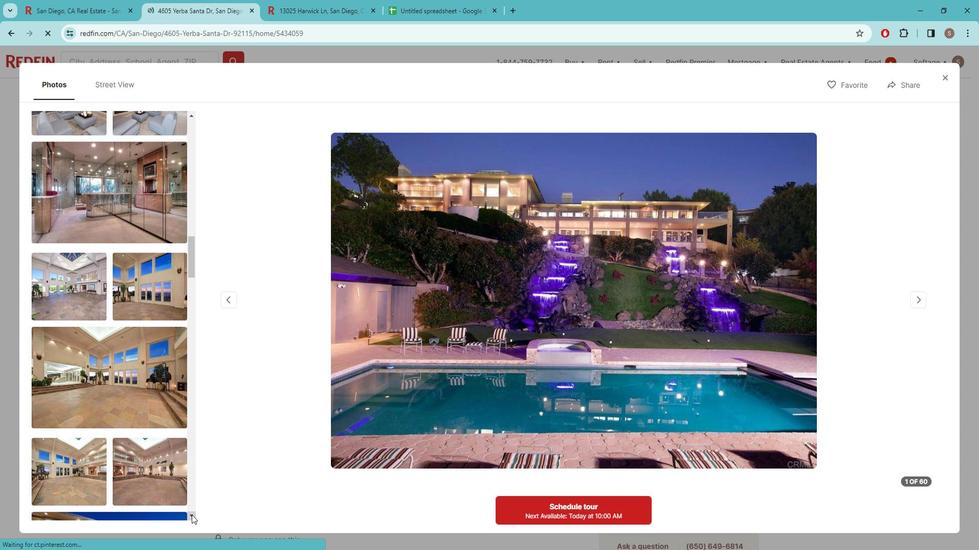 
Action: Mouse pressed left at (210, 515)
Screenshot: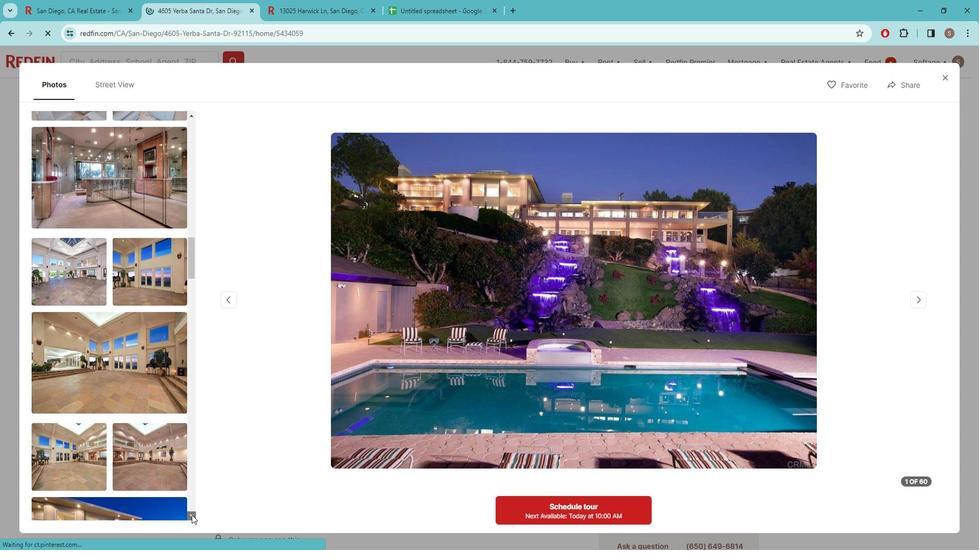 
Action: Mouse pressed left at (210, 515)
Screenshot: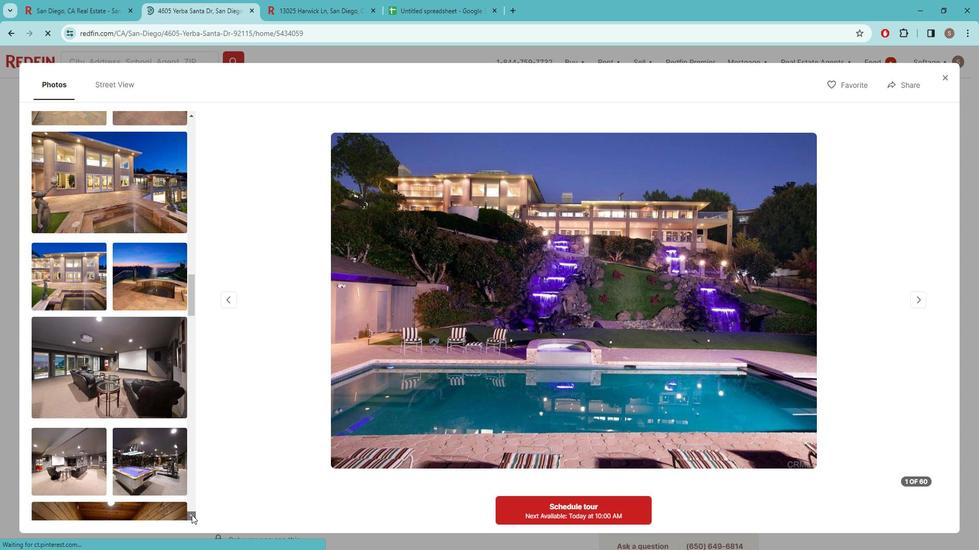
Action: Mouse pressed left at (210, 515)
Screenshot: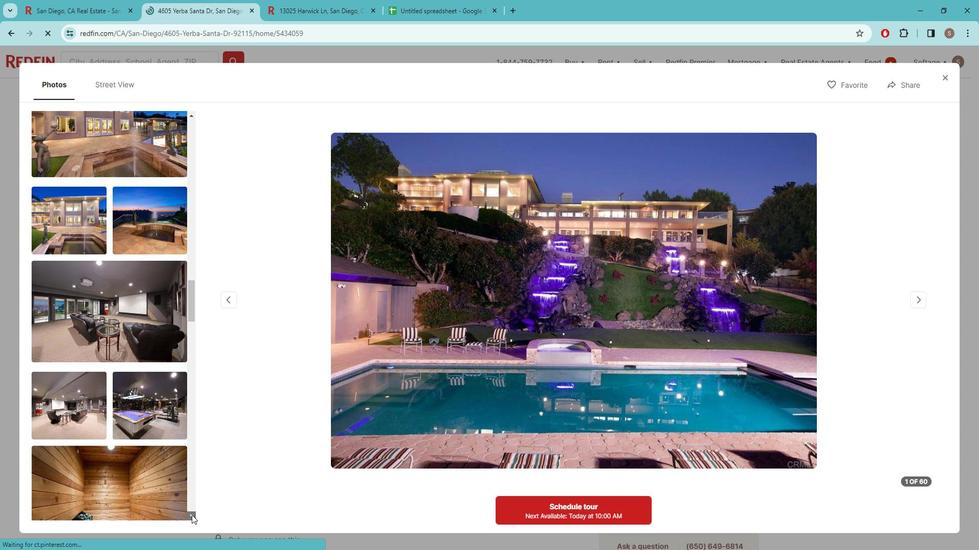 
Action: Mouse pressed left at (210, 515)
Screenshot: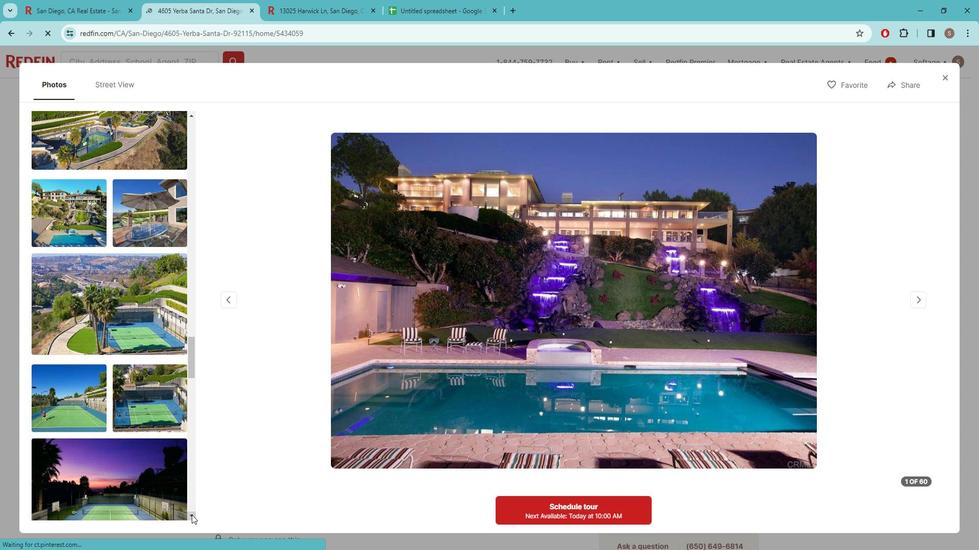 
Action: Mouse pressed left at (210, 515)
Screenshot: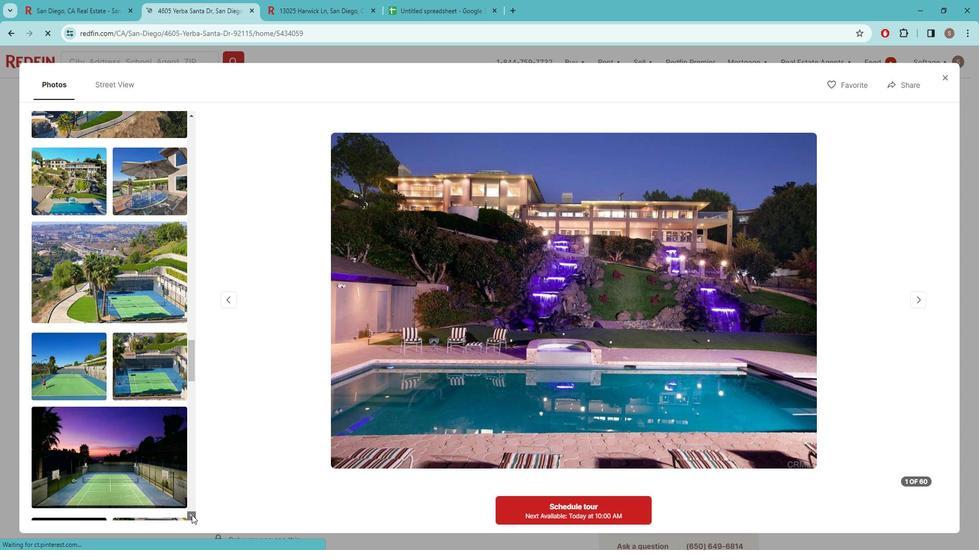 
Action: Mouse pressed left at (210, 515)
